 Task: Open a blank sheet, save the file as Oktoberfest.odt and add heading 'Oktoberfest',with the parapraph 'Oktoberfest in Munich, Germany, is the world's largest beer festival. It attracts millions of visitors who gather to celebrate Bavarian culture, enjoy traditional music and food, and, of course, sample a variety of delicious German beers.'Apply Font Style Nunito And font size 14. Apply font style in  Heading 'Georgia' and font size 18 Change heading alignment to  Center and paragraph alignment to  Left
Action: Mouse moved to (304, 173)
Screenshot: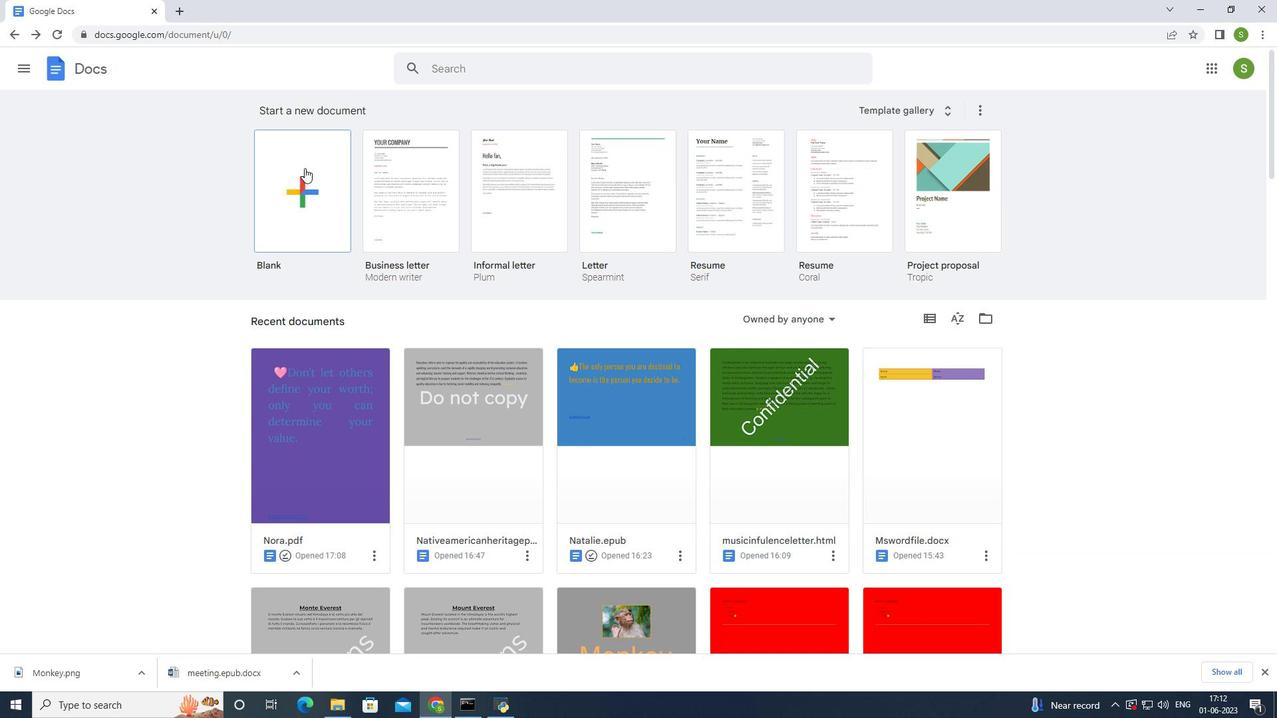 
Action: Mouse pressed left at (304, 173)
Screenshot: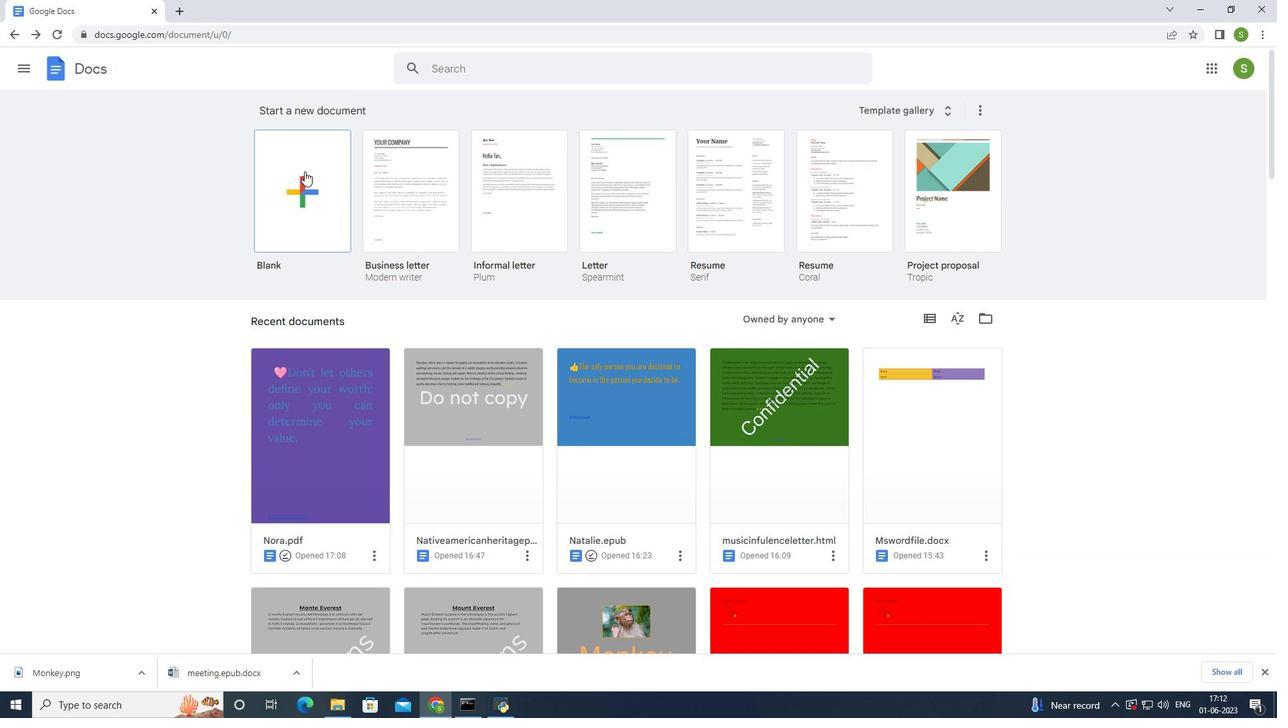 
Action: Mouse moved to (136, 56)
Screenshot: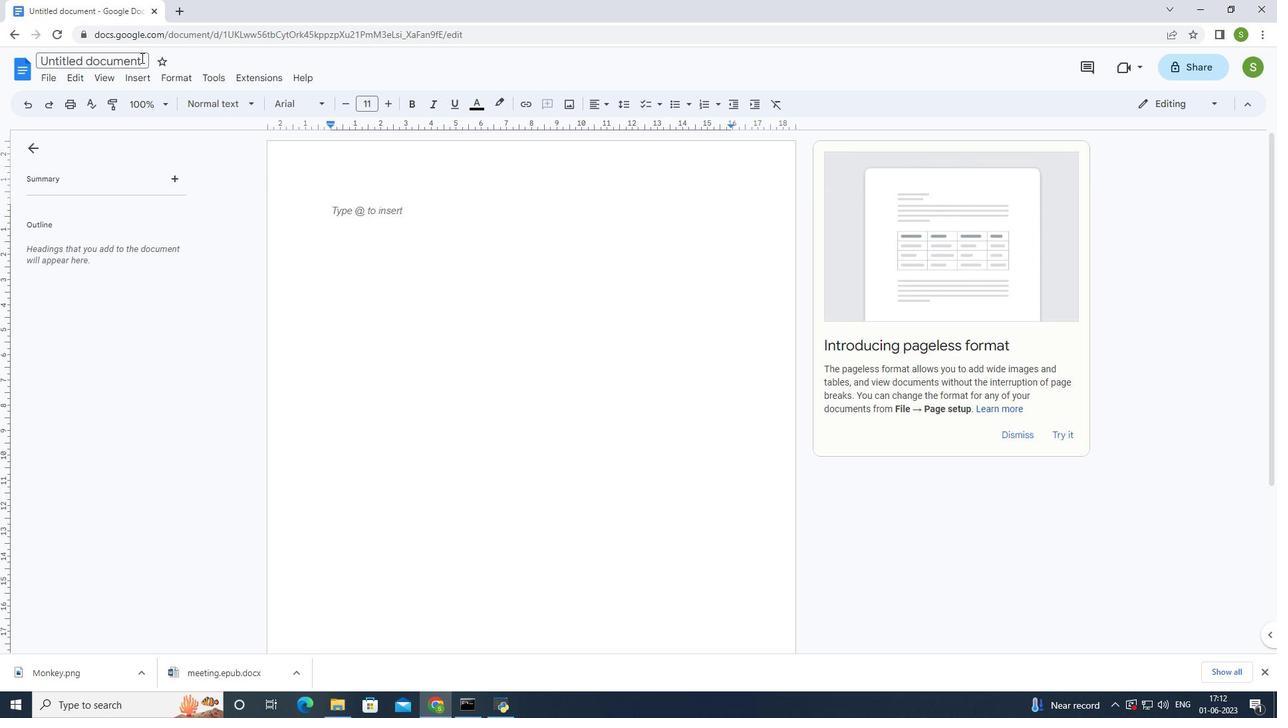 
Action: Mouse pressed left at (136, 56)
Screenshot: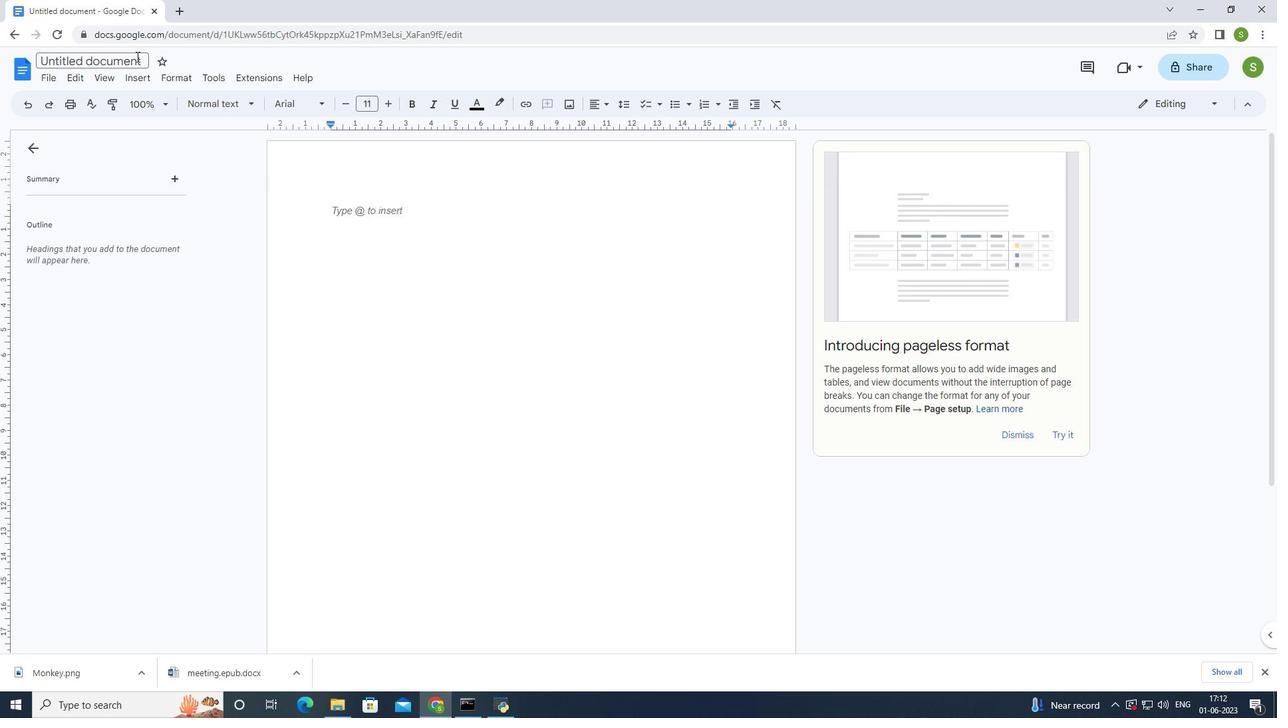 
Action: Mouse moved to (144, 63)
Screenshot: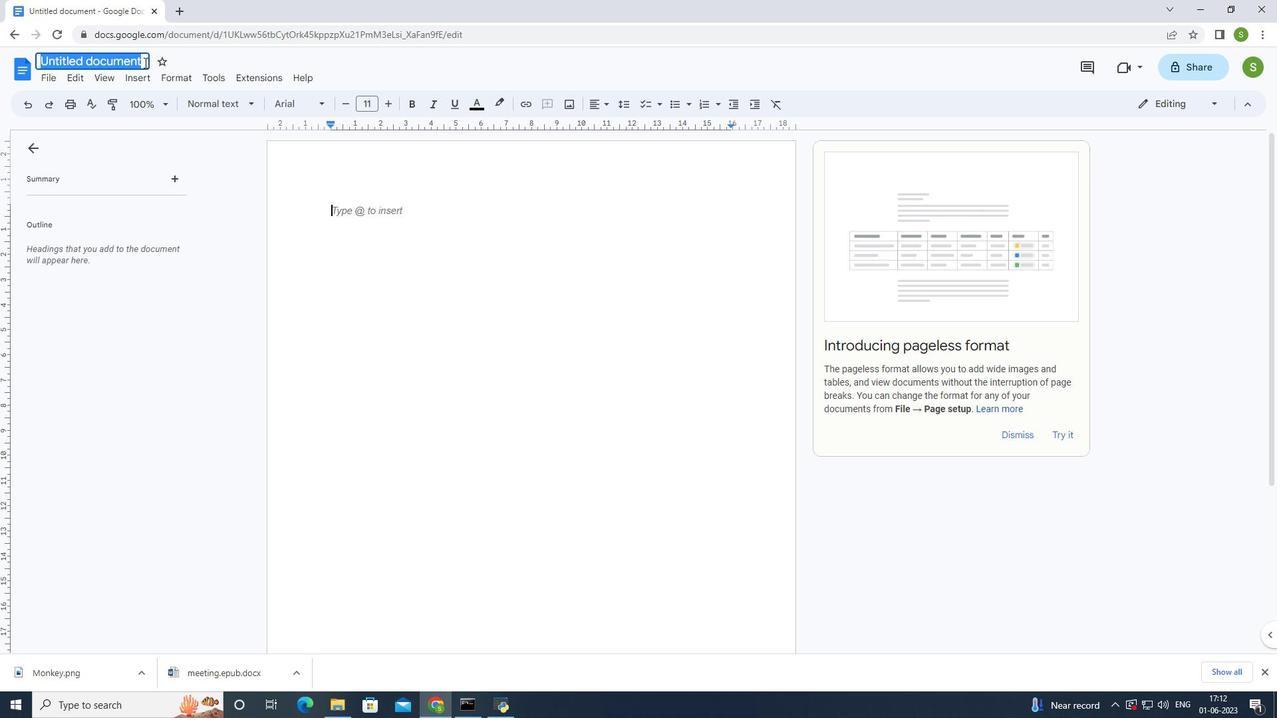 
Action: Key pressed <Key.shift><Key.shift><Key.shift><Key.shift><Key.shift><Key.shift><Key.shift><Key.shift>Oktoberfa<Key.backspace>est.odt<Key.enter>
Screenshot: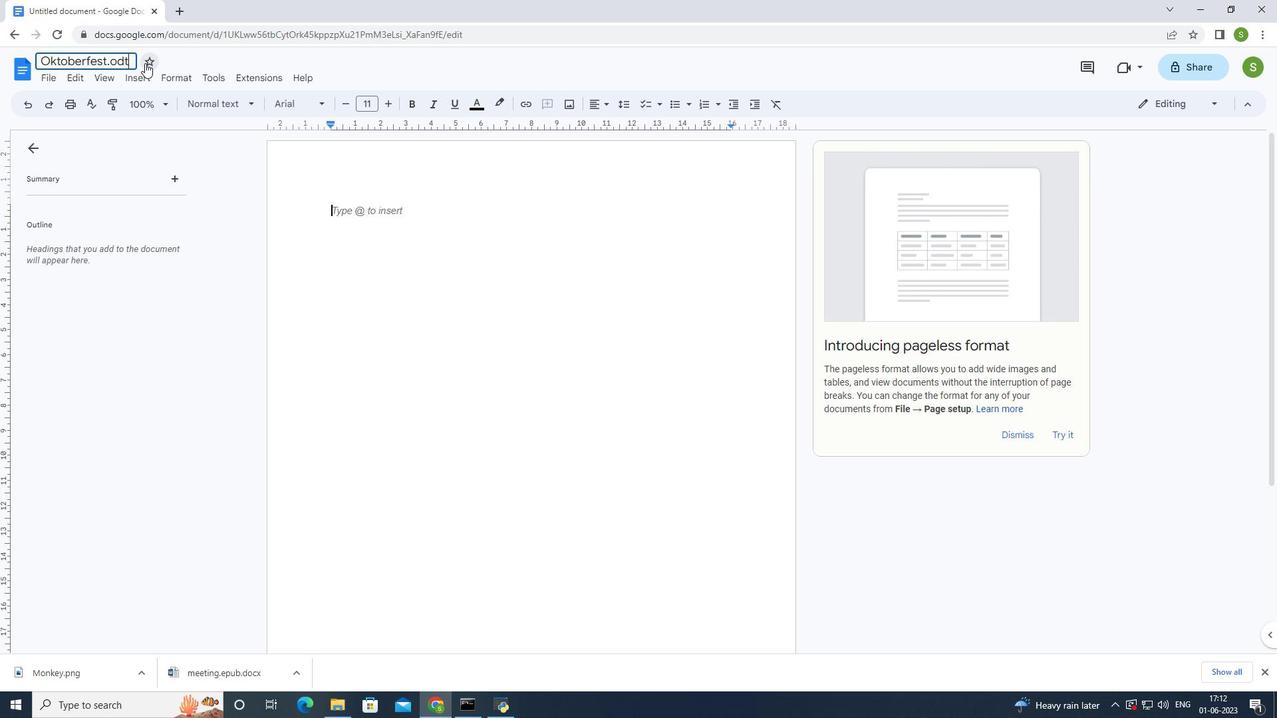 
Action: Mouse moved to (297, 139)
Screenshot: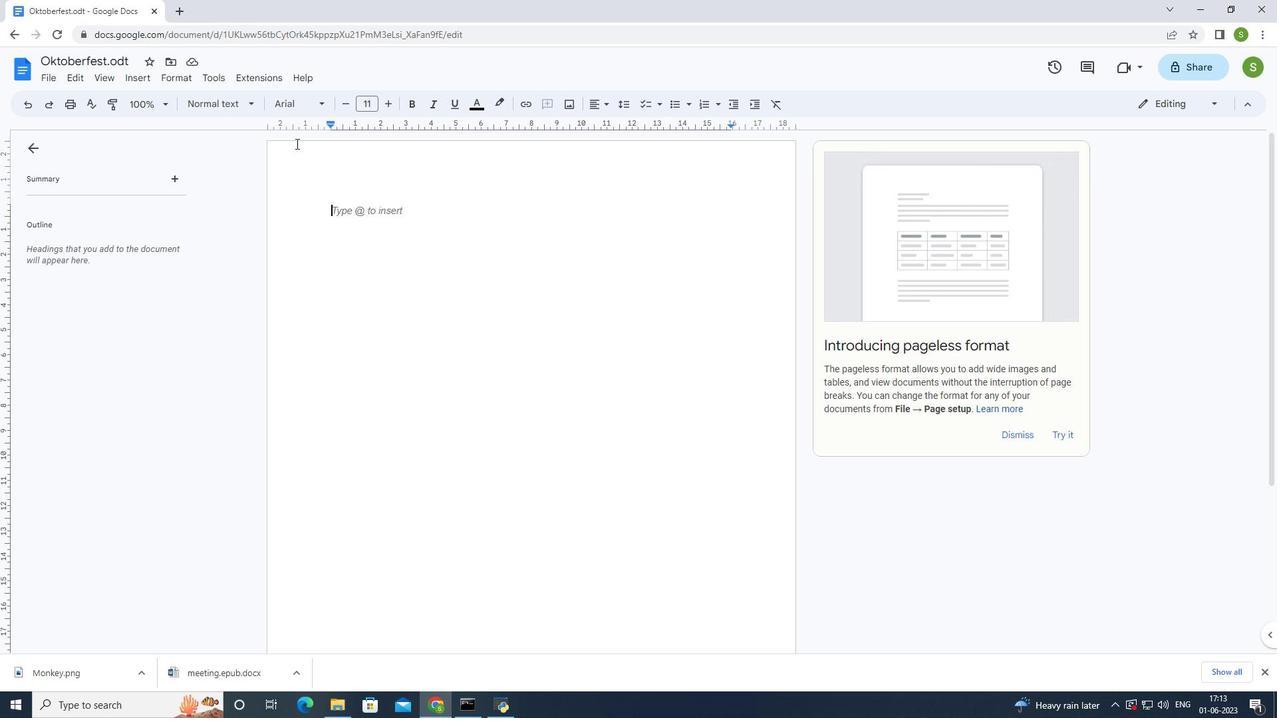 
Action: Key pressed <Key.shift>Oktoberfest<Key.space><Key.space>o<Key.backspace>in<Key.space><Key.shift>M
Screenshot: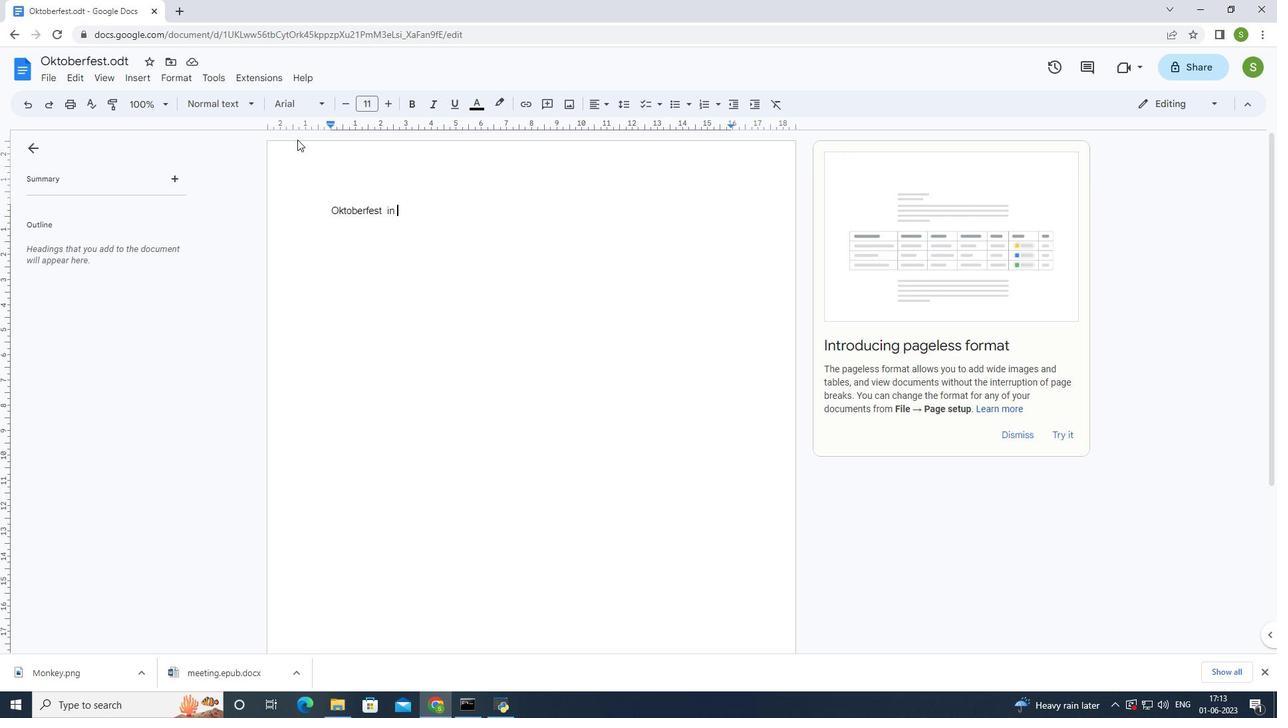 
Action: Mouse moved to (425, 111)
Screenshot: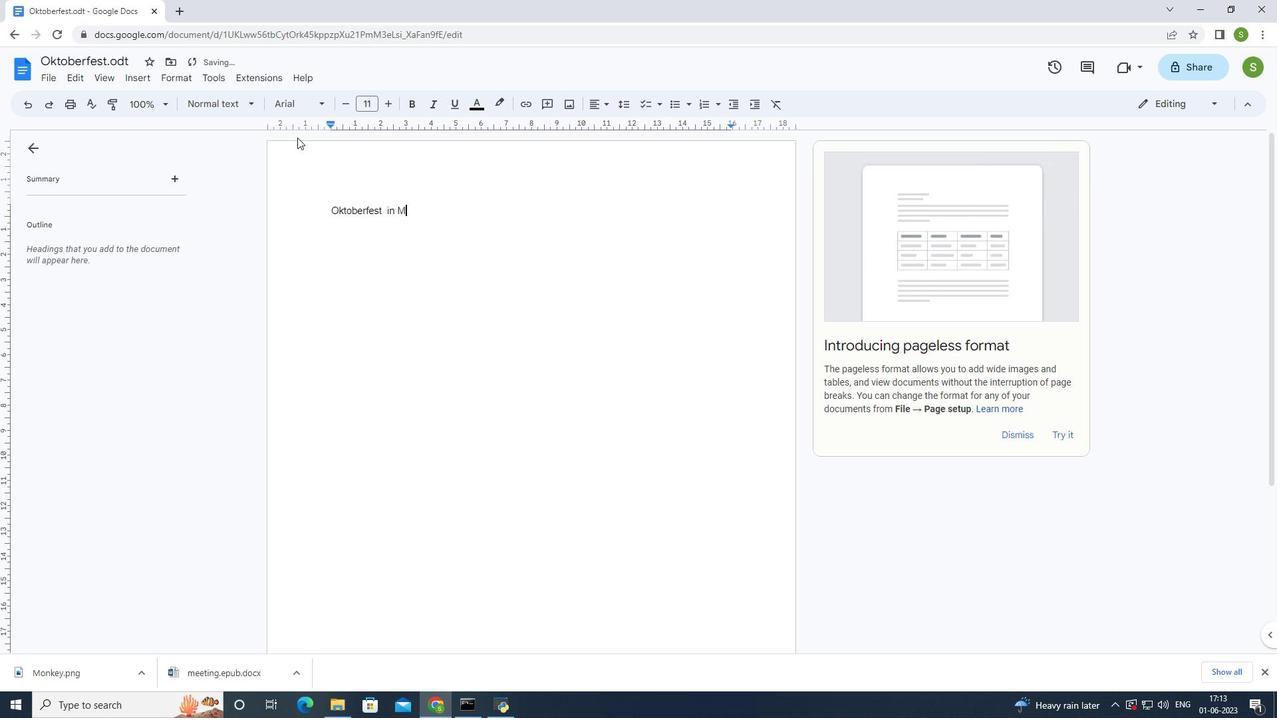 
Action: Key pressed unich,<Key.space><Key.shift>Germany<Key.space><Key.backspace>,<Key.space>is<Key.space>the<Key.space>world's<Key.space>largest<Key.space>beer<Key.space>d<Key.backspace>festival.<Key.space>it<Key.backspace><Key.backspace><Key.shift>It<Key.space>attre<Key.backspace>acts<Key.space>millions<Key.space>of<Key.space>visitors<Key.space>who<Key.space>gather<Key.space>to<Key.space>celebrate<Key.space>
Screenshot: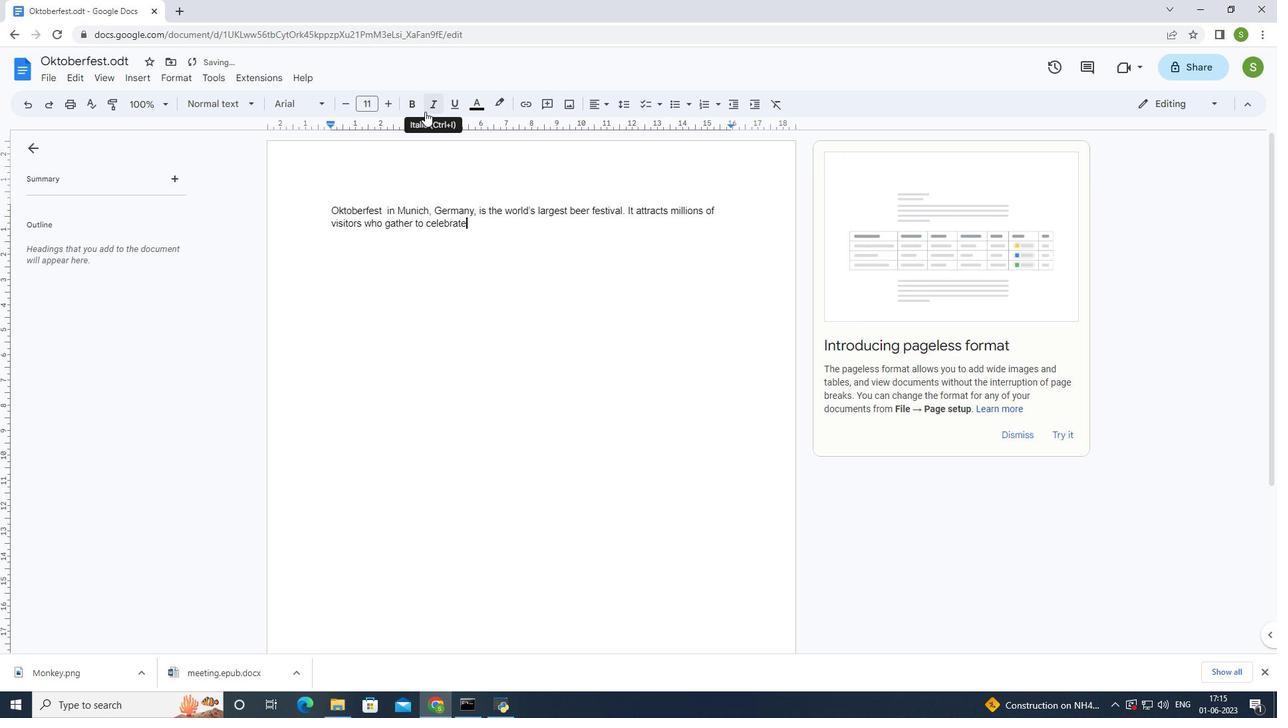 
Action: Mouse moved to (500, 220)
Screenshot: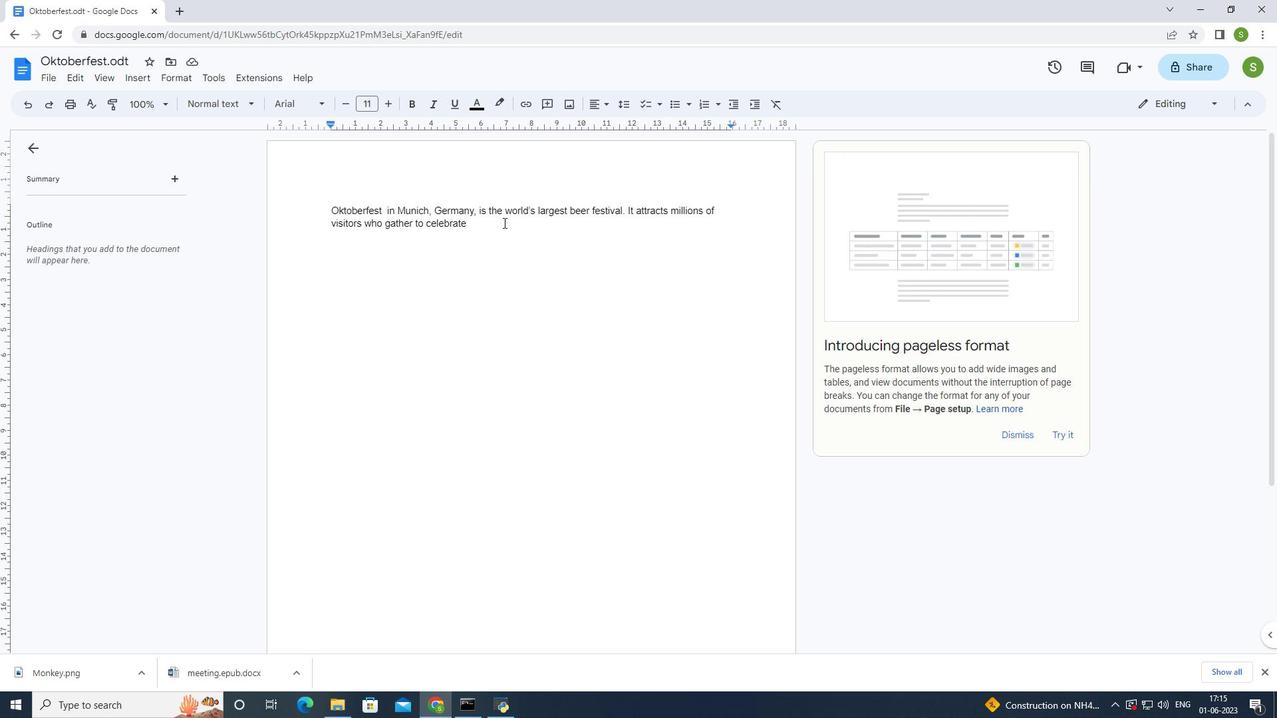 
Action: Key pressed <Key.shift>bavarian<Key.space>culture,<Key.space>enjoy<Key.space>traditional<Key.space>music<Key.space>and<Key.space>food,<Key.space>and,<Key.space>of<Key.space>course,<Key.space>sample<Key.space>a<Key.space>variety<Key.space>od<Key.backspace>f<Key.space>delicious<Key.space><Key.shift><Key.shift><Key.shift><Key.shift>German<Key.space>beers.
Screenshot: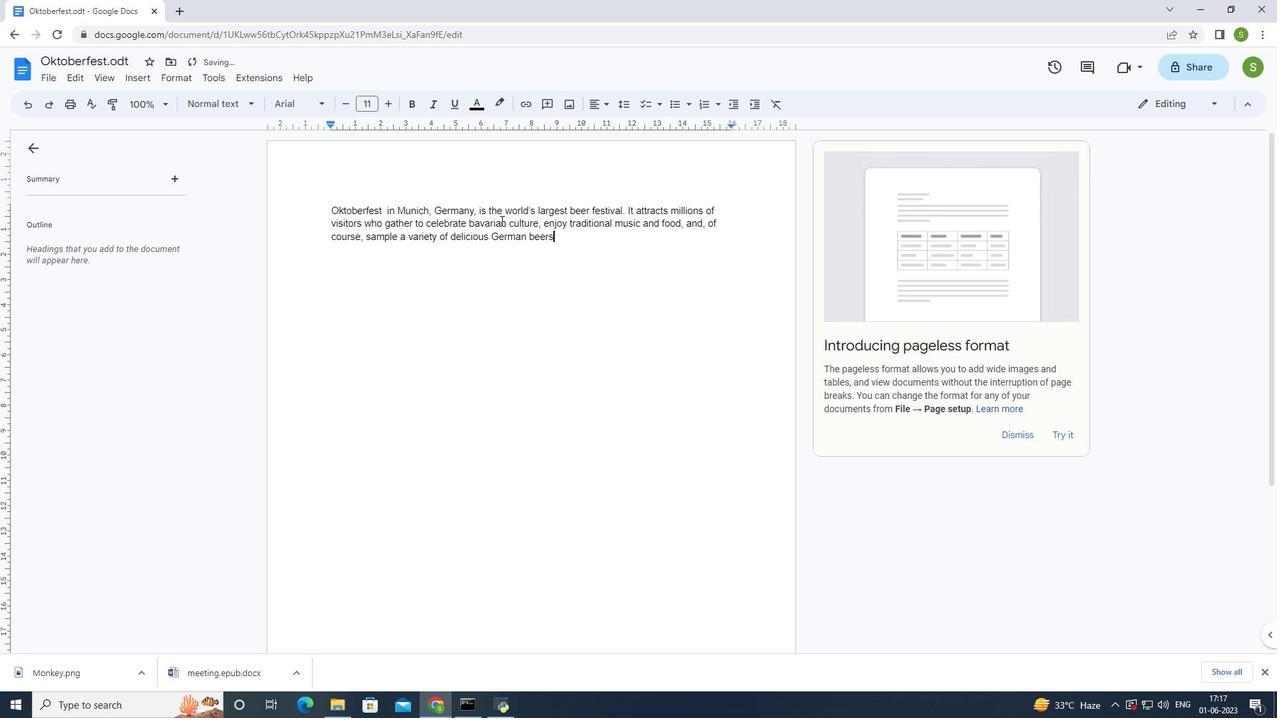 
Action: Mouse moved to (485, 220)
Screenshot: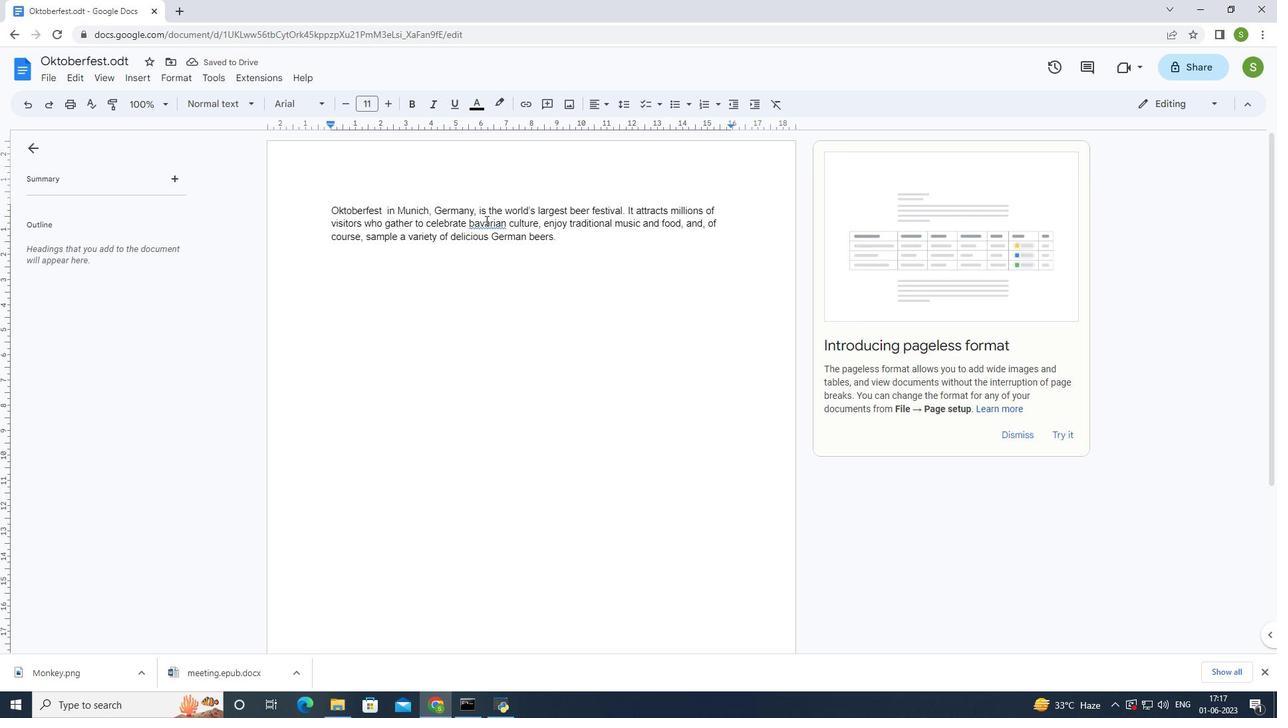 
Action: Mouse pressed left at (485, 220)
Screenshot: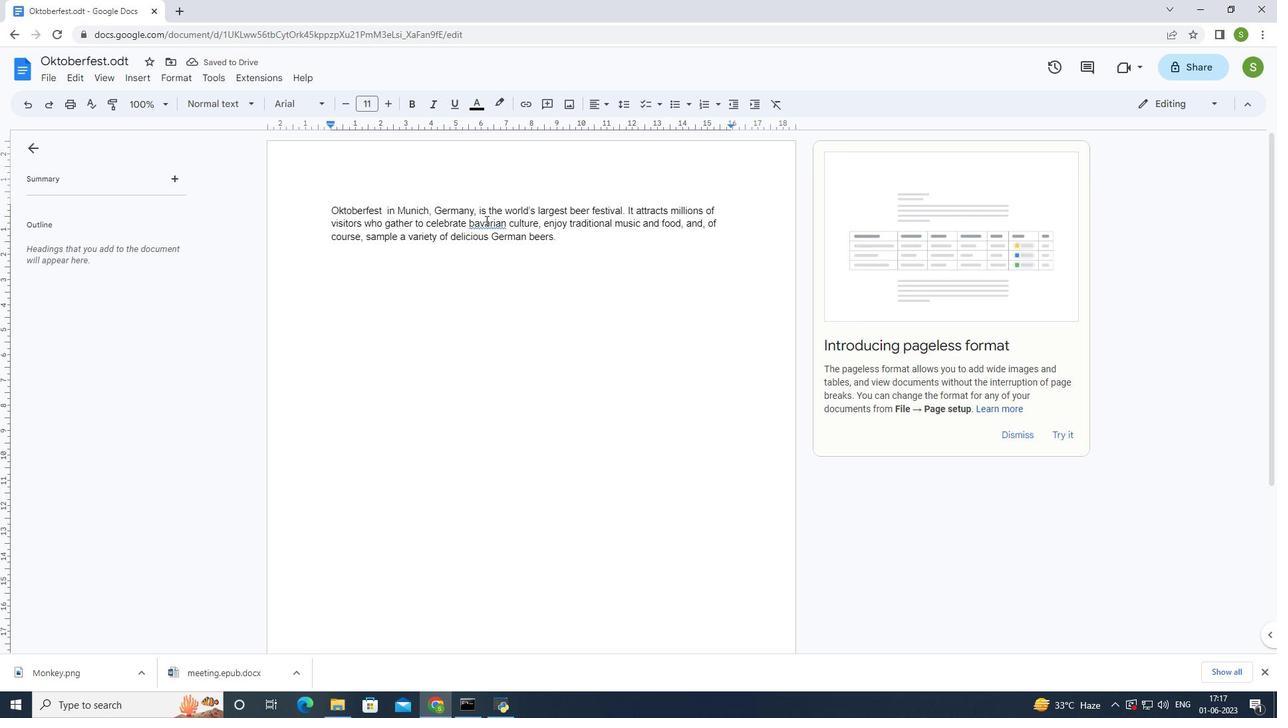 
Action: Mouse moved to (492, 210)
Screenshot: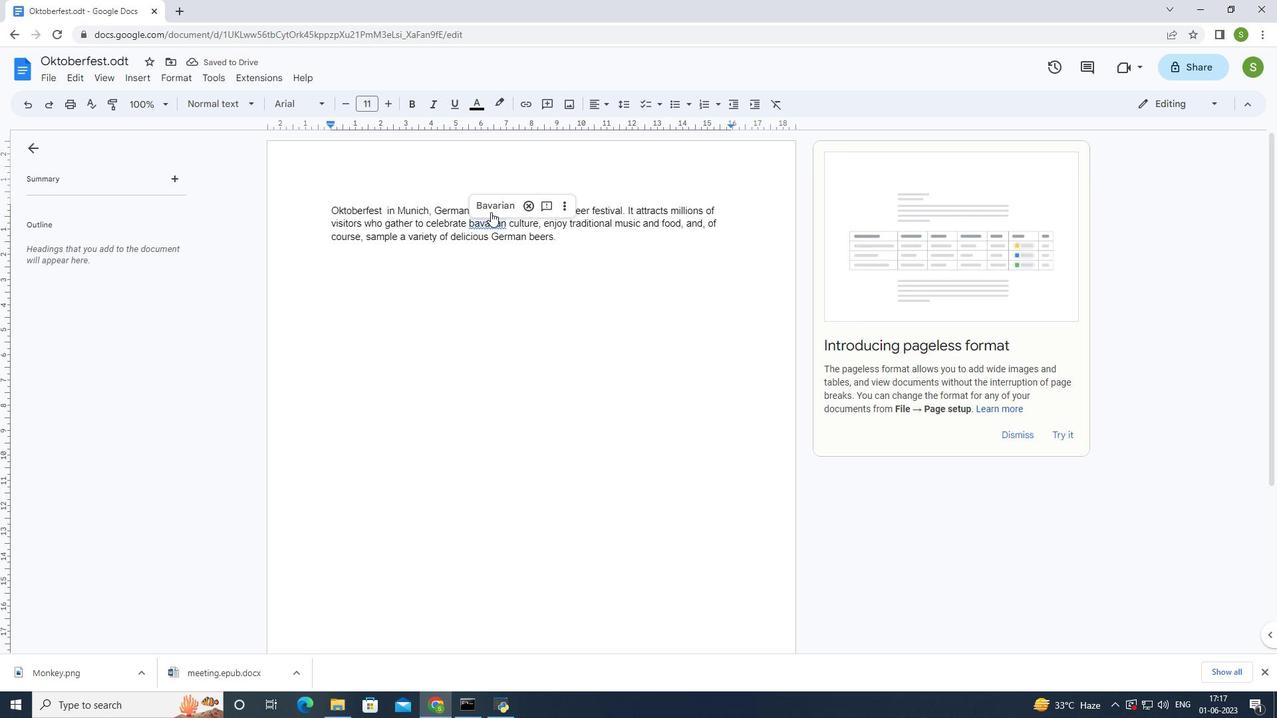 
Action: Mouse pressed left at (492, 210)
Screenshot: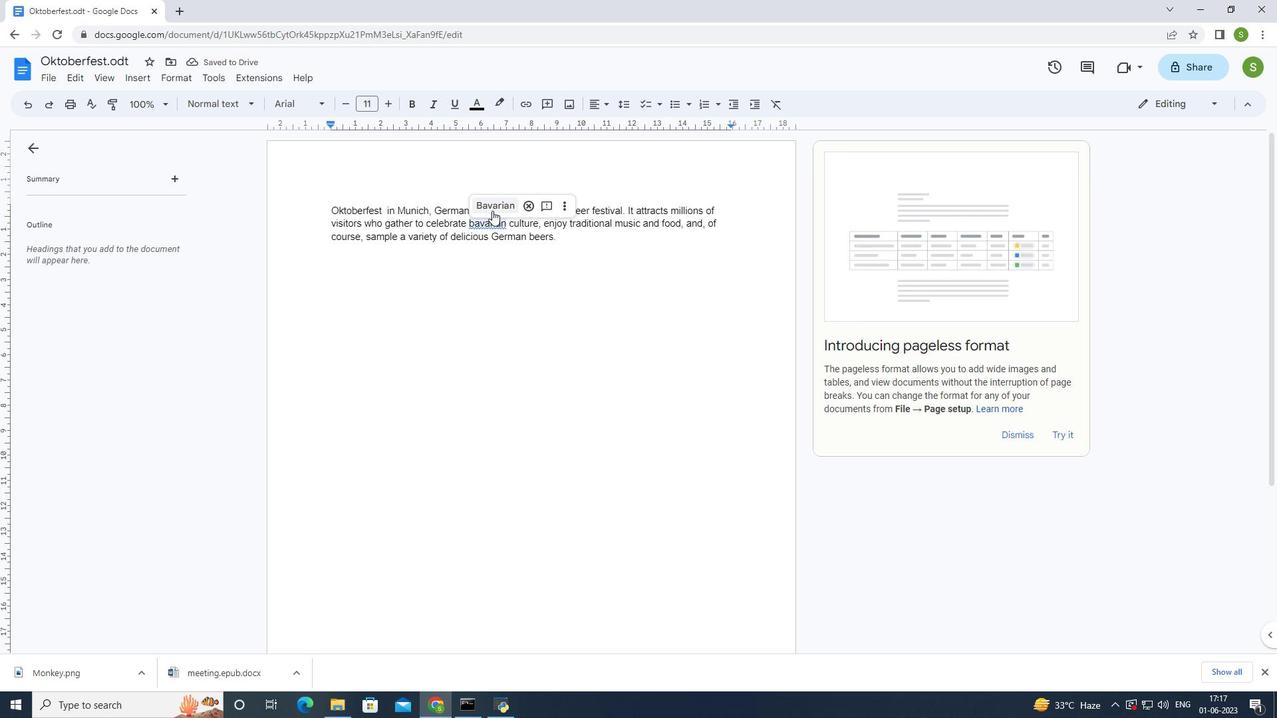 
Action: Mouse moved to (409, 187)
Screenshot: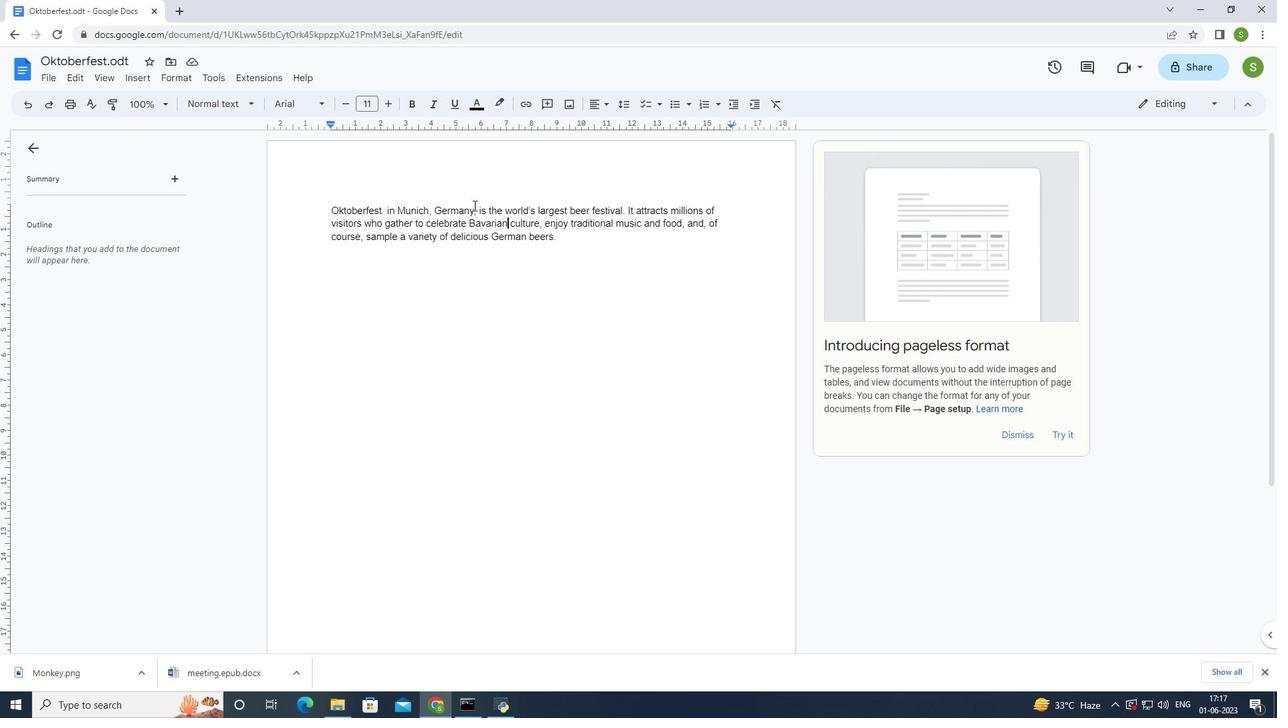 
Action: Mouse pressed left at (409, 187)
Screenshot: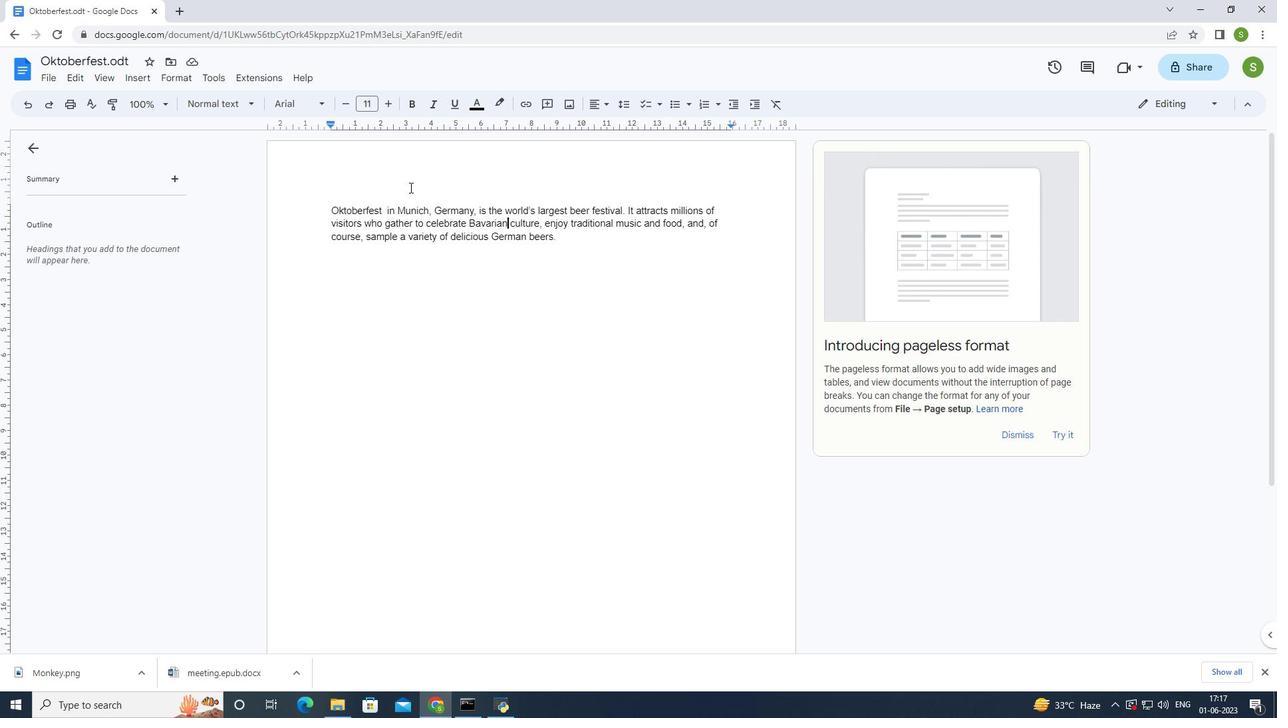 
Action: Mouse moved to (324, 206)
Screenshot: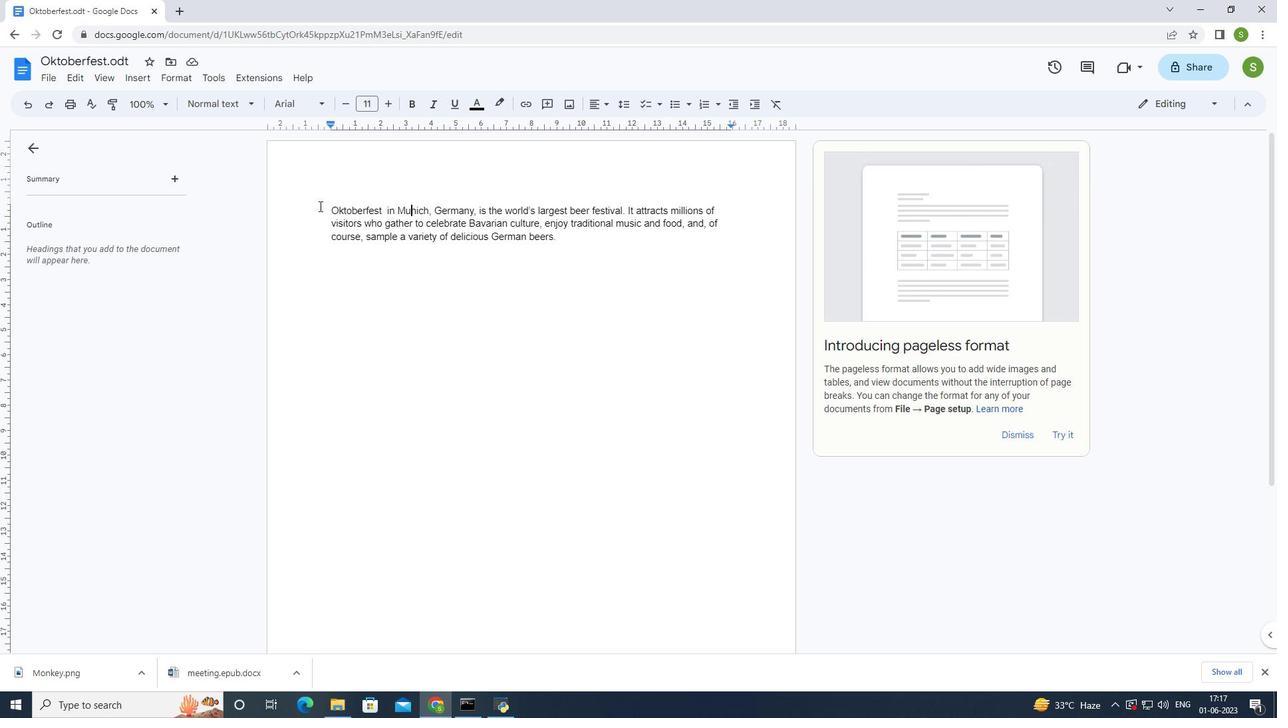 
Action: Mouse pressed left at (324, 206)
Screenshot: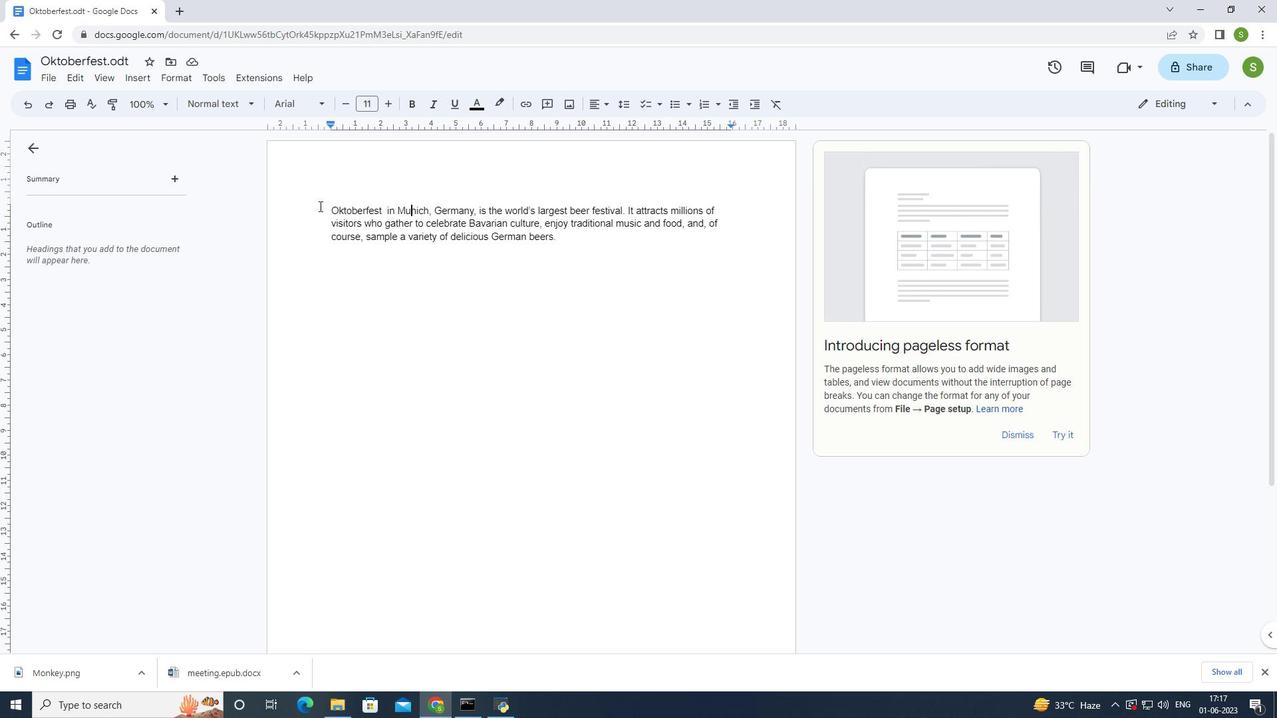 
Action: Mouse moved to (375, 196)
Screenshot: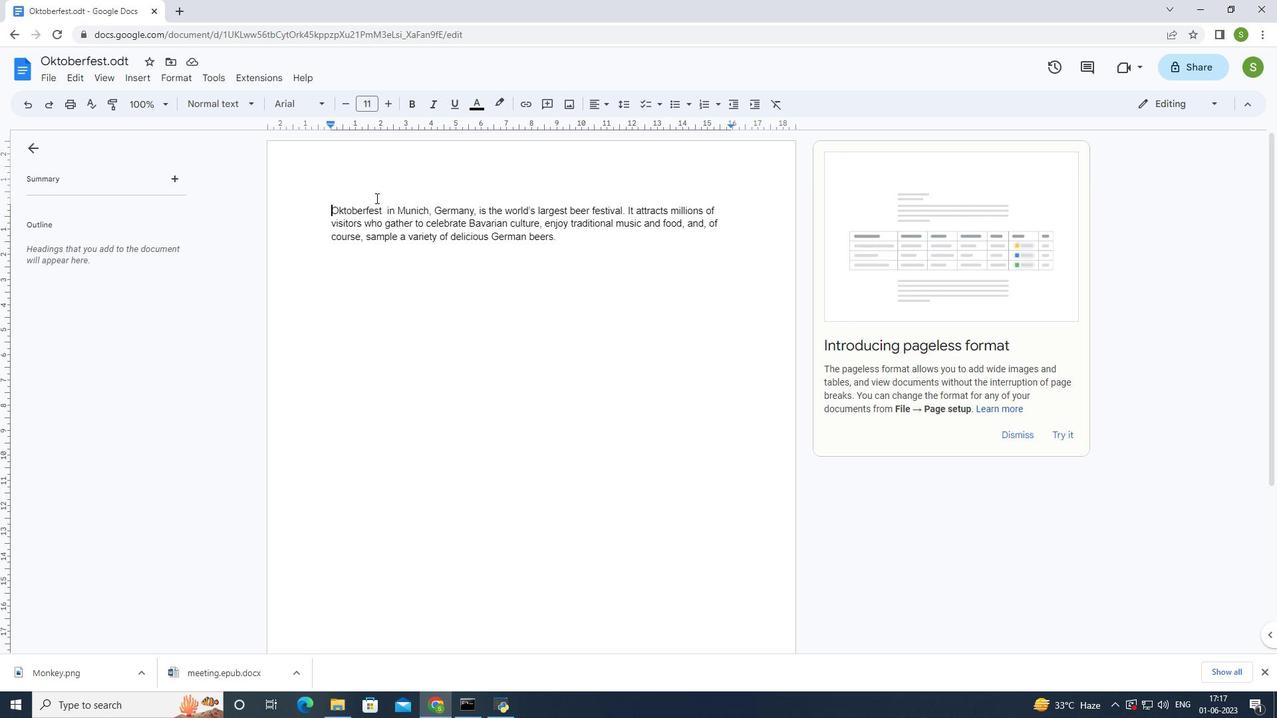 
Action: Key pressed <Key.enter><Key.enter>
Screenshot: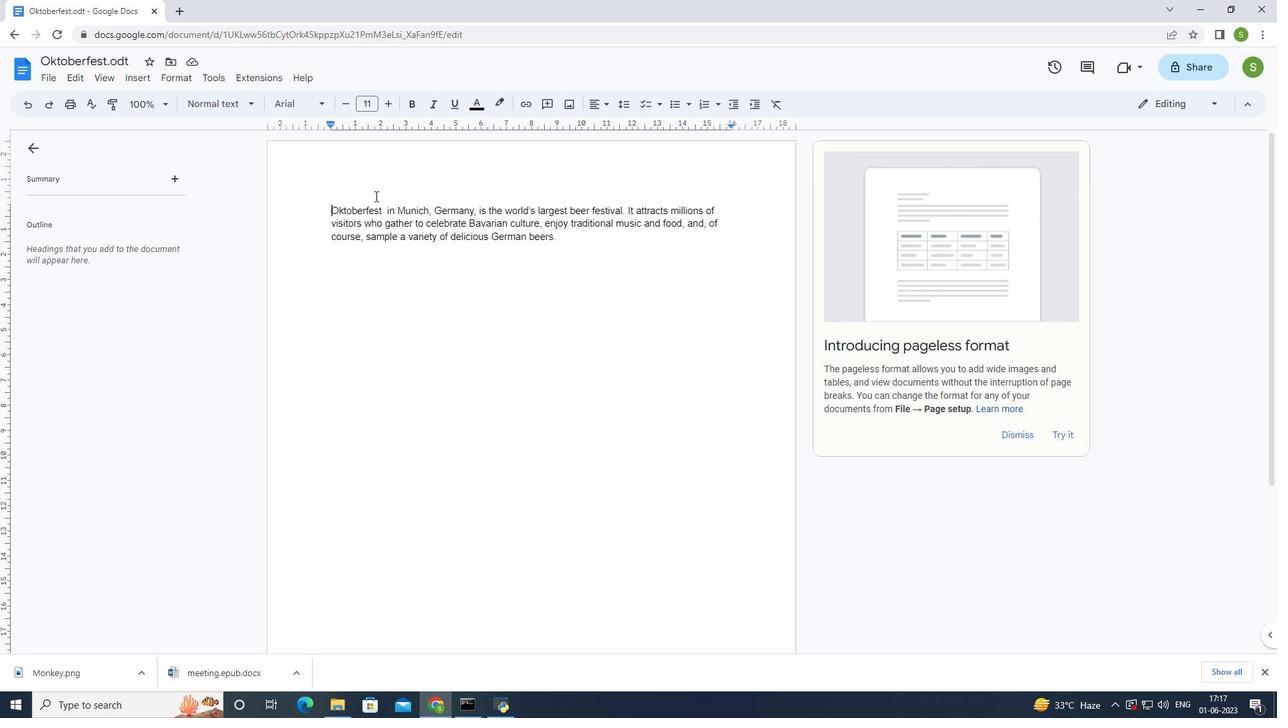 
Action: Mouse moved to (406, 199)
Screenshot: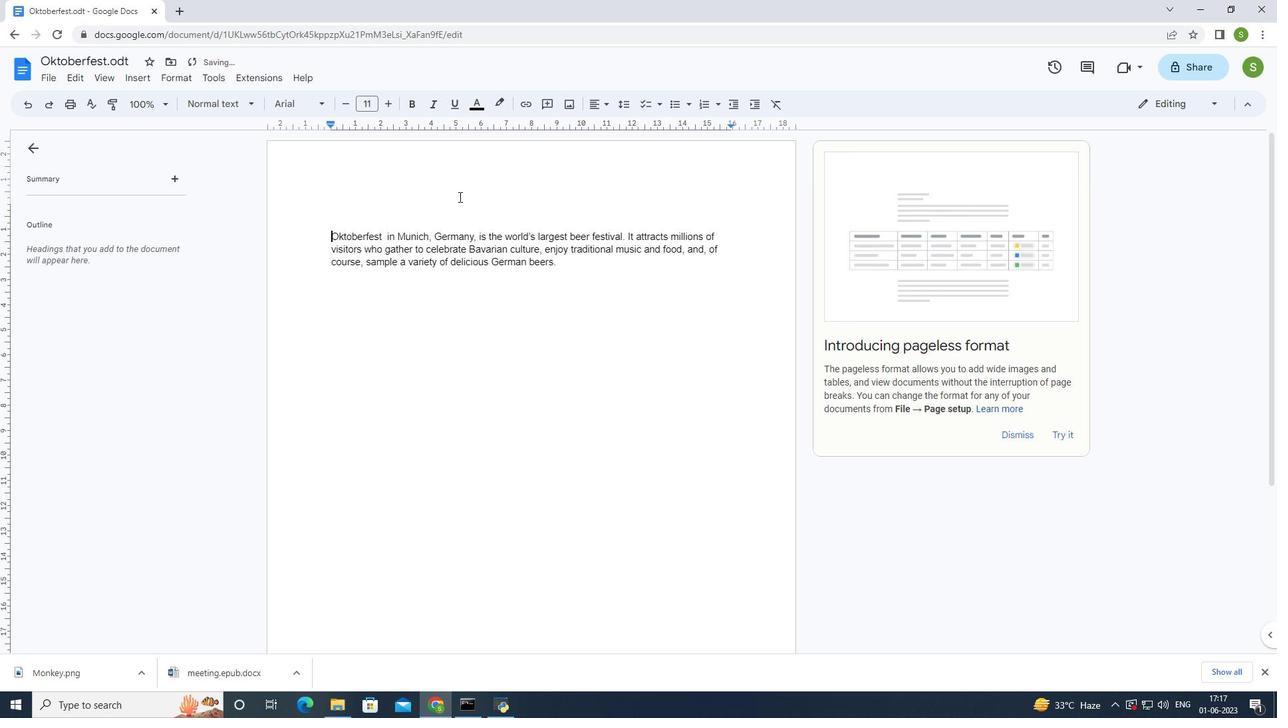 
Action: Mouse pressed left at (406, 199)
Screenshot: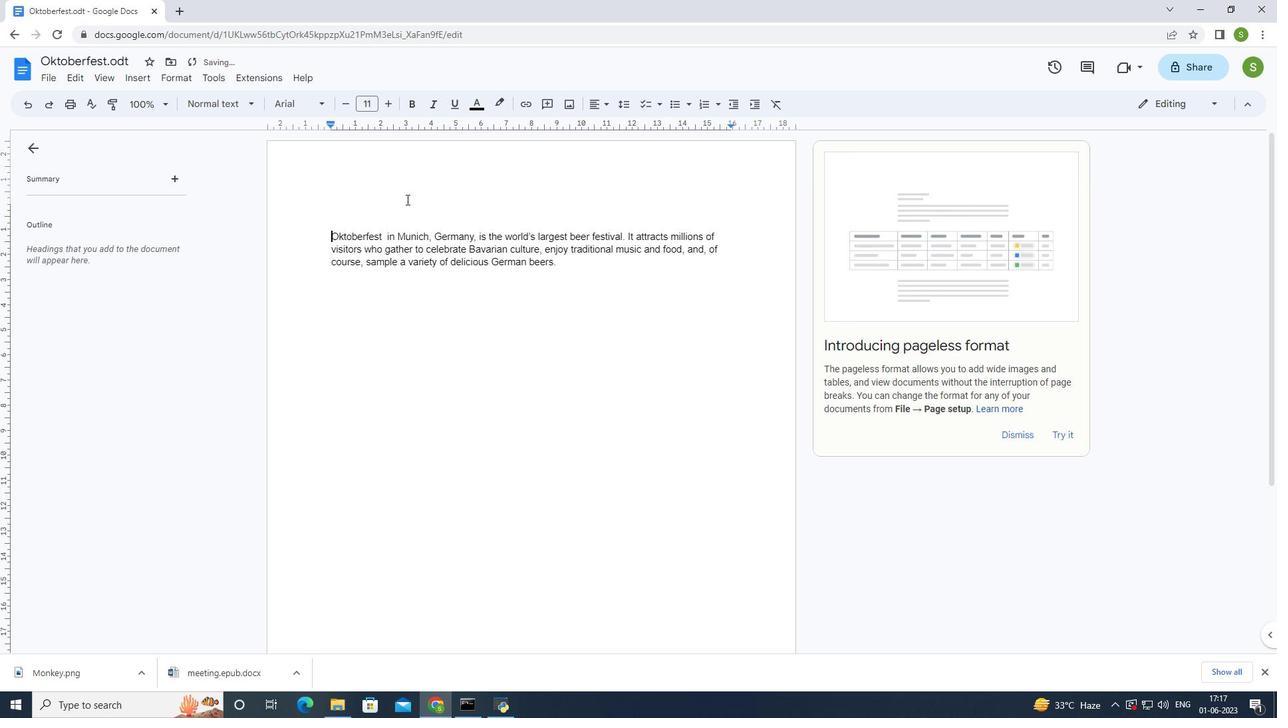
Action: Mouse moved to (423, 211)
Screenshot: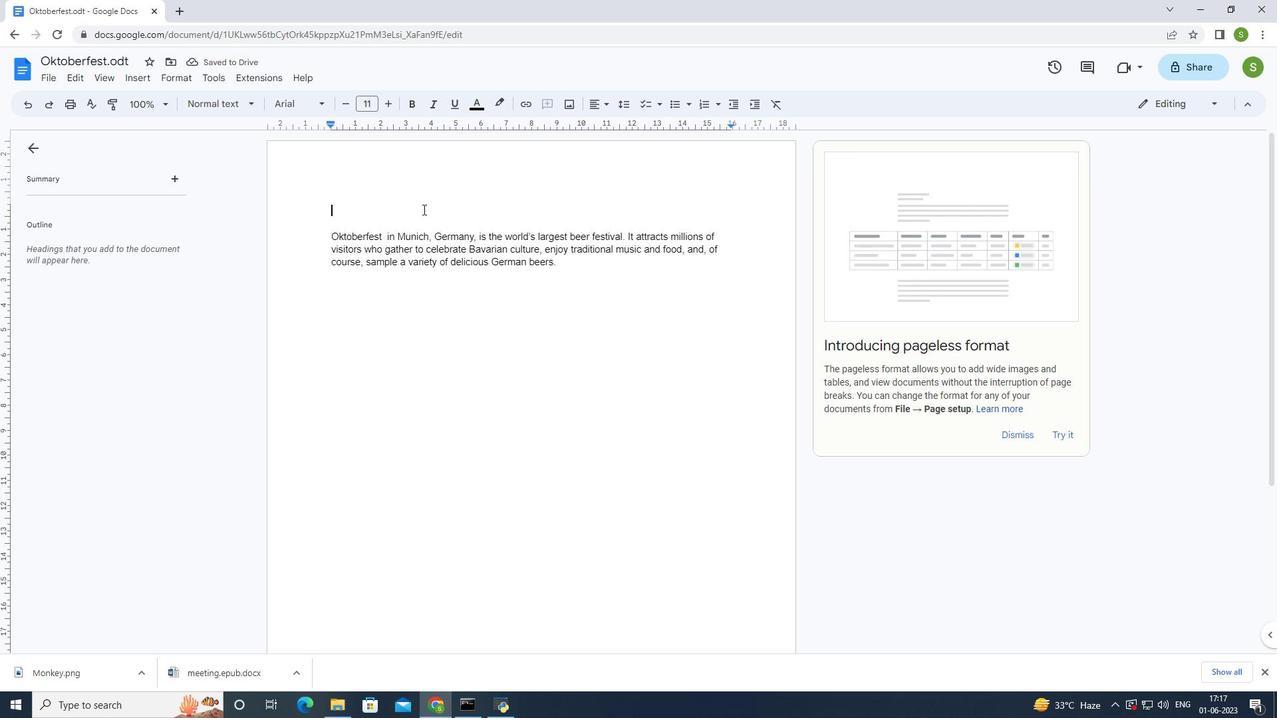 
Action: Key pressed <Key.space>
Screenshot: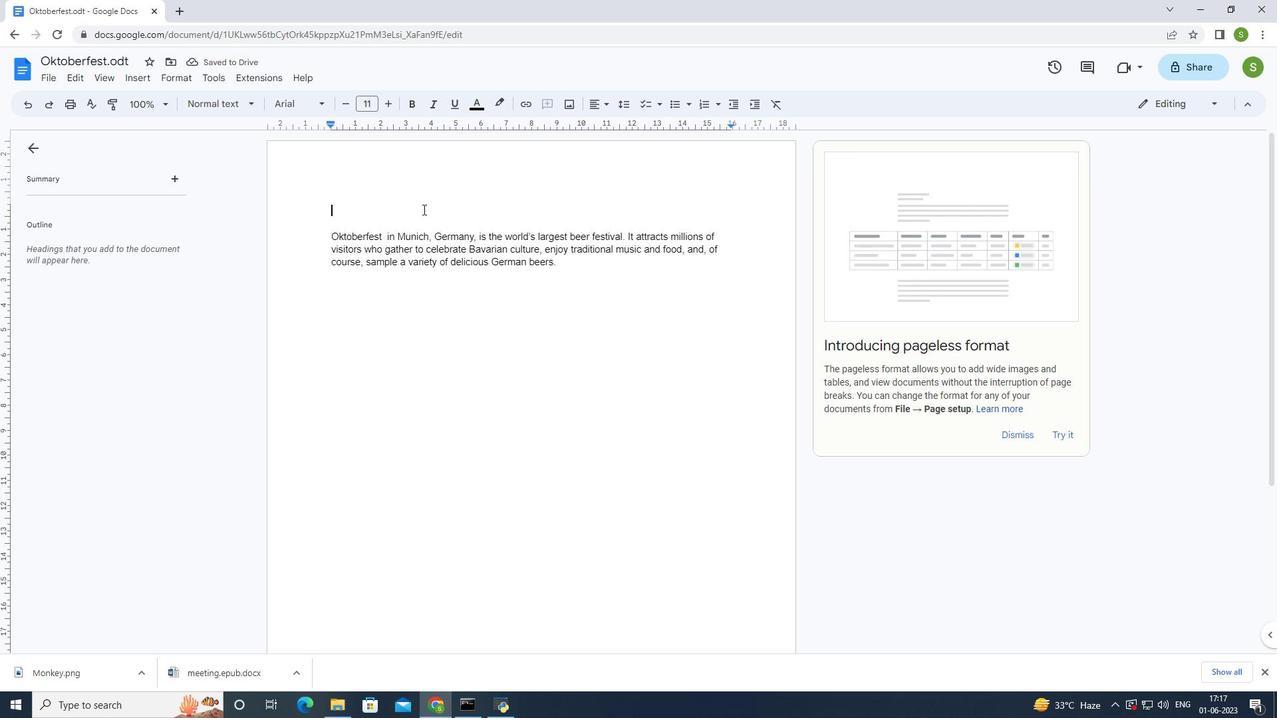 
Action: Mouse moved to (422, 212)
Screenshot: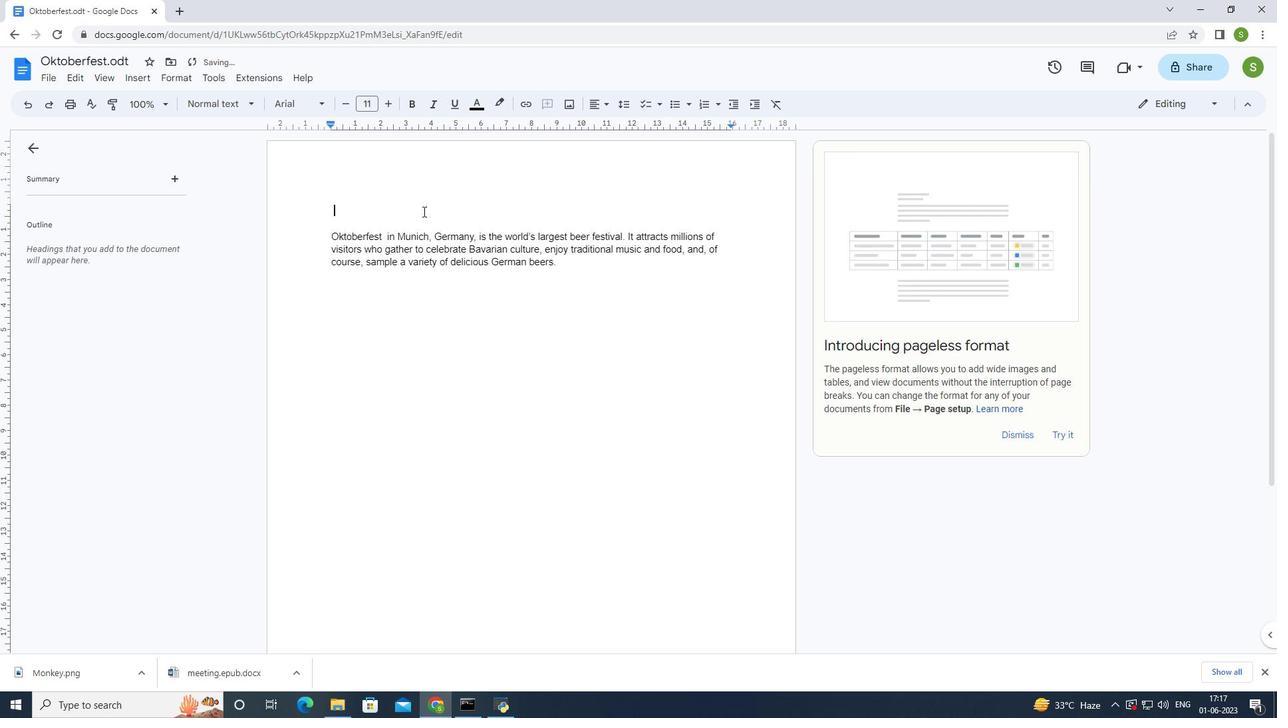 
Action: Key pressed <Key.space><Key.space>
Screenshot: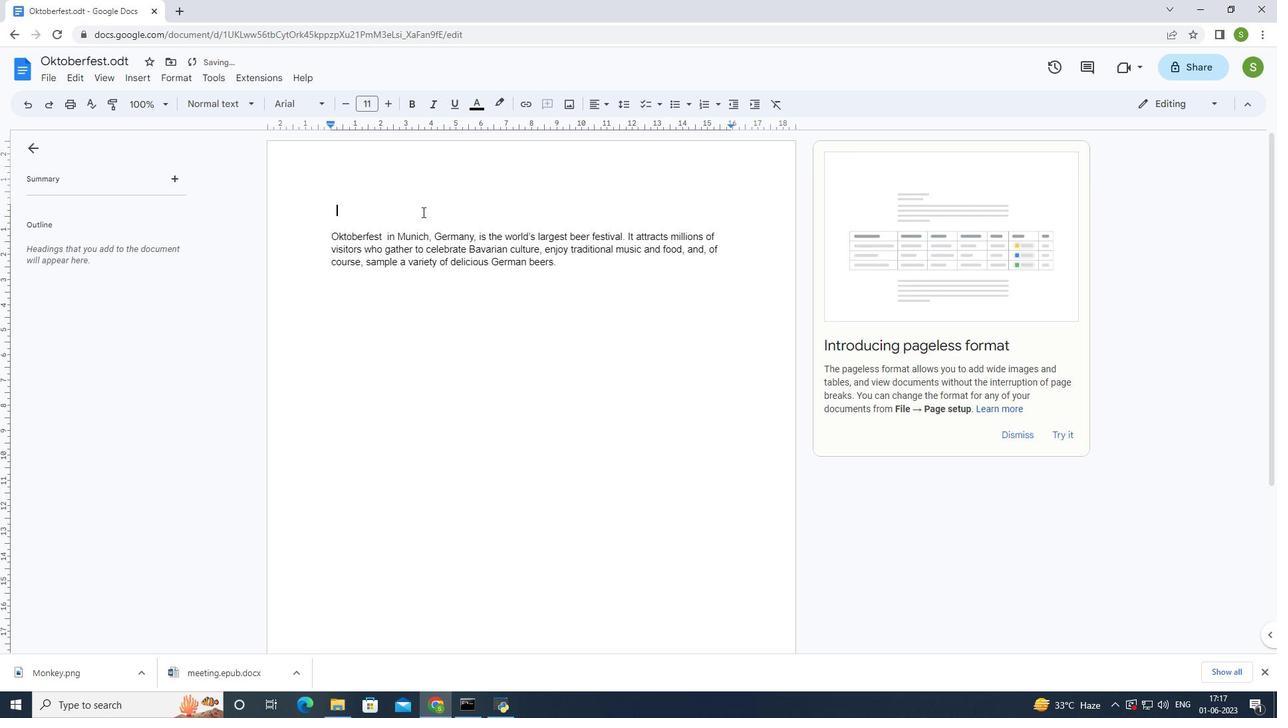 
Action: Mouse moved to (420, 212)
Screenshot: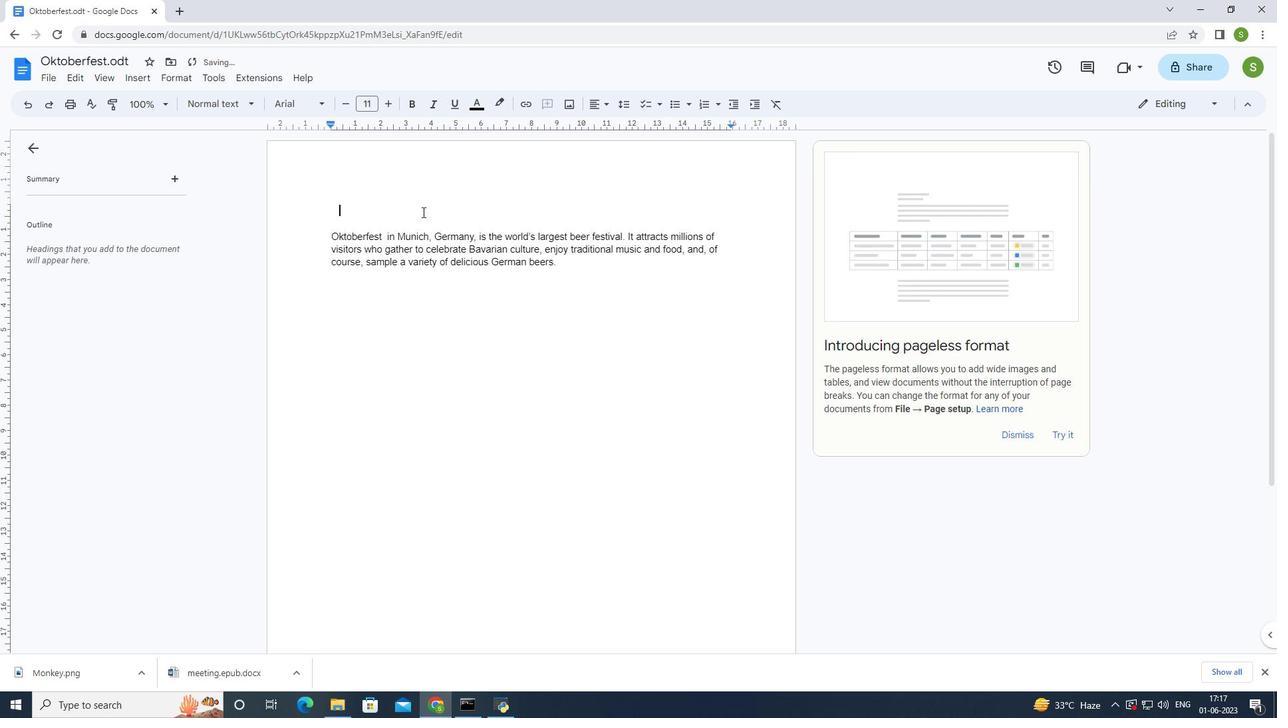 
Action: Key pressed <Key.space>
Screenshot: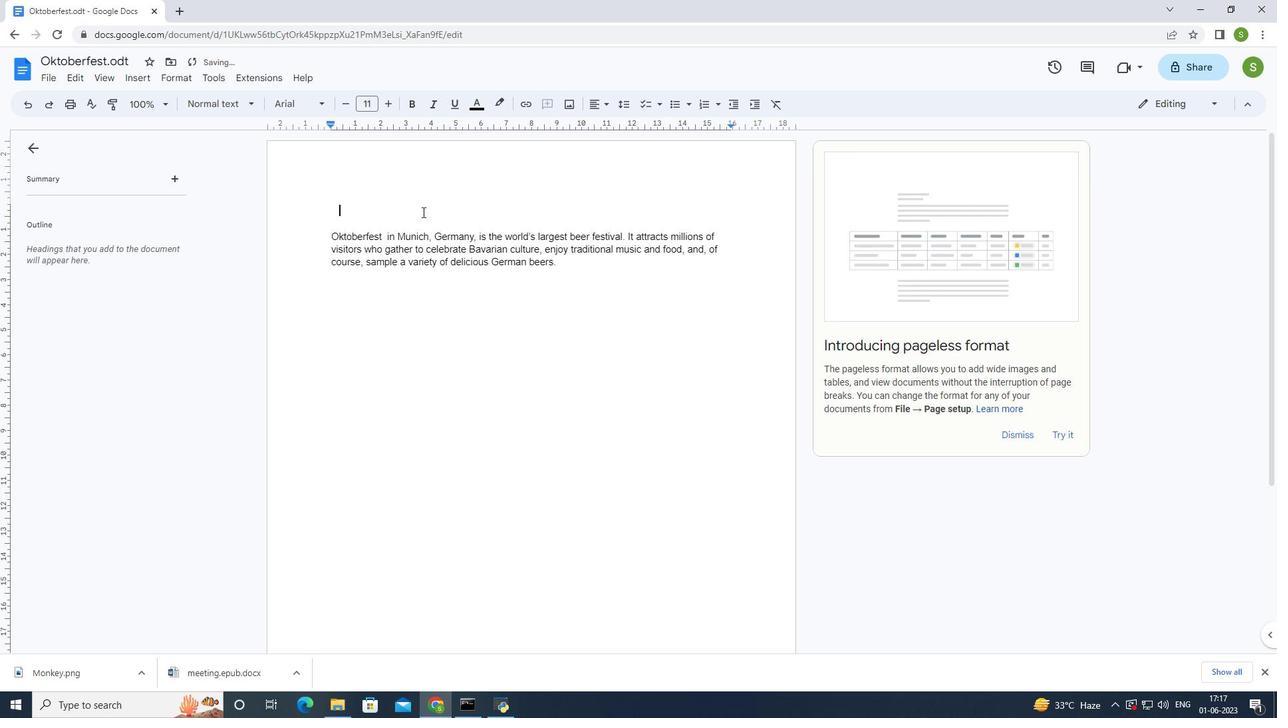 
Action: Mouse moved to (416, 205)
Screenshot: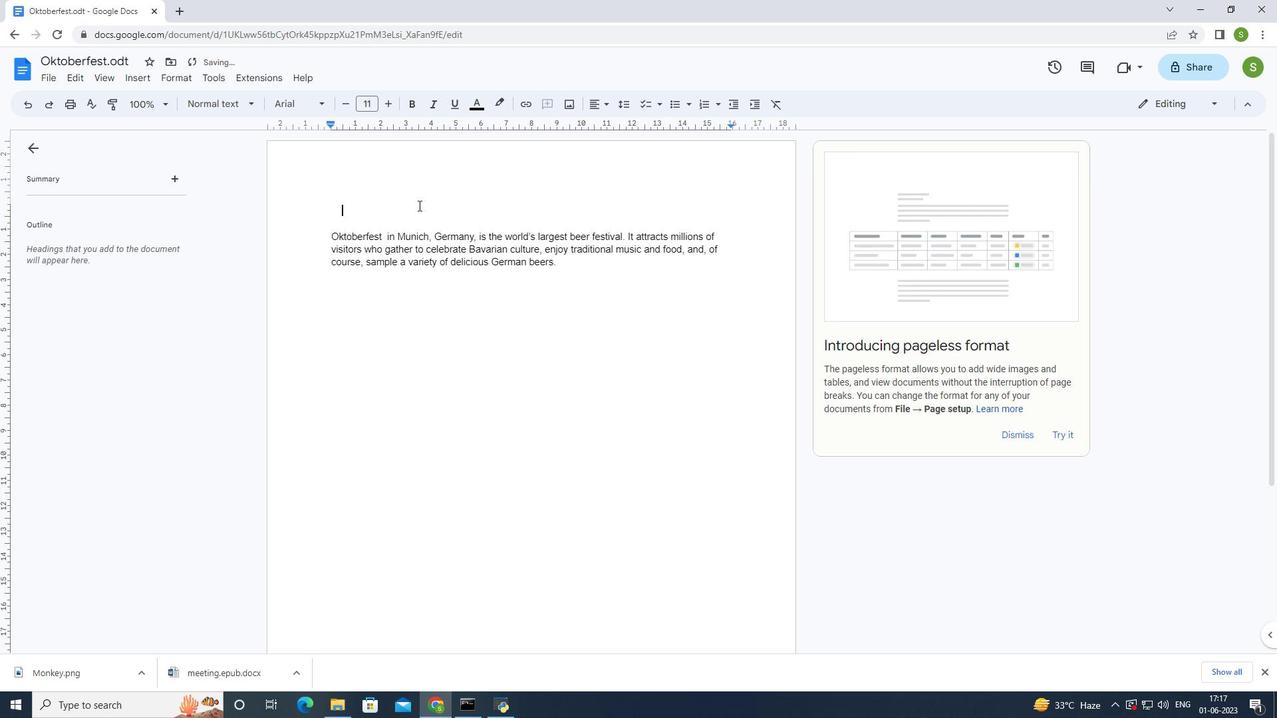 
Action: Key pressed <Key.space>
Screenshot: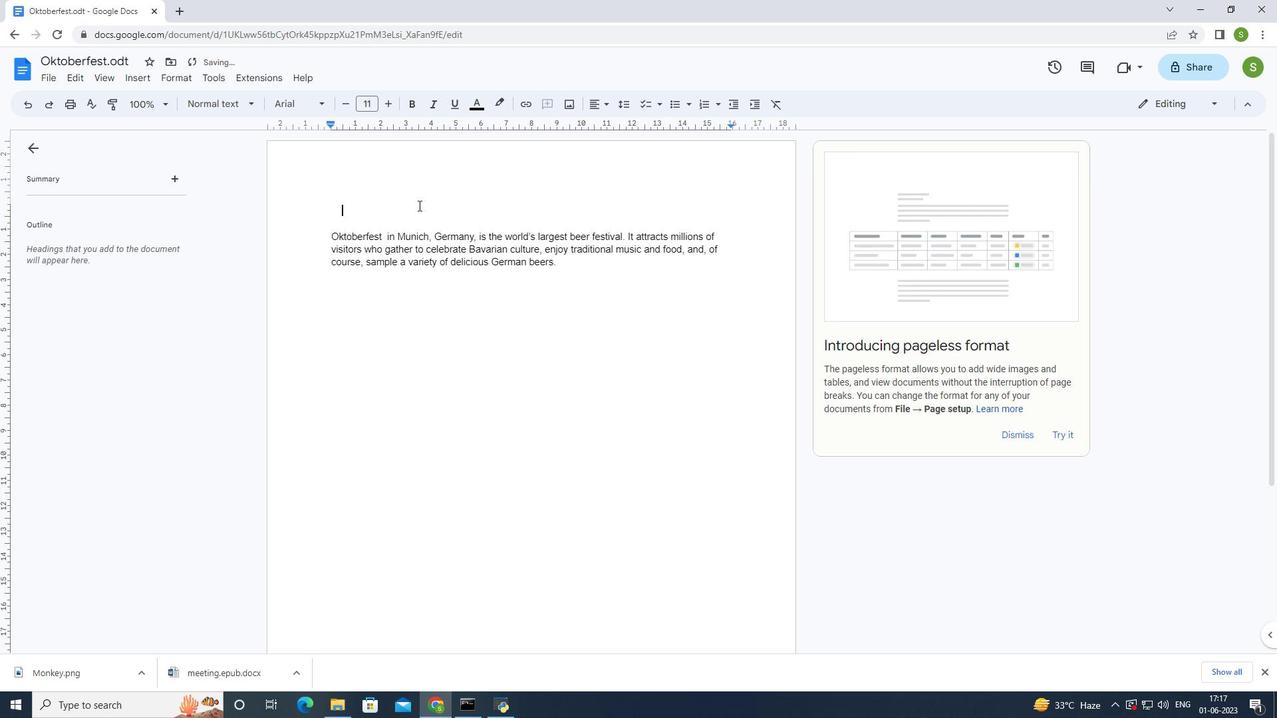 
Action: Mouse moved to (415, 208)
Screenshot: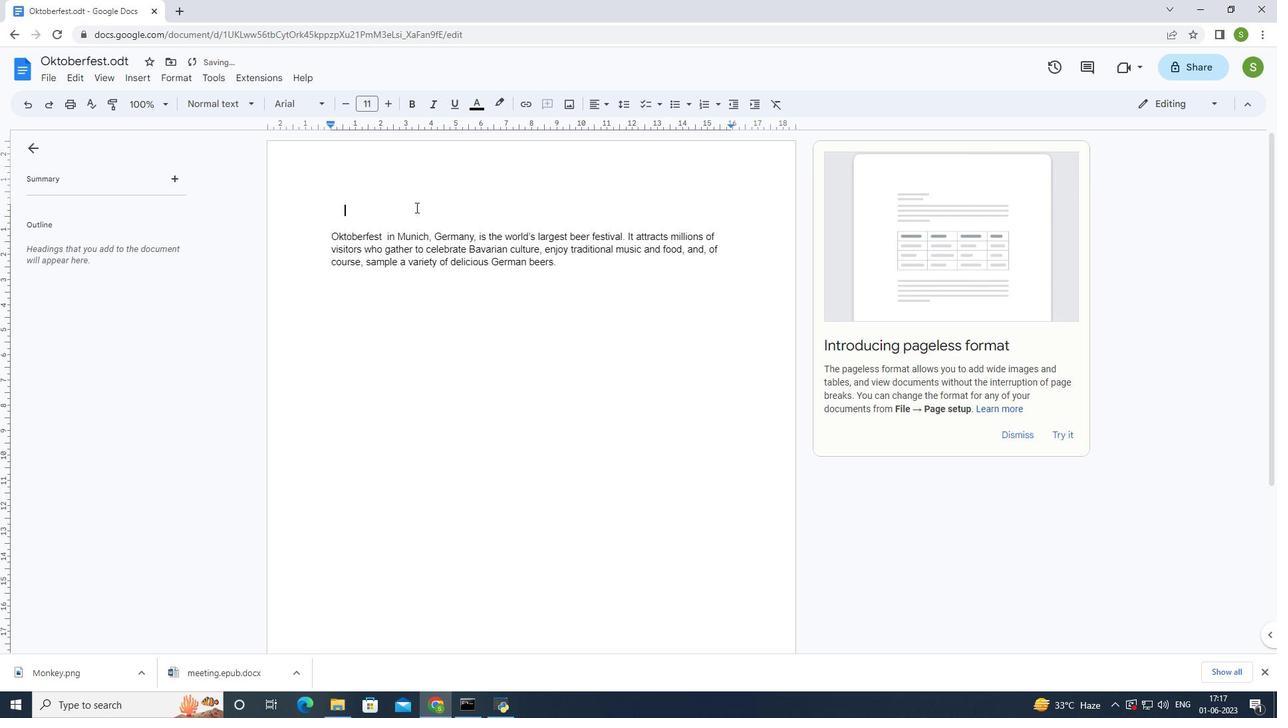 
Action: Key pressed <Key.space>
Screenshot: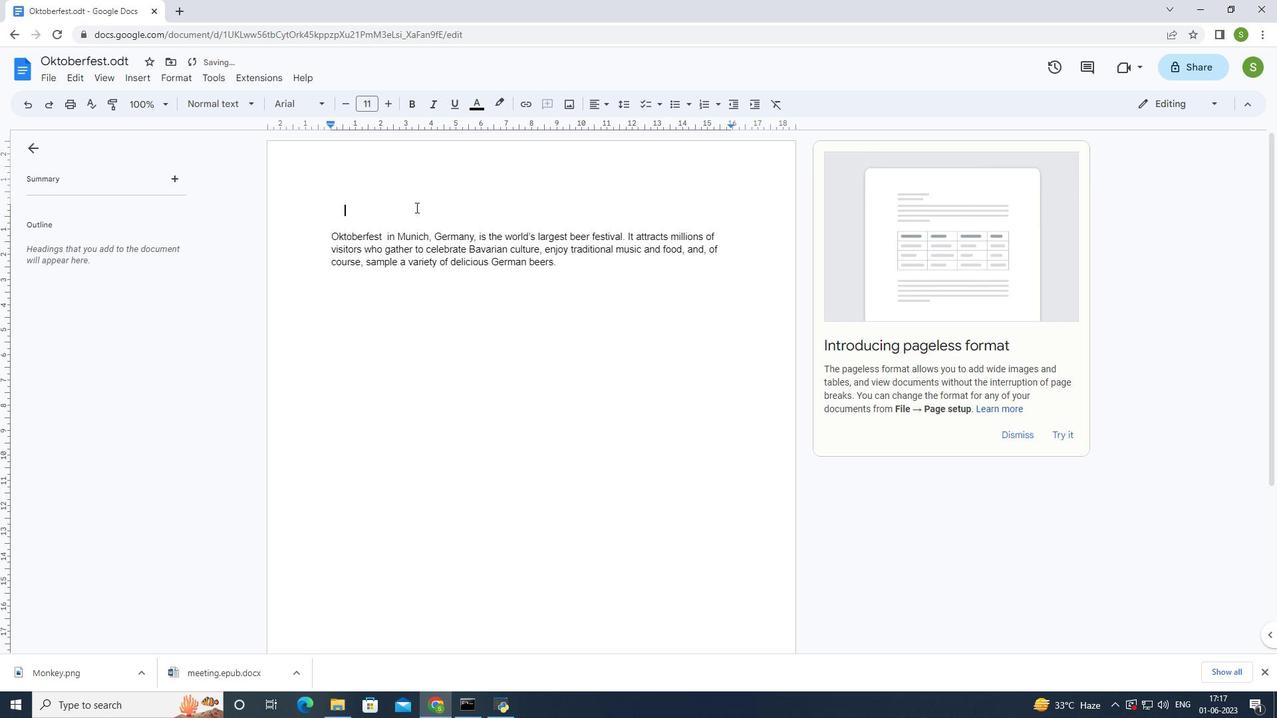 
Action: Mouse moved to (413, 194)
Screenshot: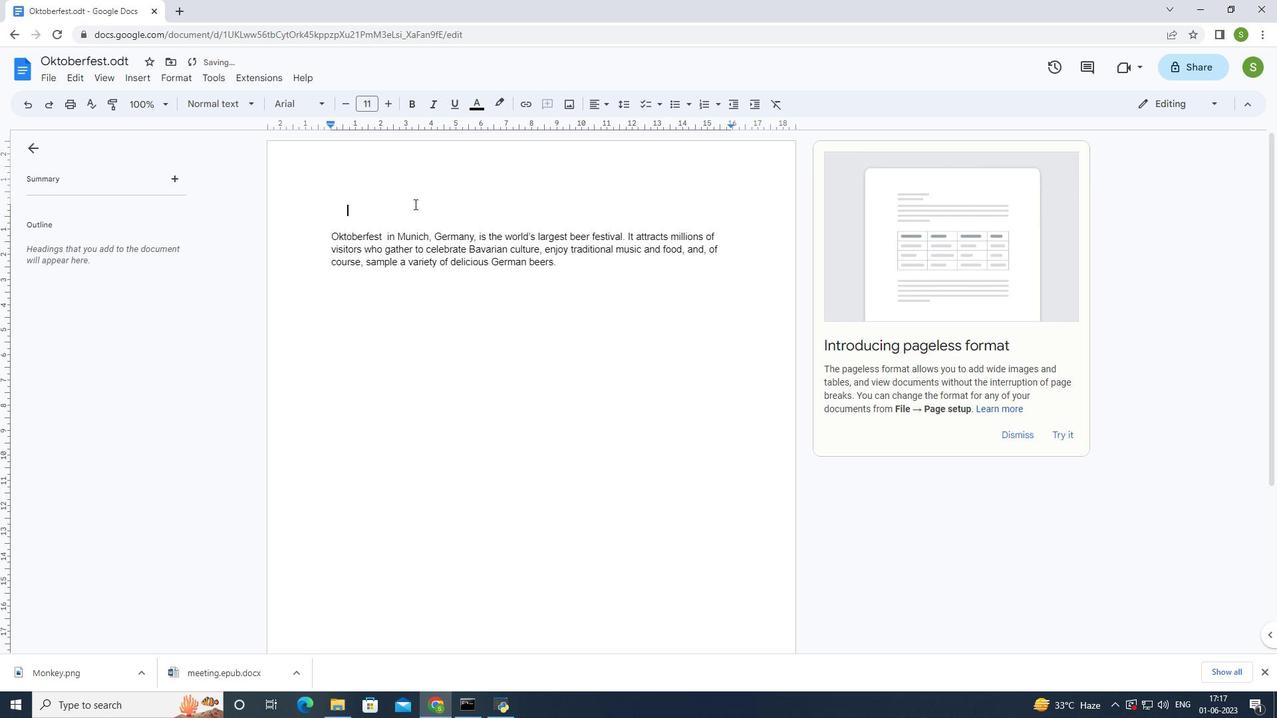 
Action: Key pressed <Key.space>
Screenshot: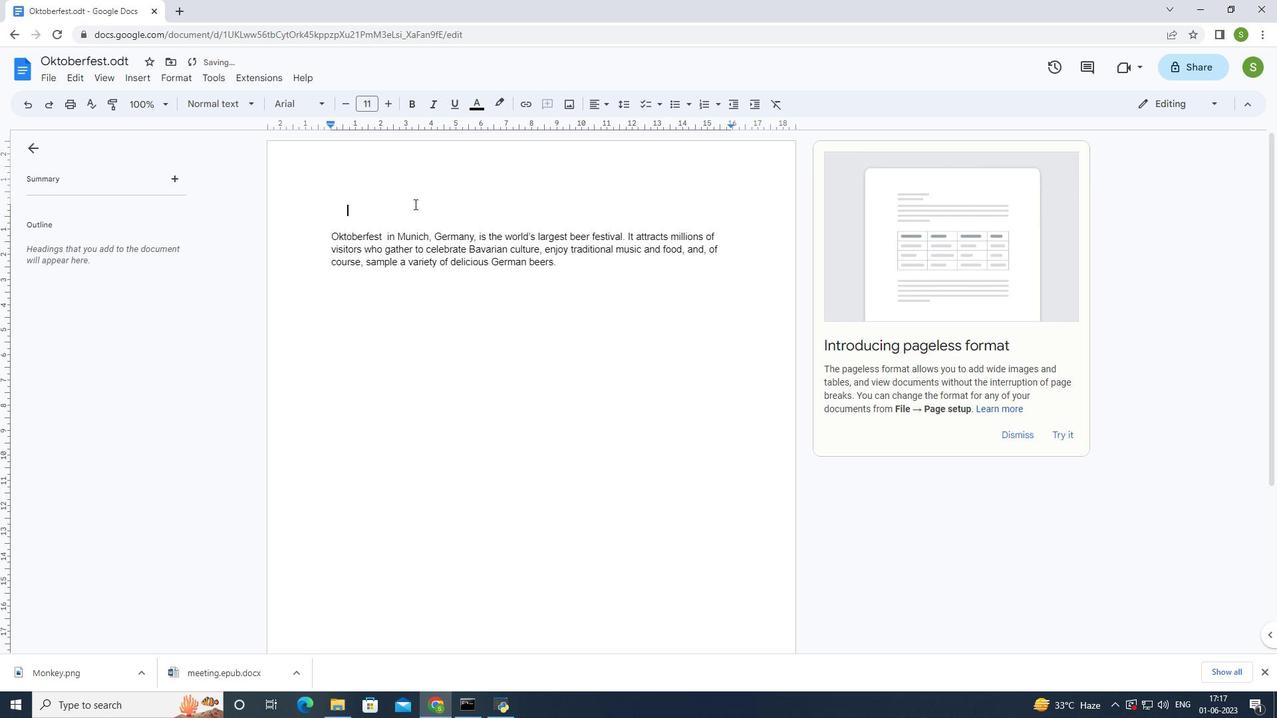 
Action: Mouse moved to (414, 209)
Screenshot: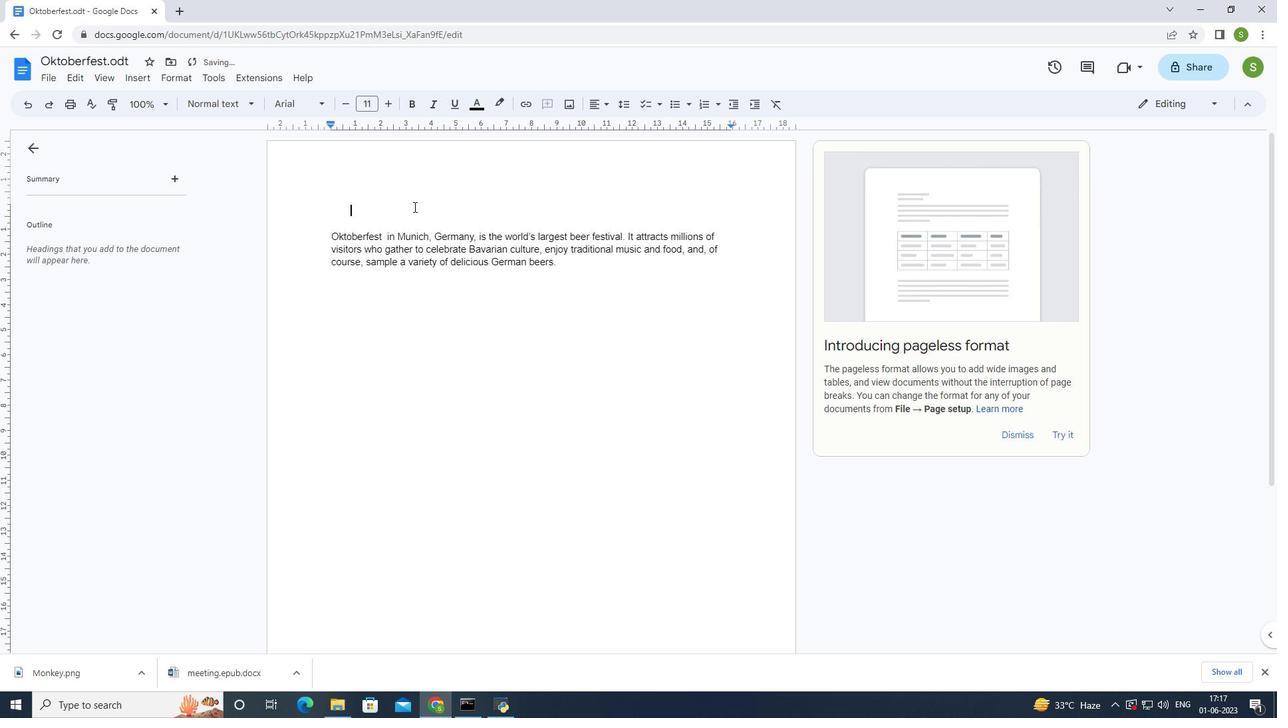 
Action: Key pressed <Key.space>
Screenshot: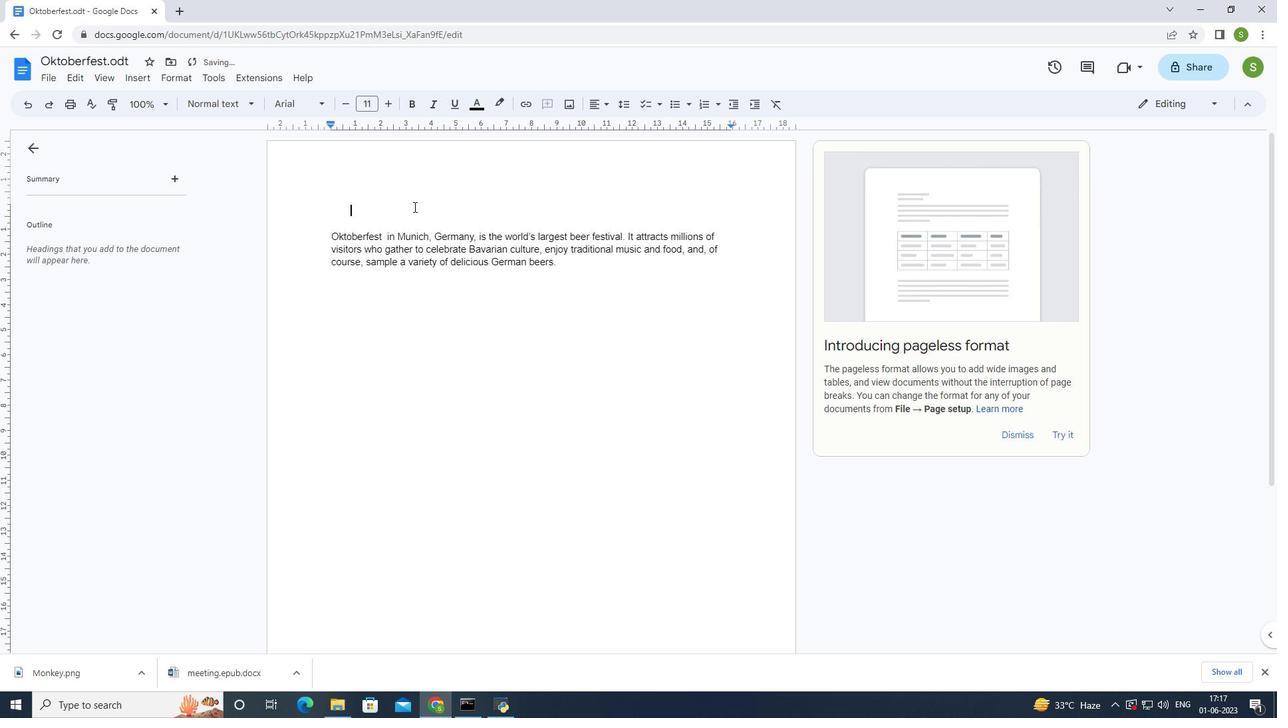 
Action: Mouse moved to (414, 210)
Screenshot: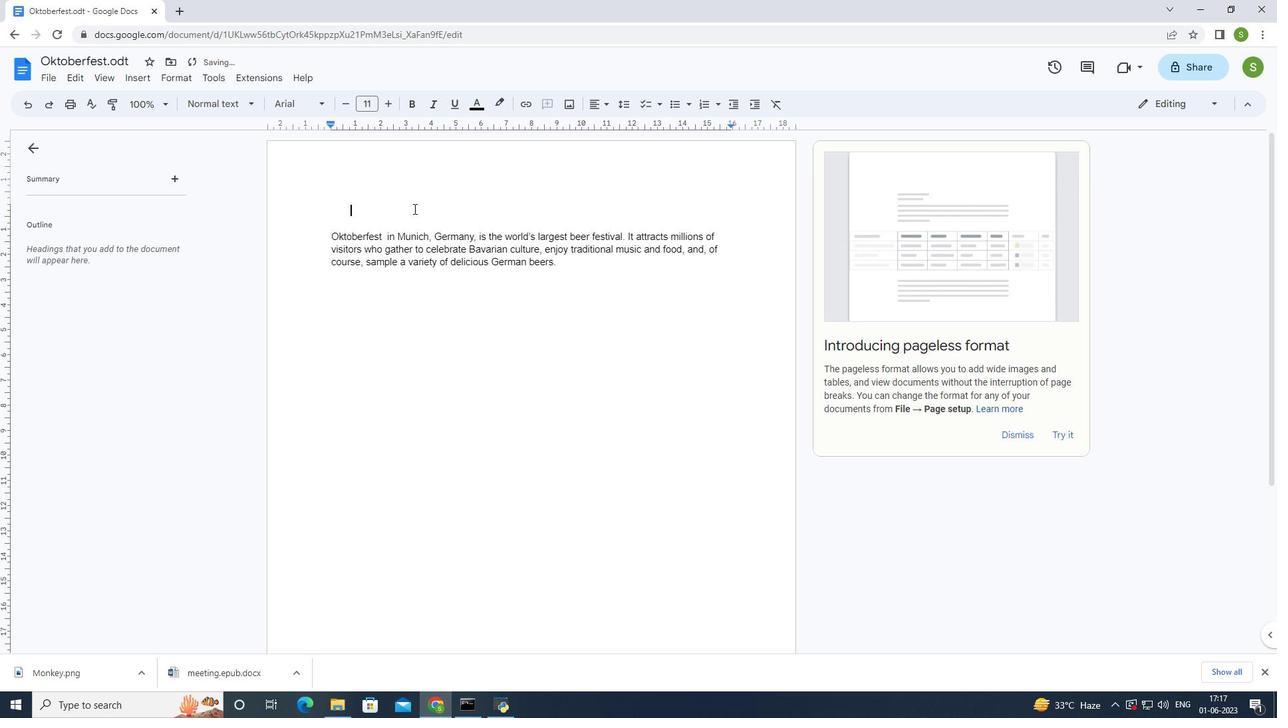 
Action: Key pressed <Key.space><Key.space><Key.space><Key.space>
Screenshot: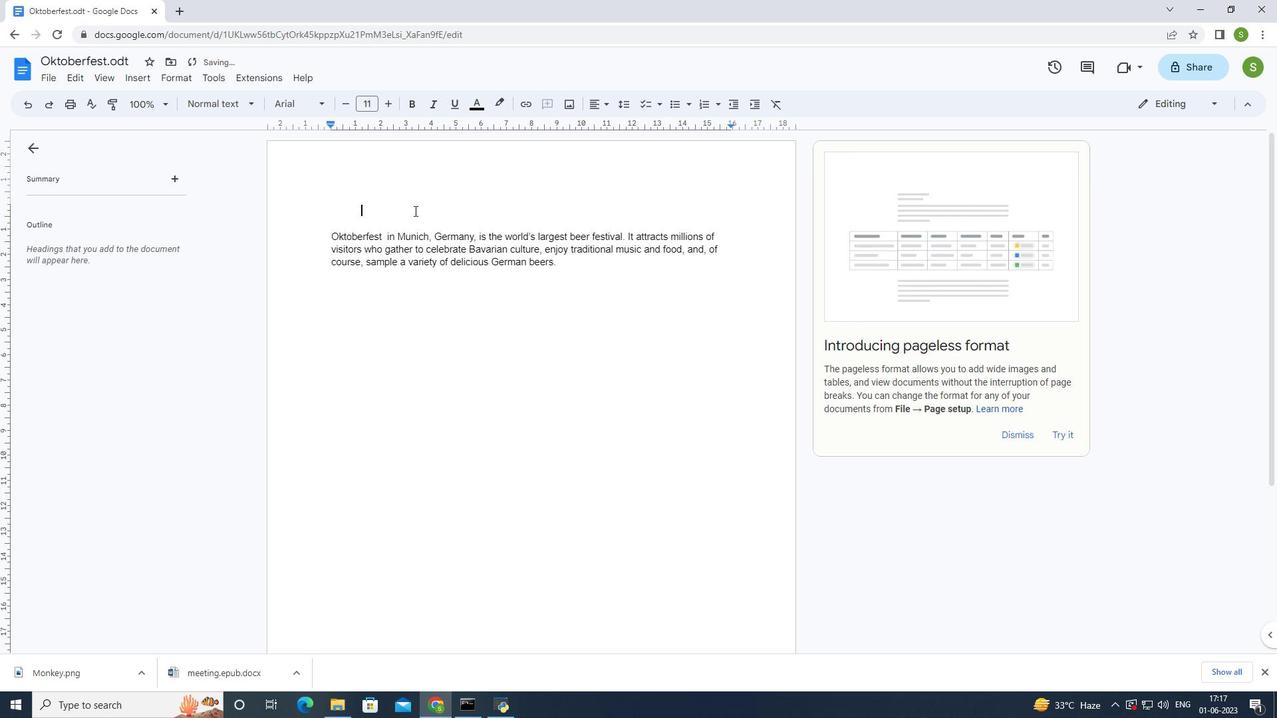 
Action: Mouse moved to (415, 206)
Screenshot: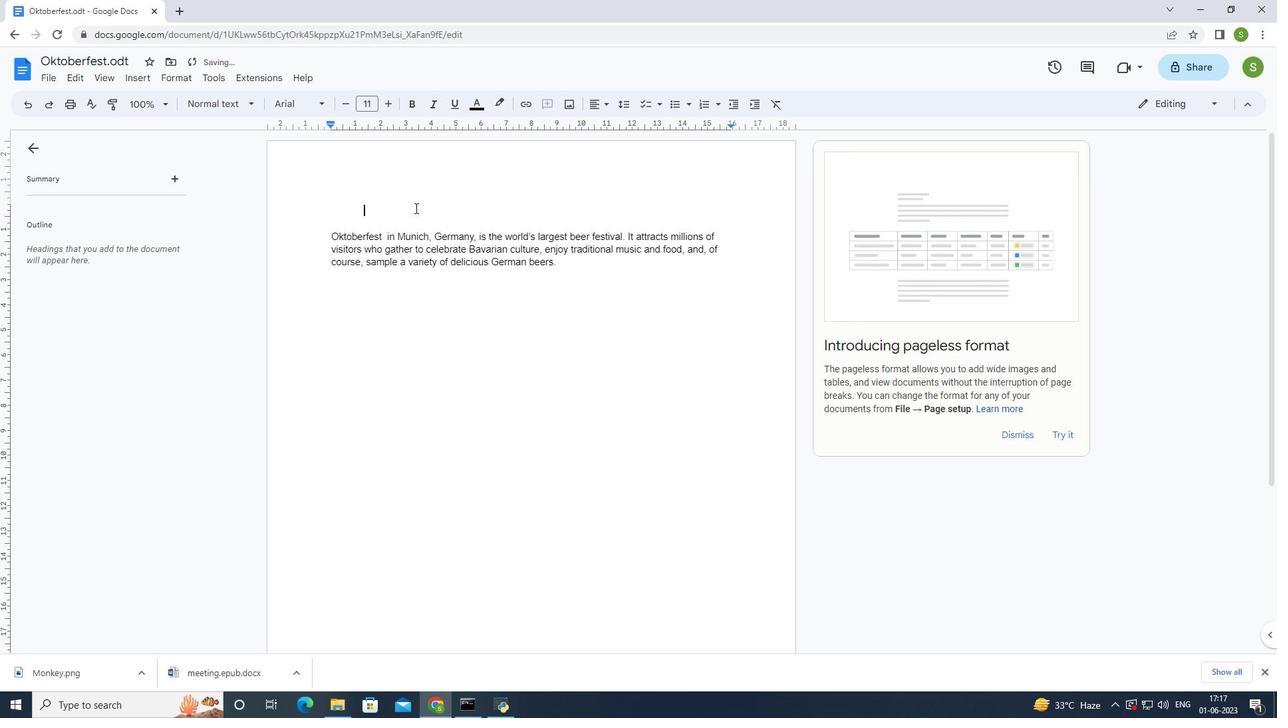 
Action: Key pressed <Key.space>
Screenshot: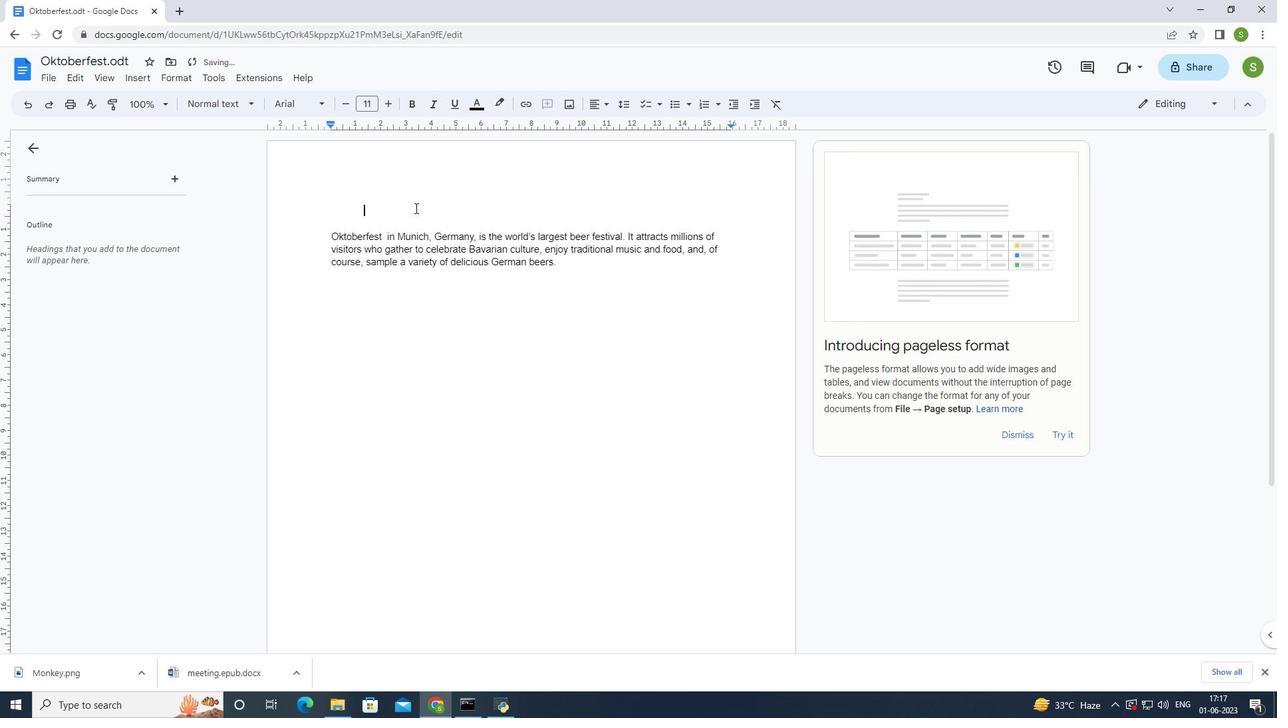 
Action: Mouse moved to (415, 214)
Screenshot: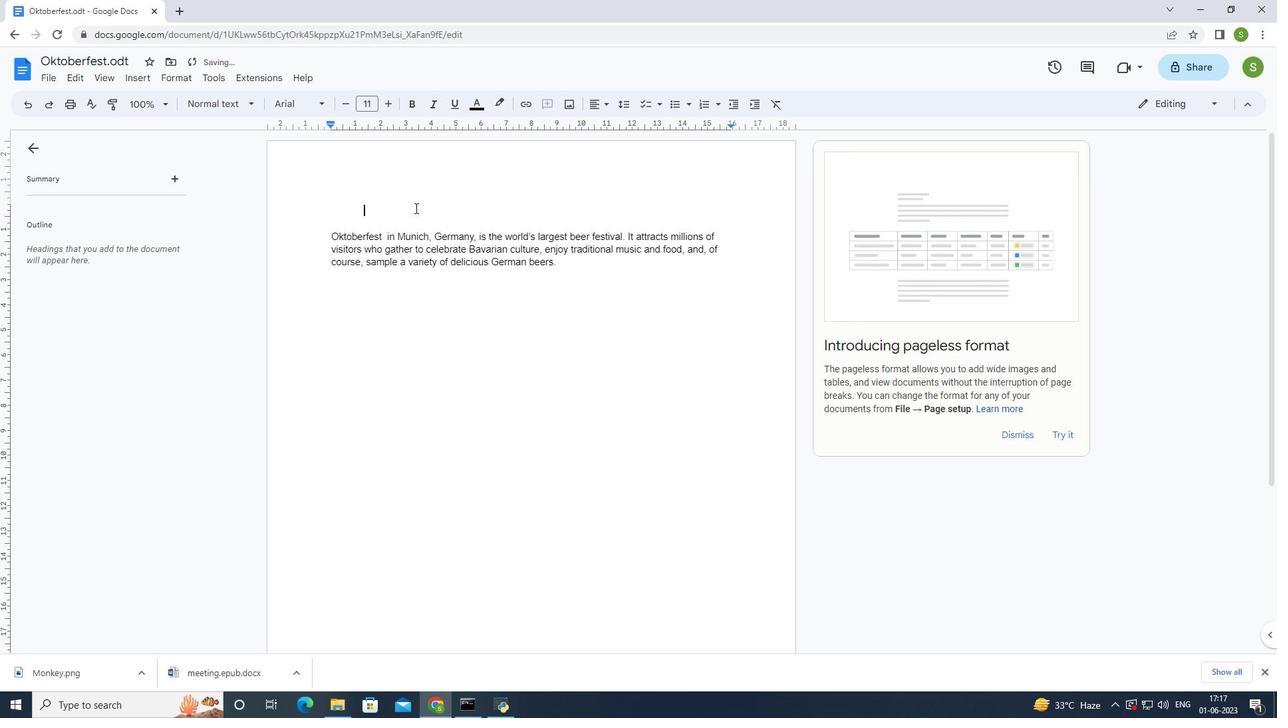 
Action: Key pressed <Key.space>
Screenshot: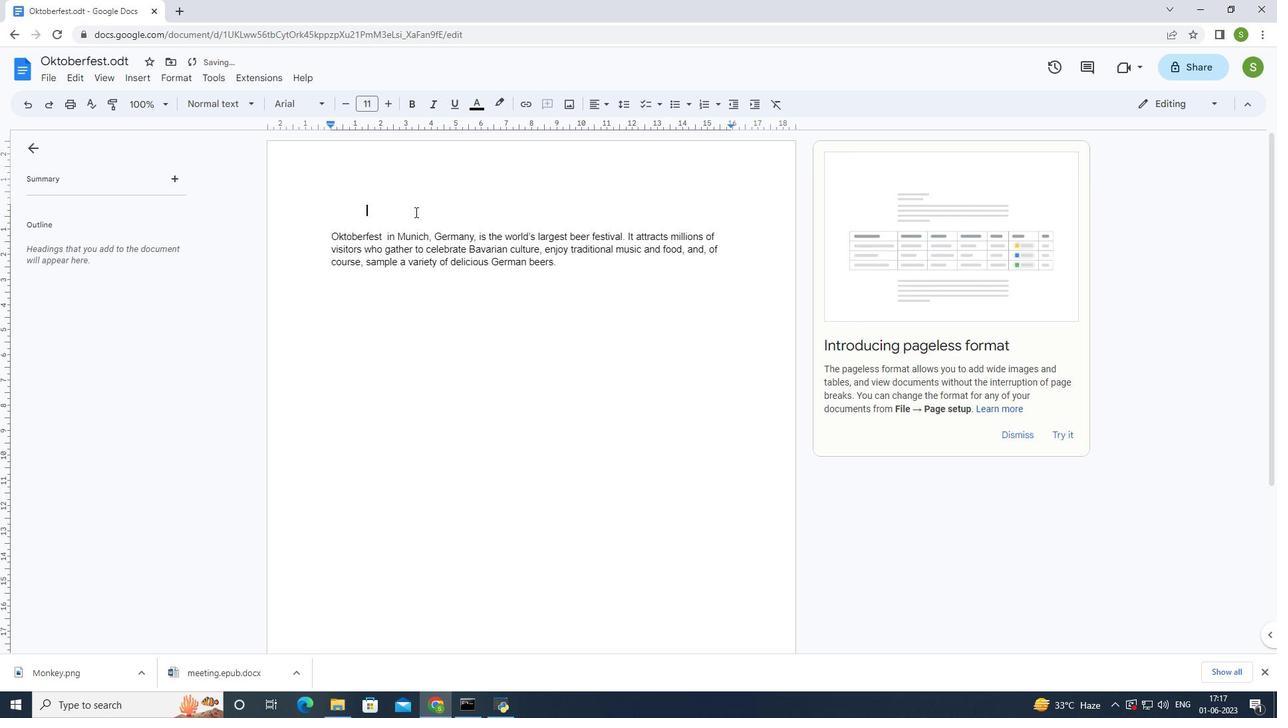 
Action: Mouse moved to (415, 218)
Screenshot: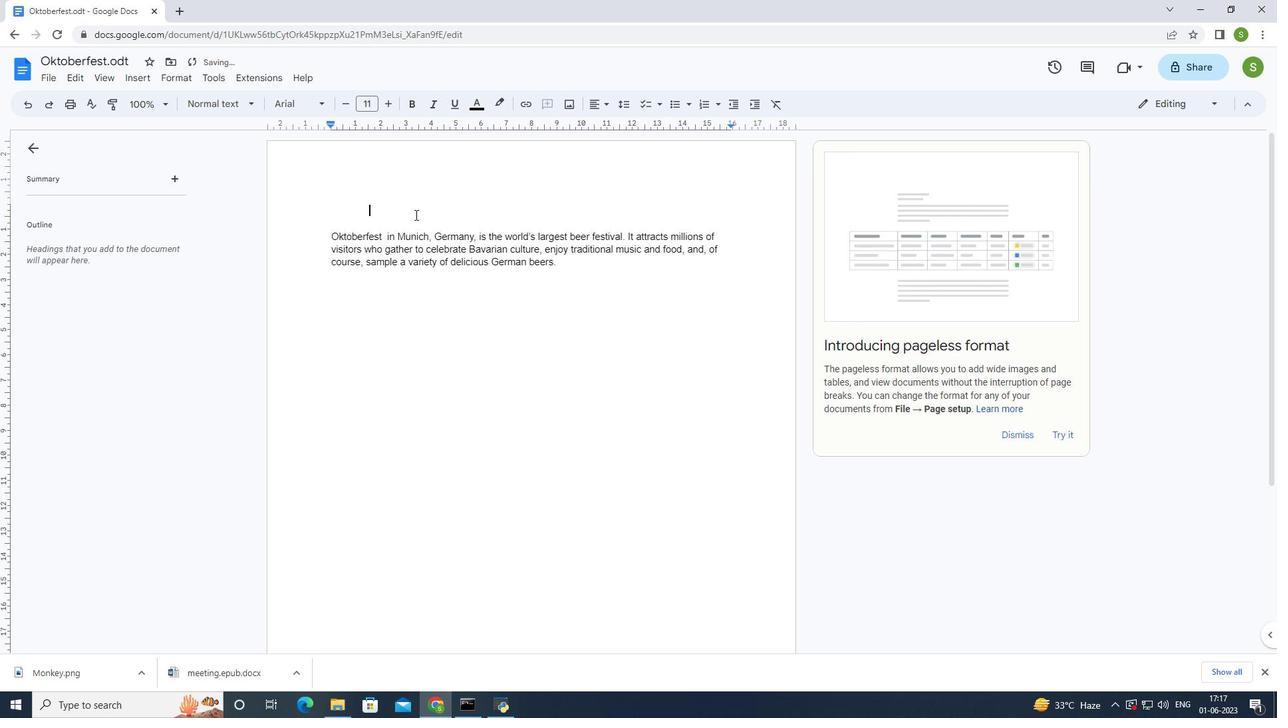 
Action: Key pressed <Key.space><Key.space><Key.space>
Screenshot: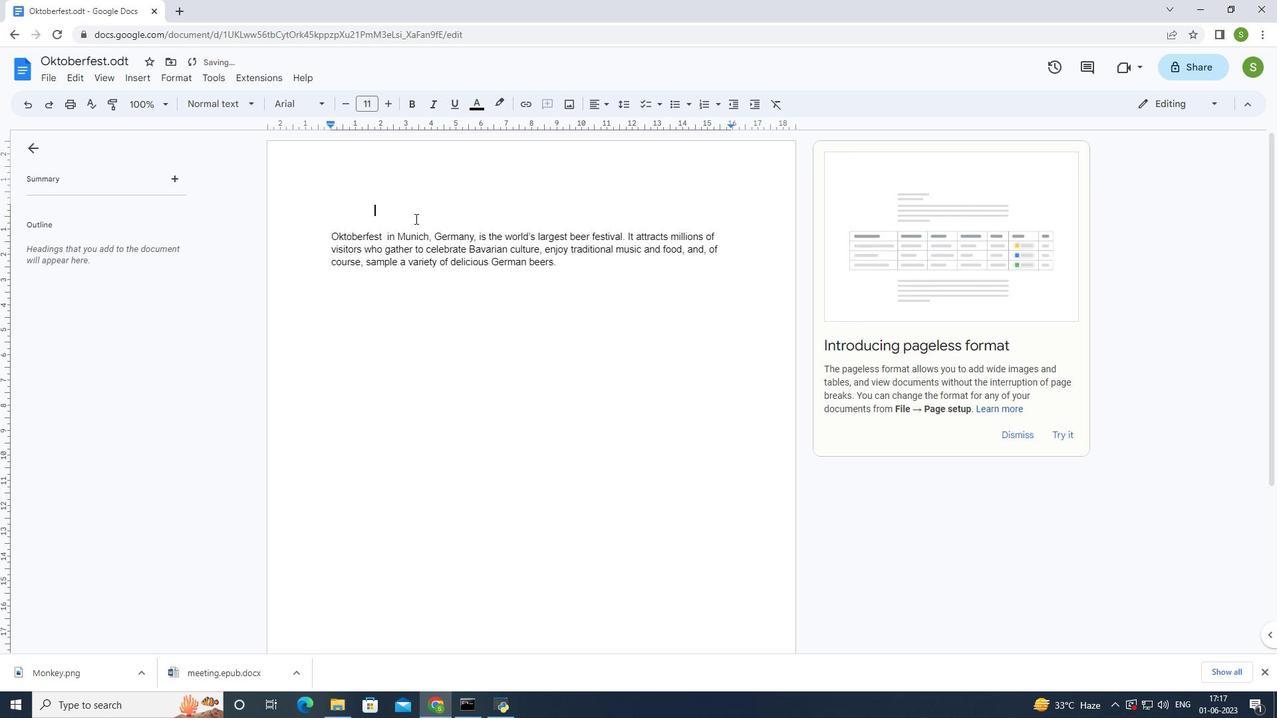 
Action: Mouse moved to (414, 218)
Screenshot: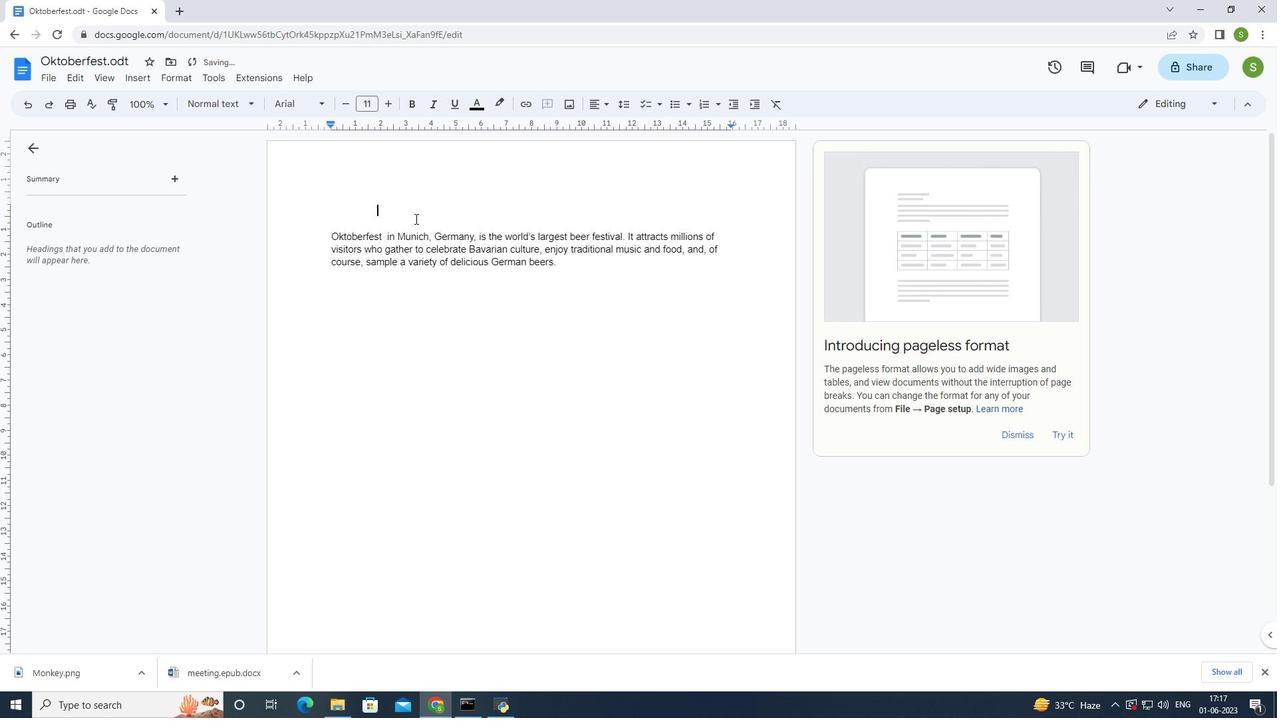 
Action: Key pressed <Key.space><Key.space>
Screenshot: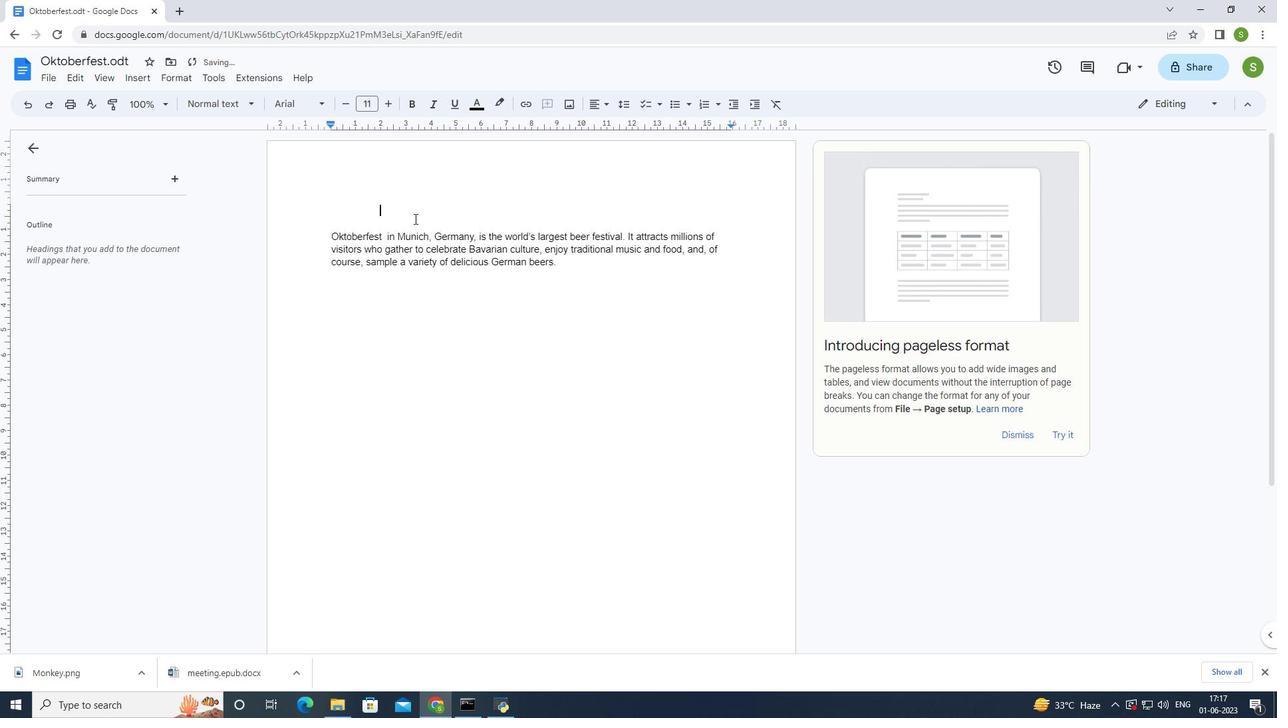 
Action: Mouse moved to (413, 220)
Screenshot: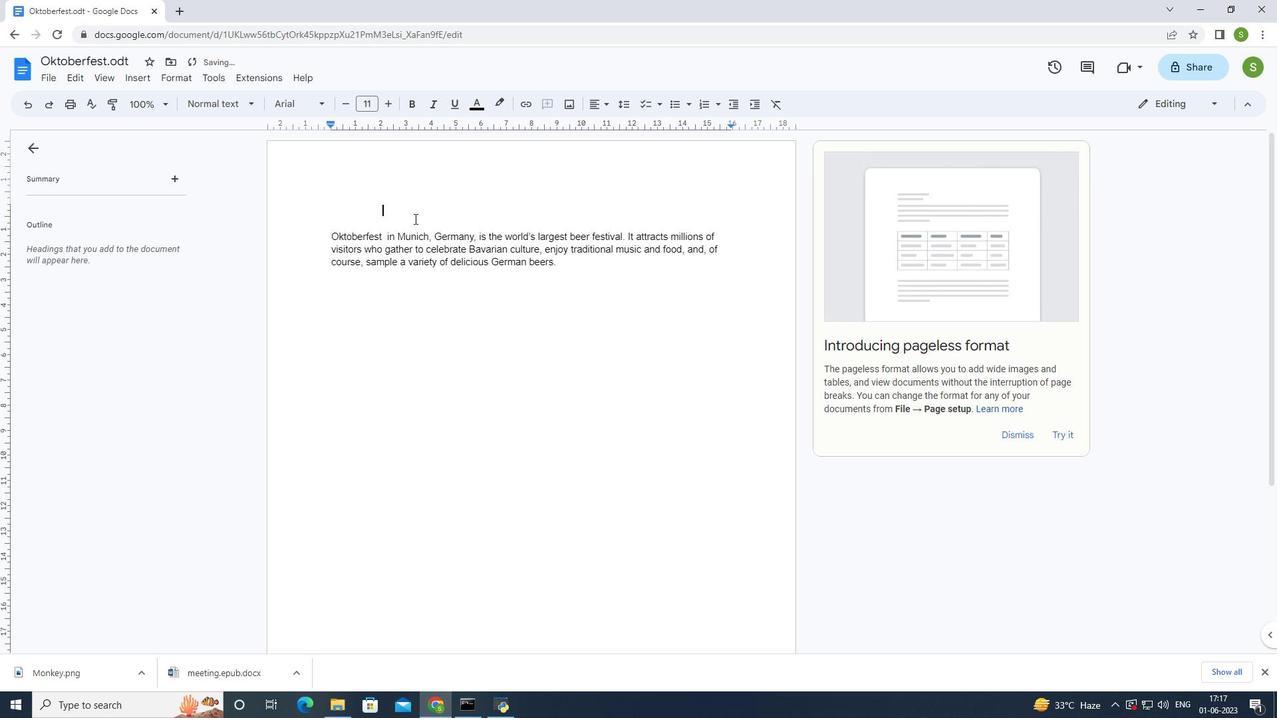 
Action: Key pressed <Key.space><Key.space>
Screenshot: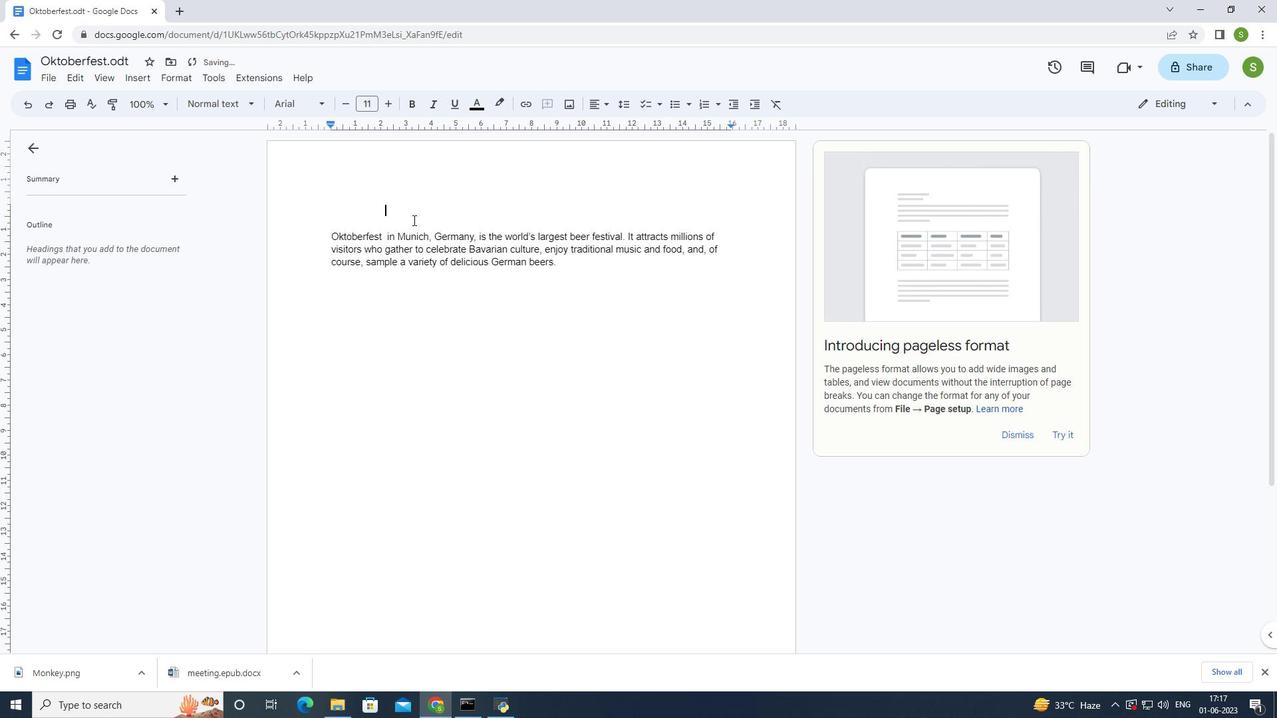
Action: Mouse moved to (411, 220)
Screenshot: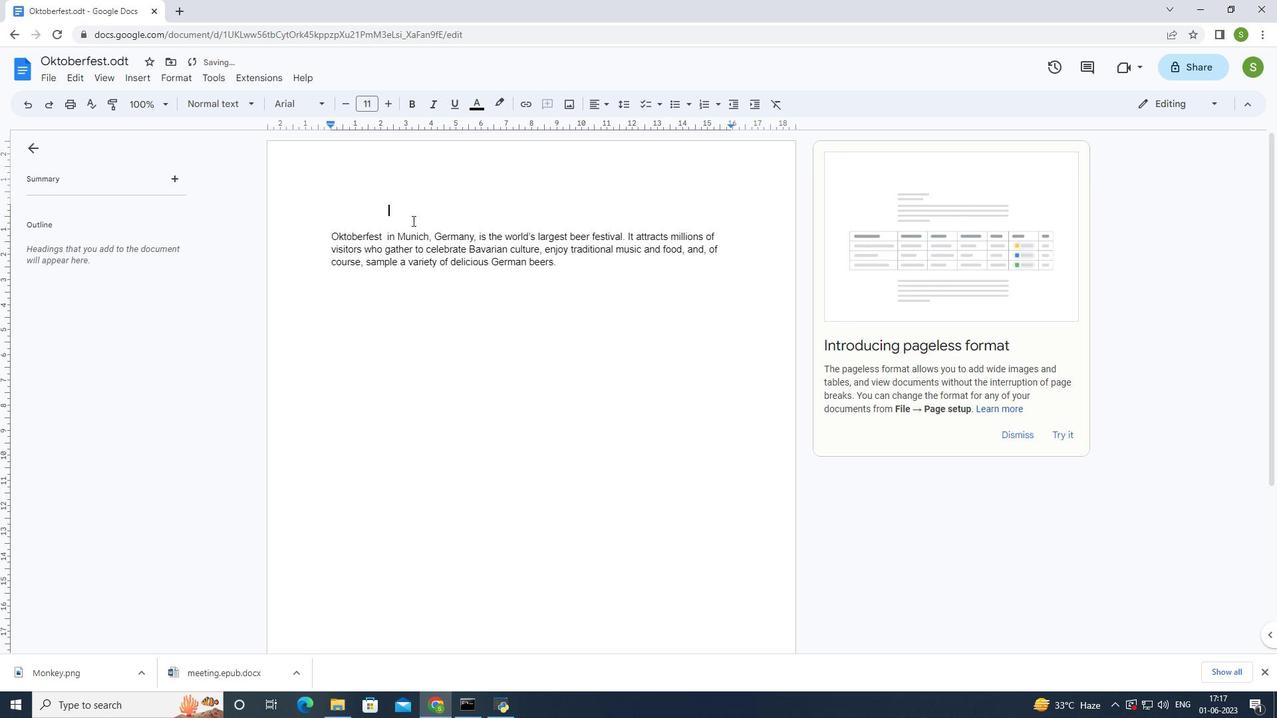 
Action: Key pressed <Key.space>
Screenshot: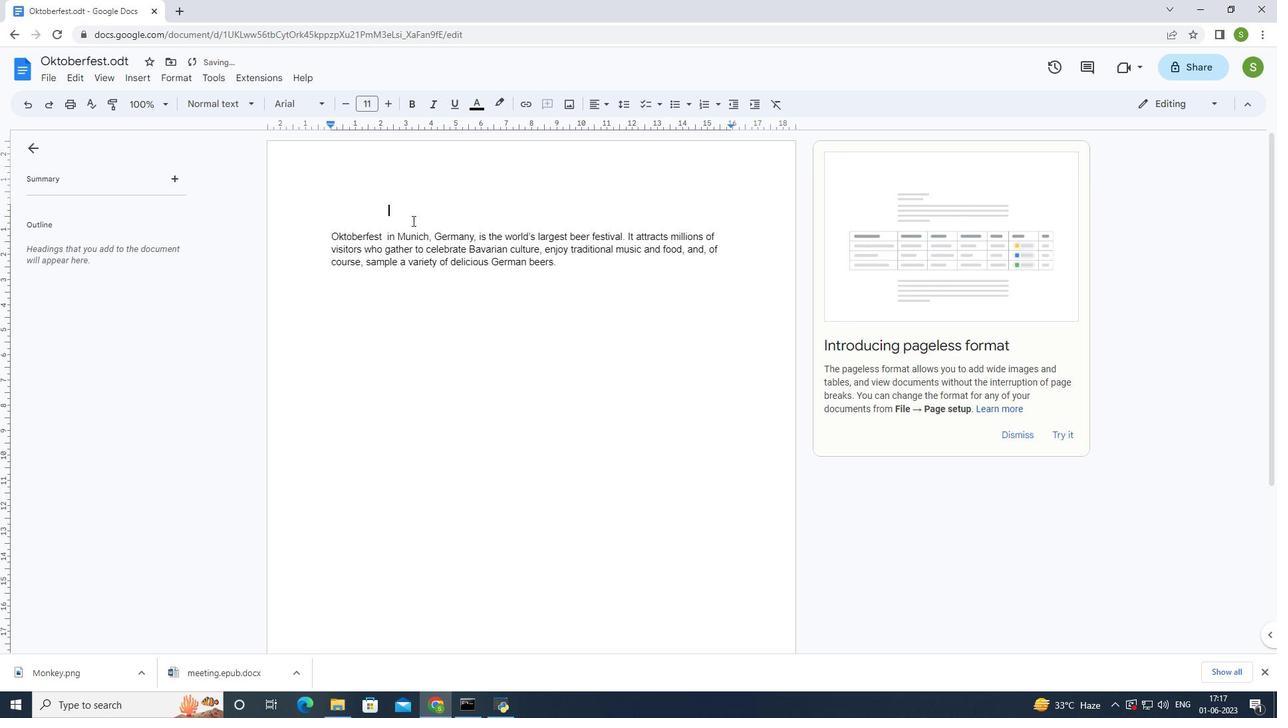 
Action: Mouse moved to (433, 218)
Screenshot: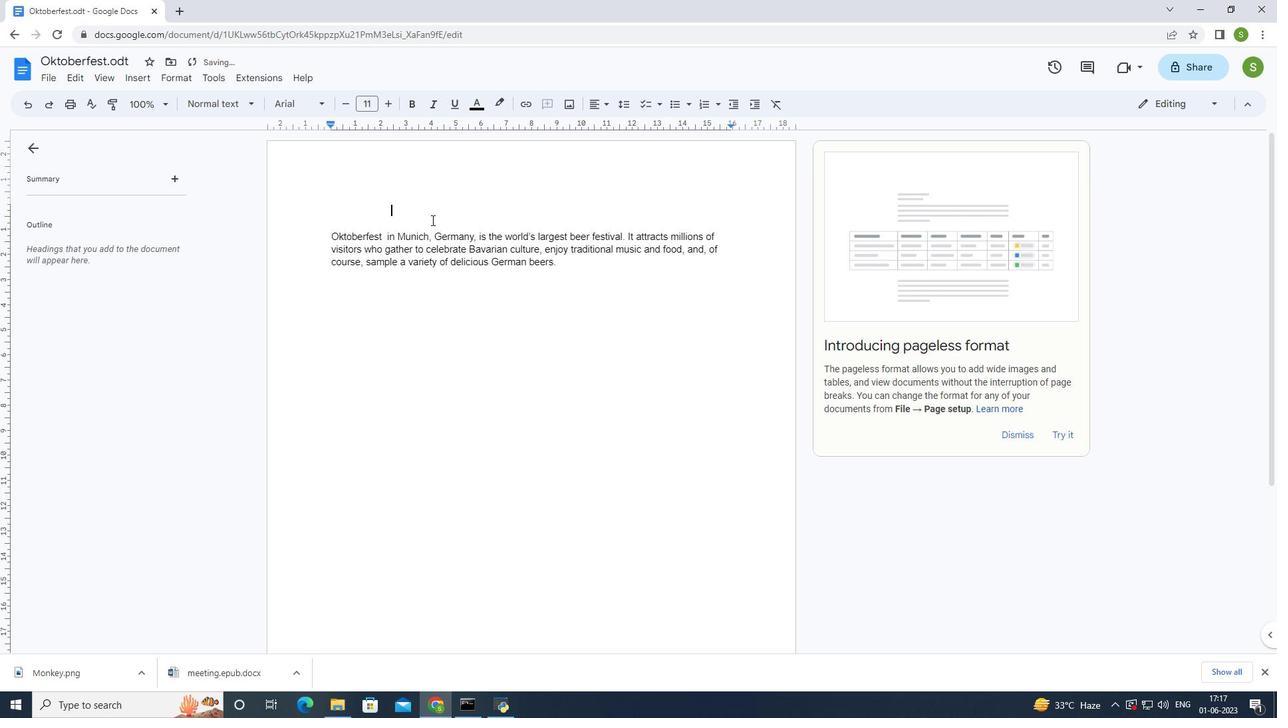 
Action: Key pressed <Key.space>
Screenshot: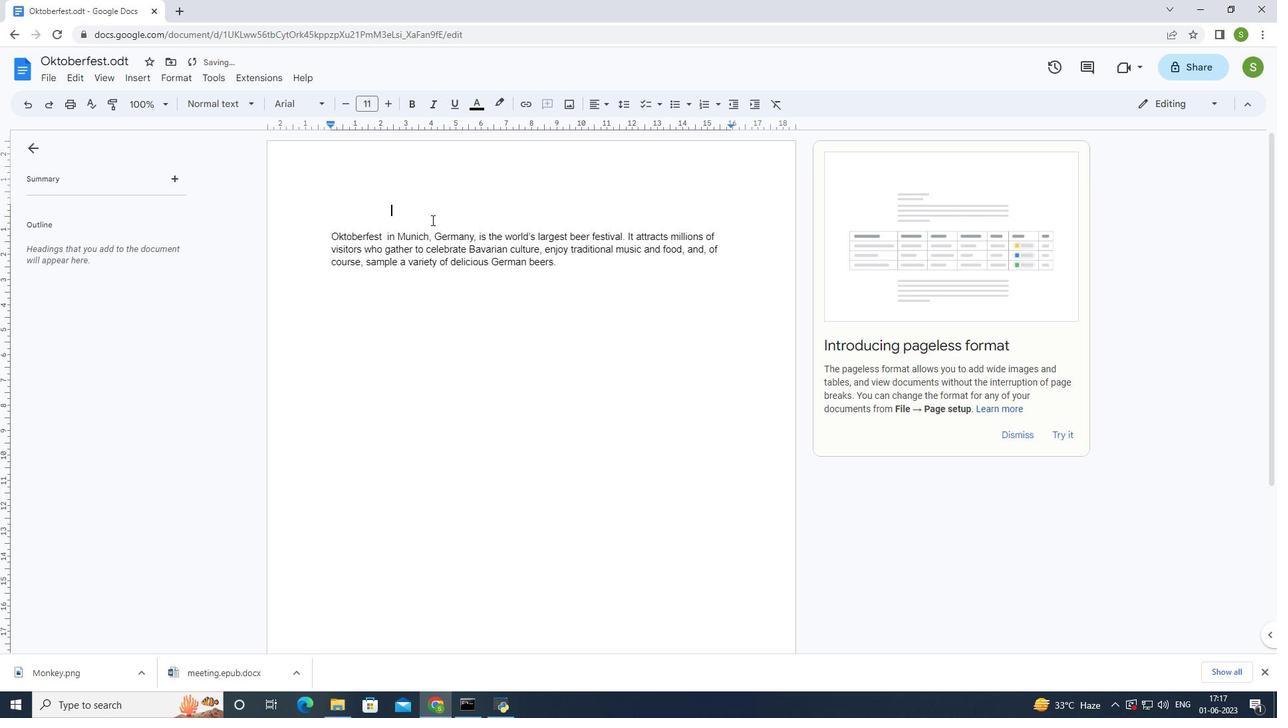 
Action: Mouse moved to (433, 220)
Screenshot: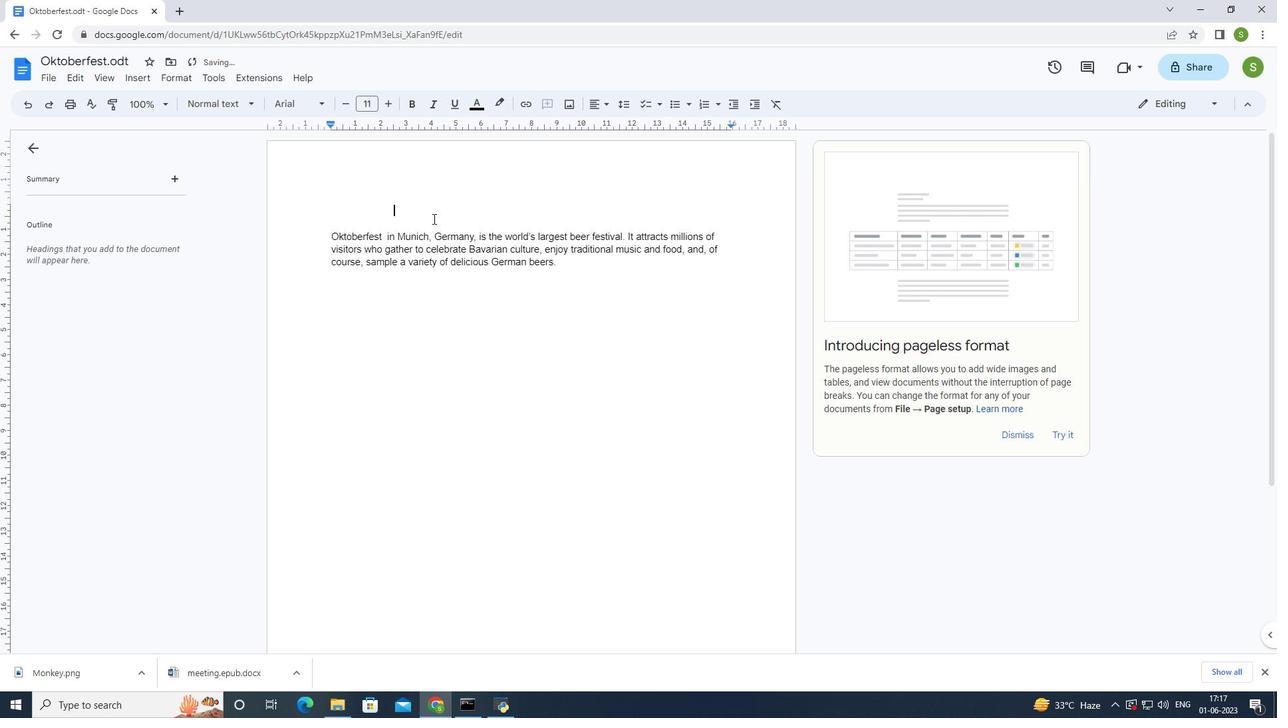 
Action: Key pressed <Key.space>
Screenshot: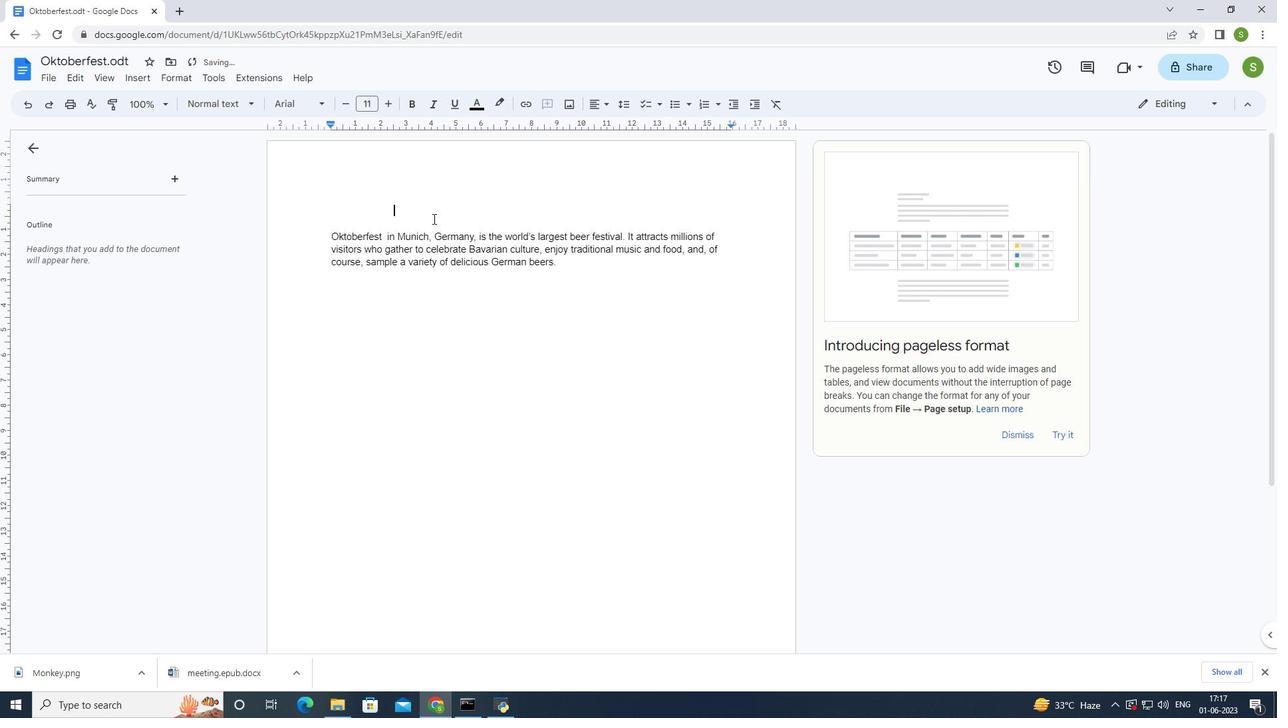 
Action: Mouse moved to (431, 223)
Screenshot: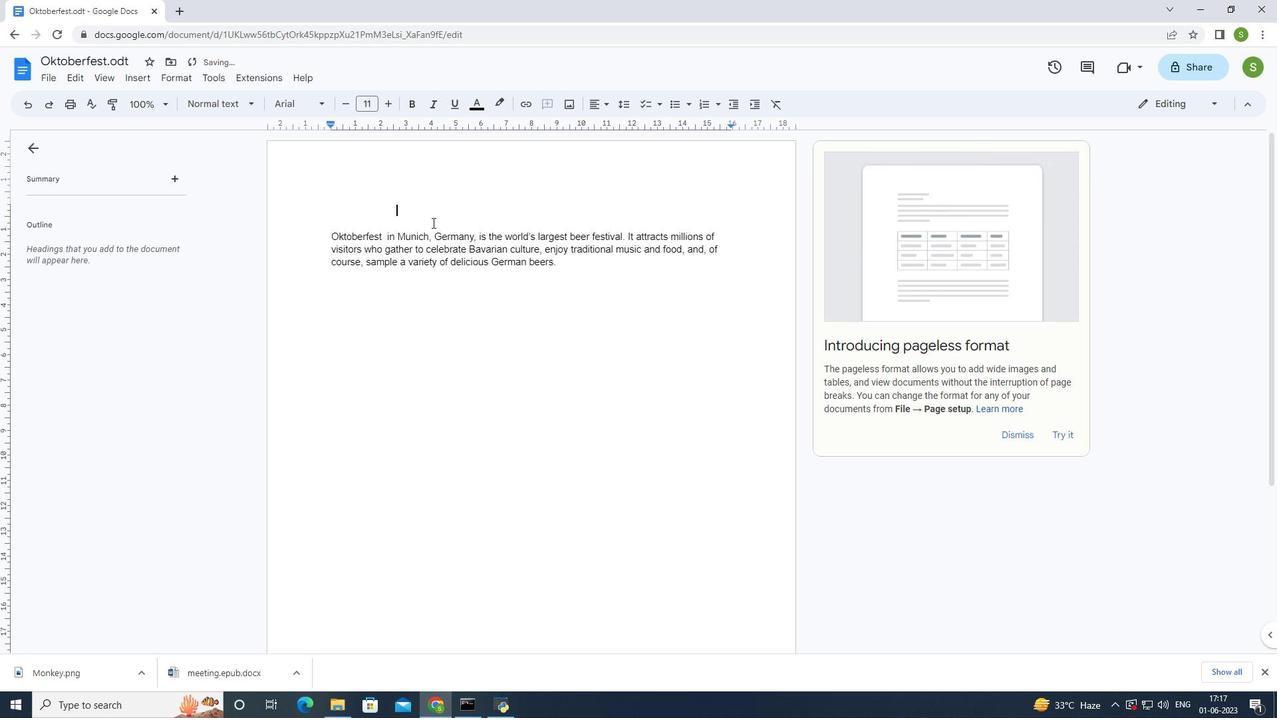 
Action: Key pressed <Key.space>
Screenshot: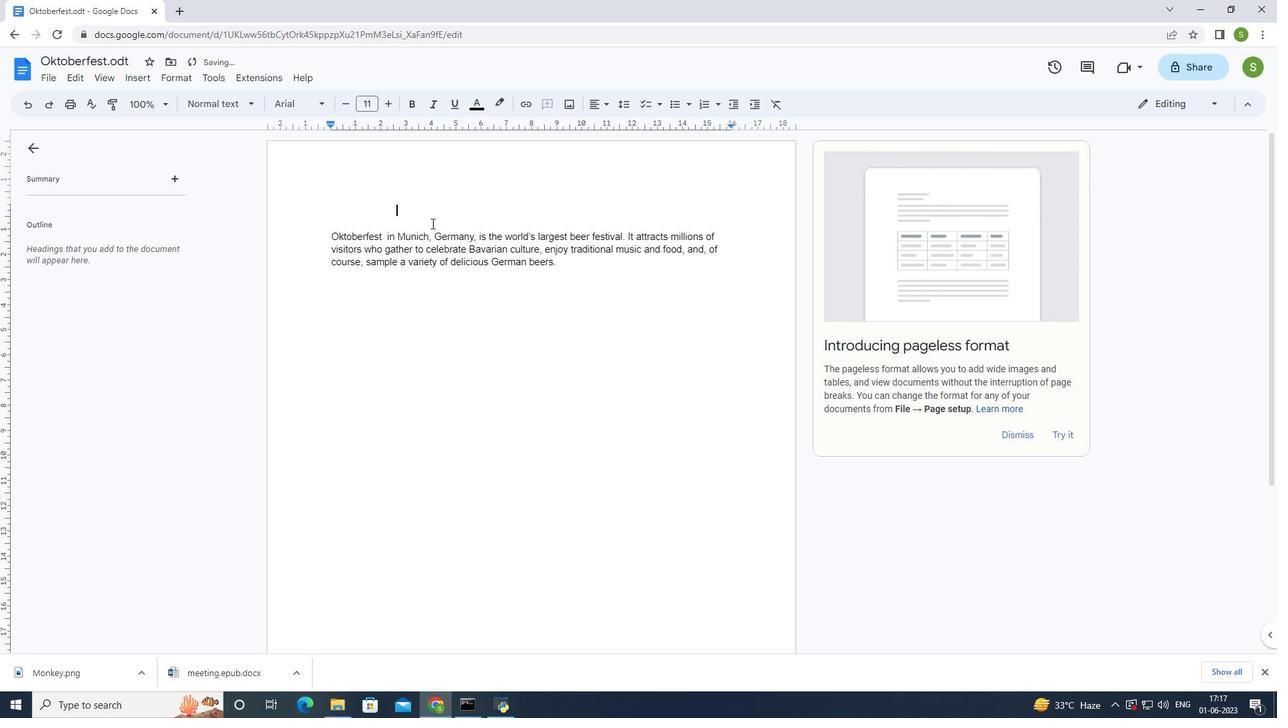 
Action: Mouse moved to (430, 225)
Screenshot: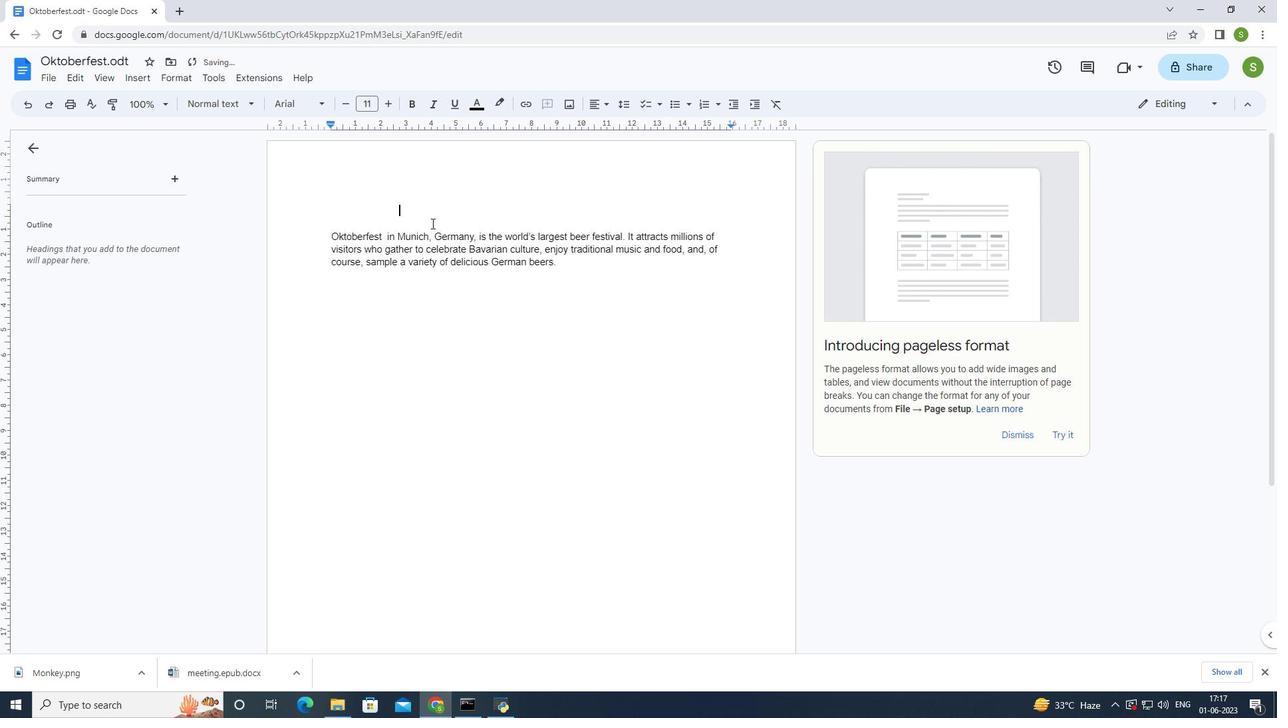 
Action: Key pressed <Key.space>
Screenshot: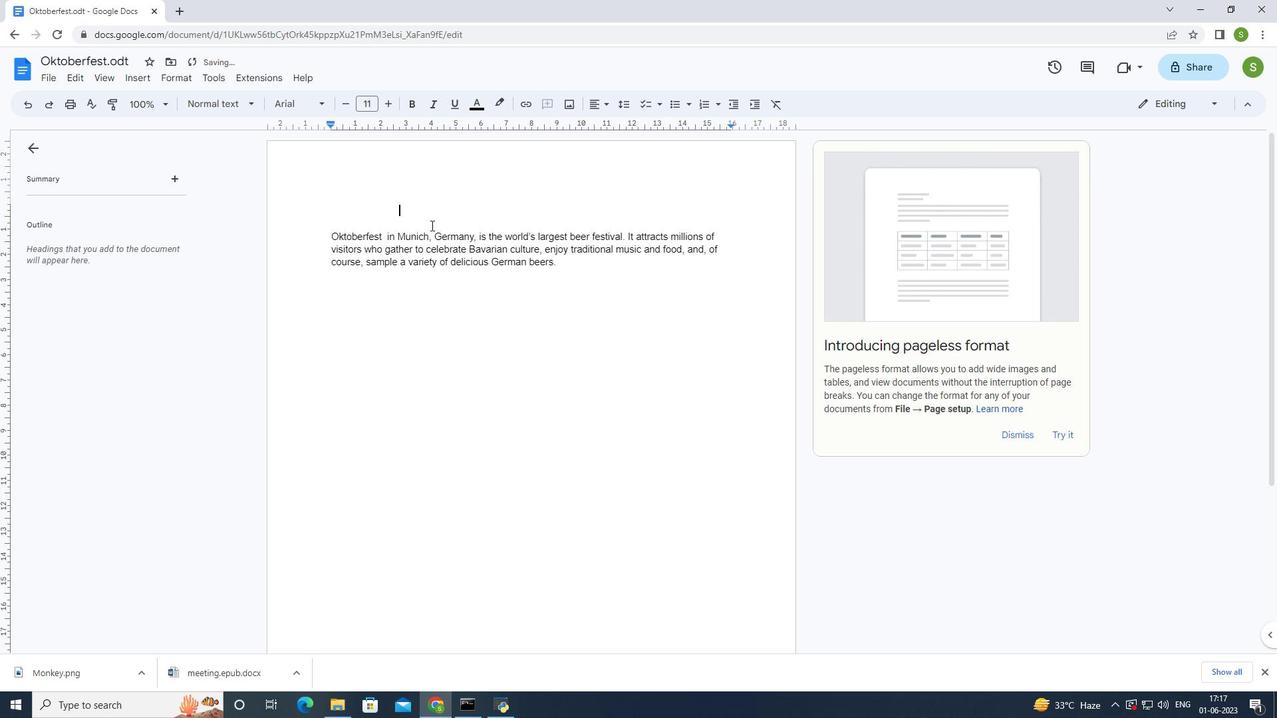 
Action: Mouse moved to (500, 224)
Screenshot: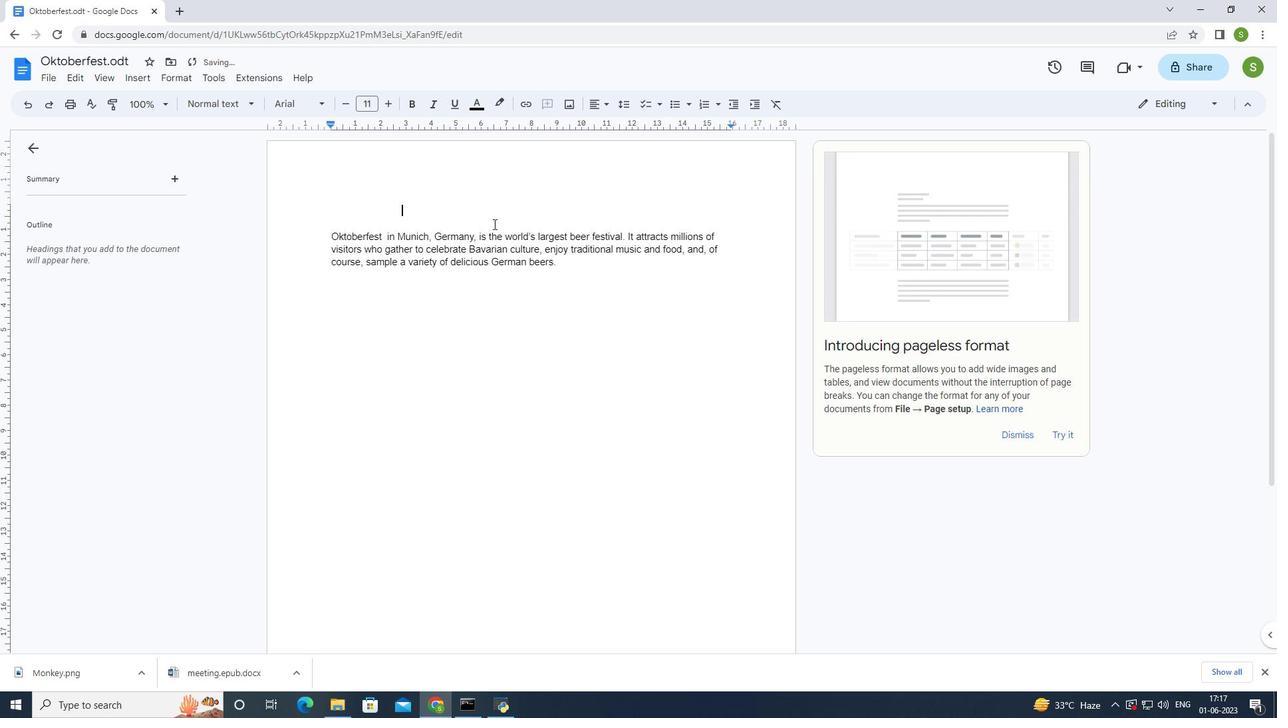 
Action: Key pressed <Key.shift>Oktoberfest
Screenshot: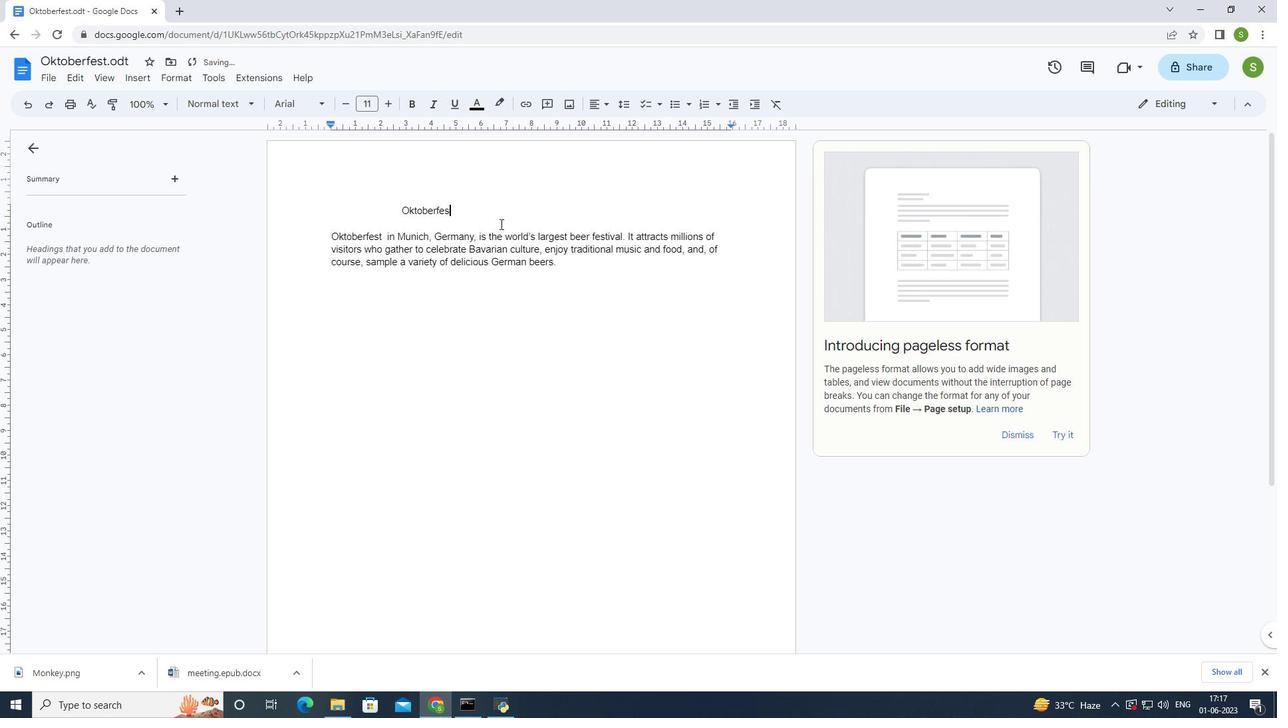 
Action: Mouse moved to (328, 236)
Screenshot: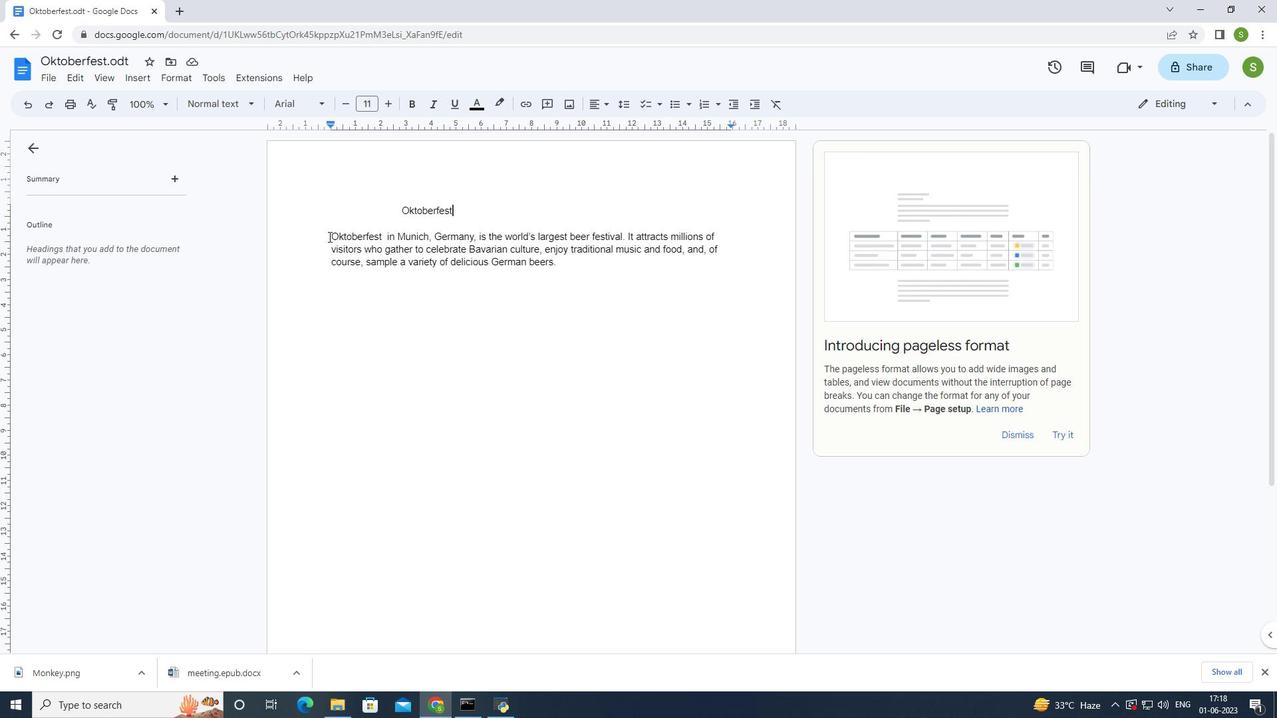 
Action: Mouse pressed left at (328, 236)
Screenshot: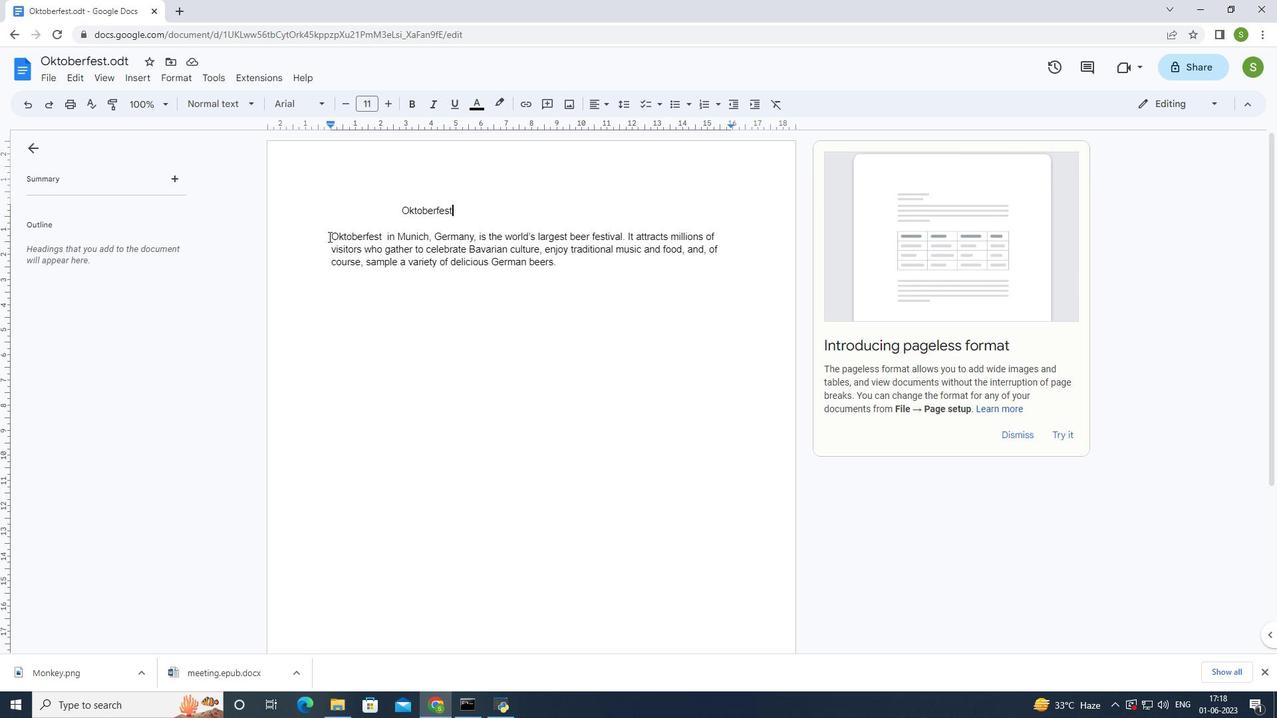 
Action: Mouse moved to (393, 103)
Screenshot: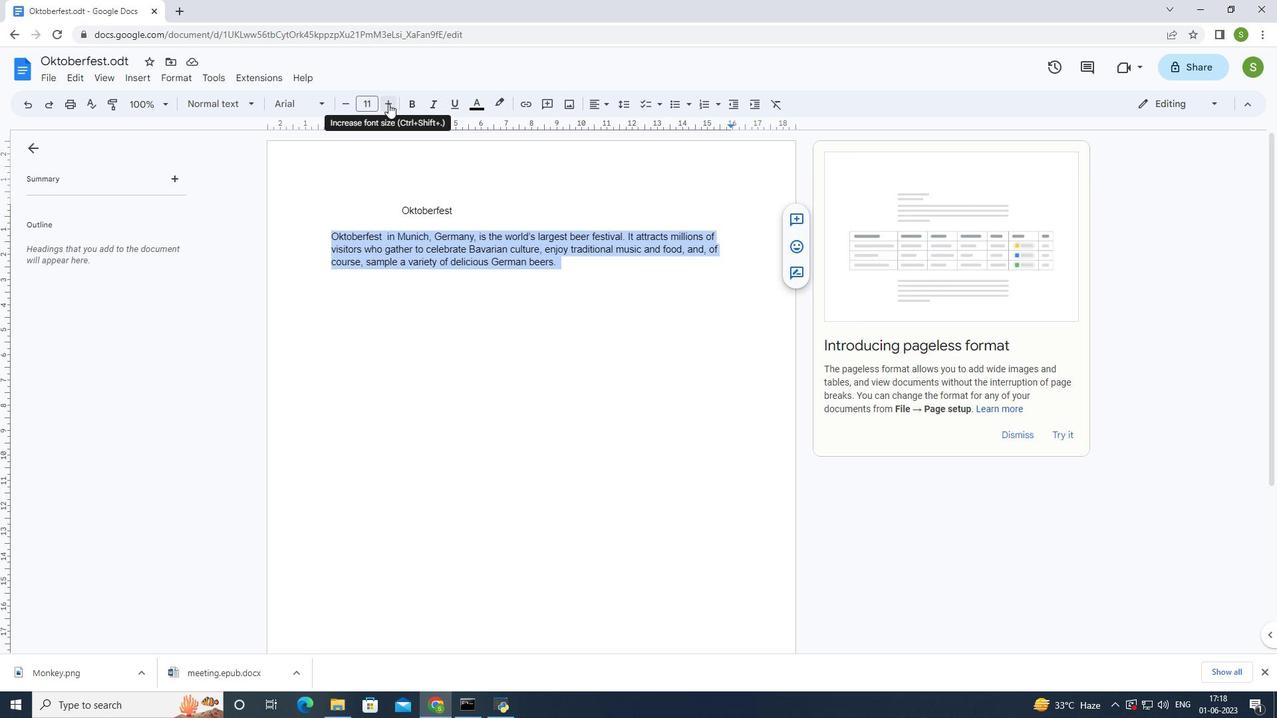 
Action: Mouse pressed left at (393, 103)
Screenshot: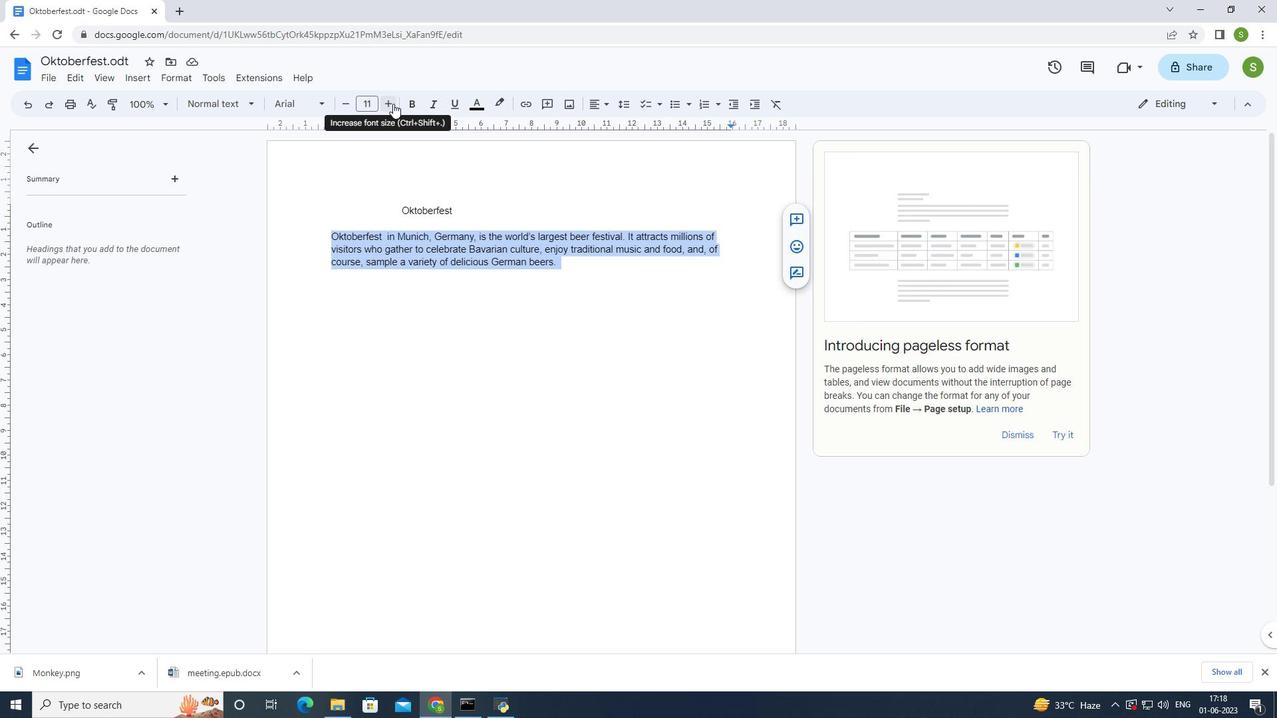 
Action: Mouse moved to (393, 103)
Screenshot: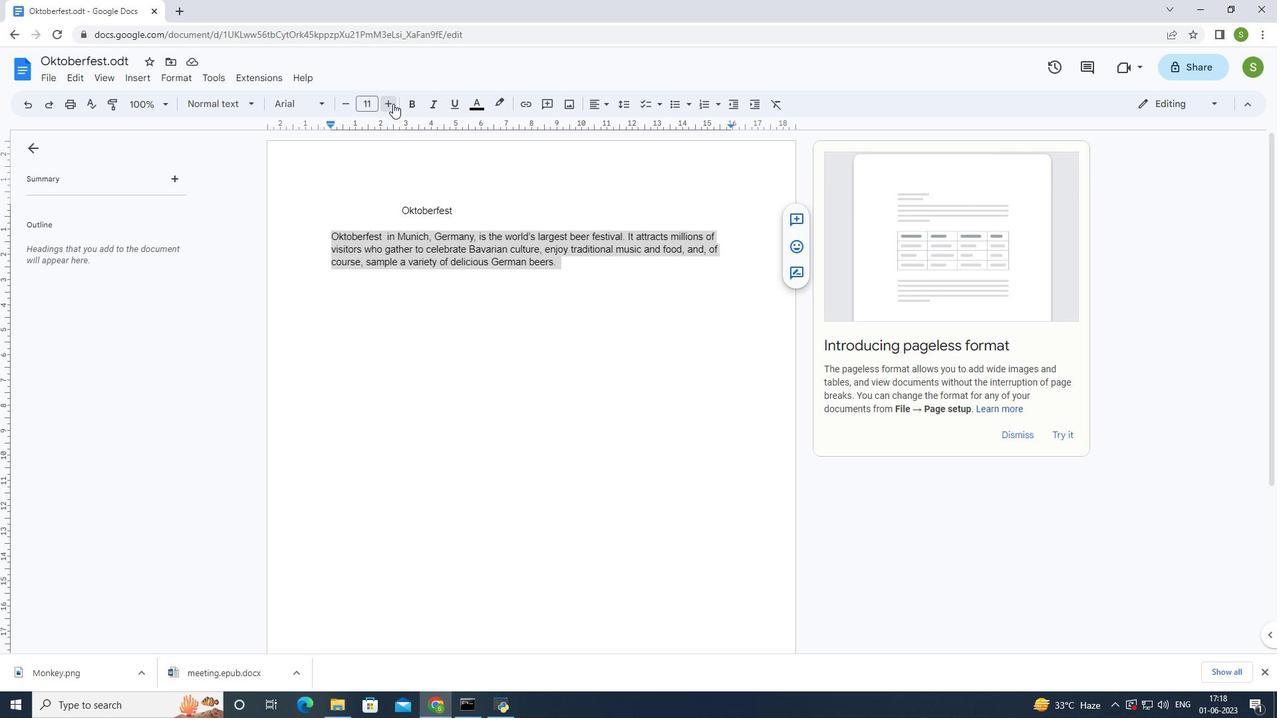 
Action: Mouse pressed left at (393, 103)
Screenshot: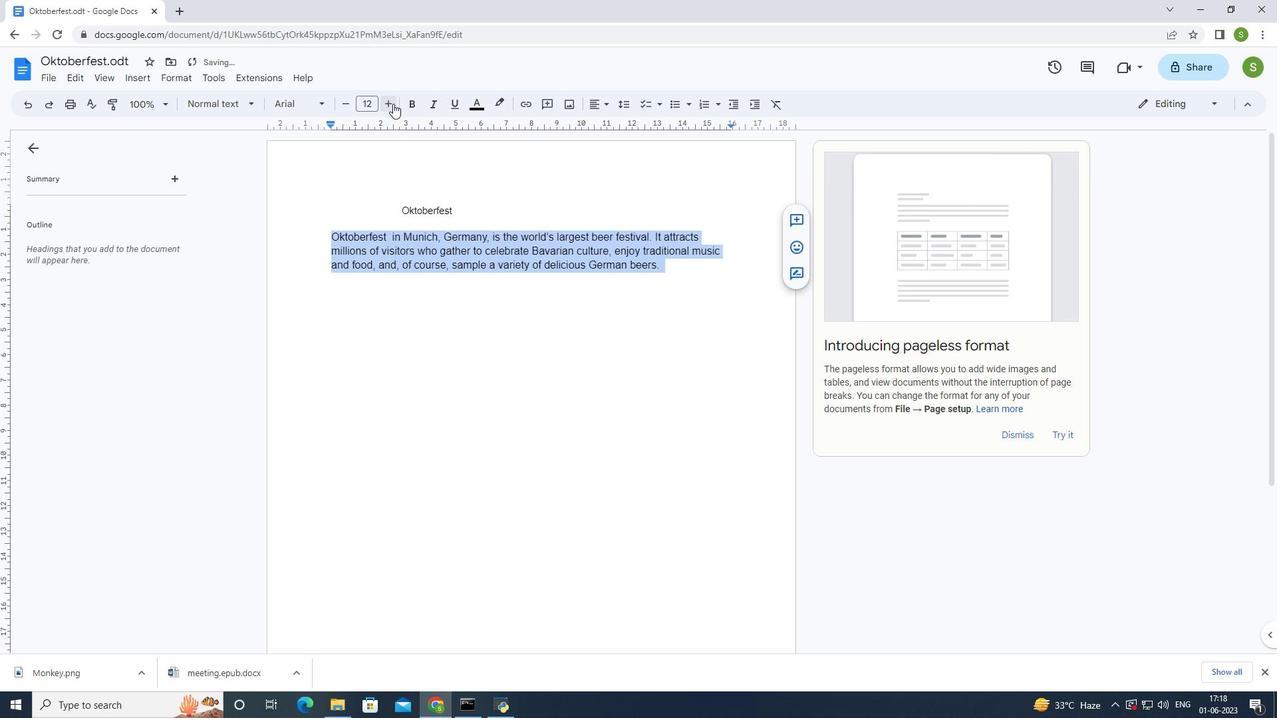 
Action: Mouse pressed left at (393, 103)
Screenshot: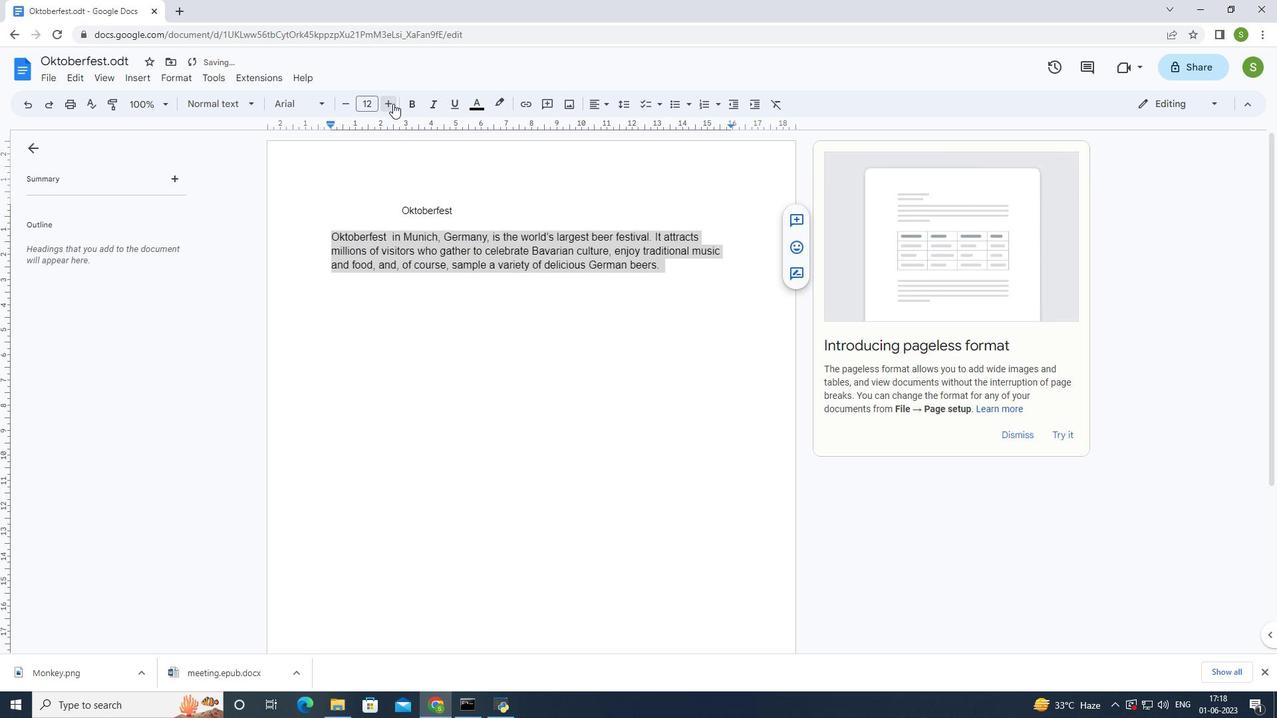 
Action: Mouse moved to (393, 104)
Screenshot: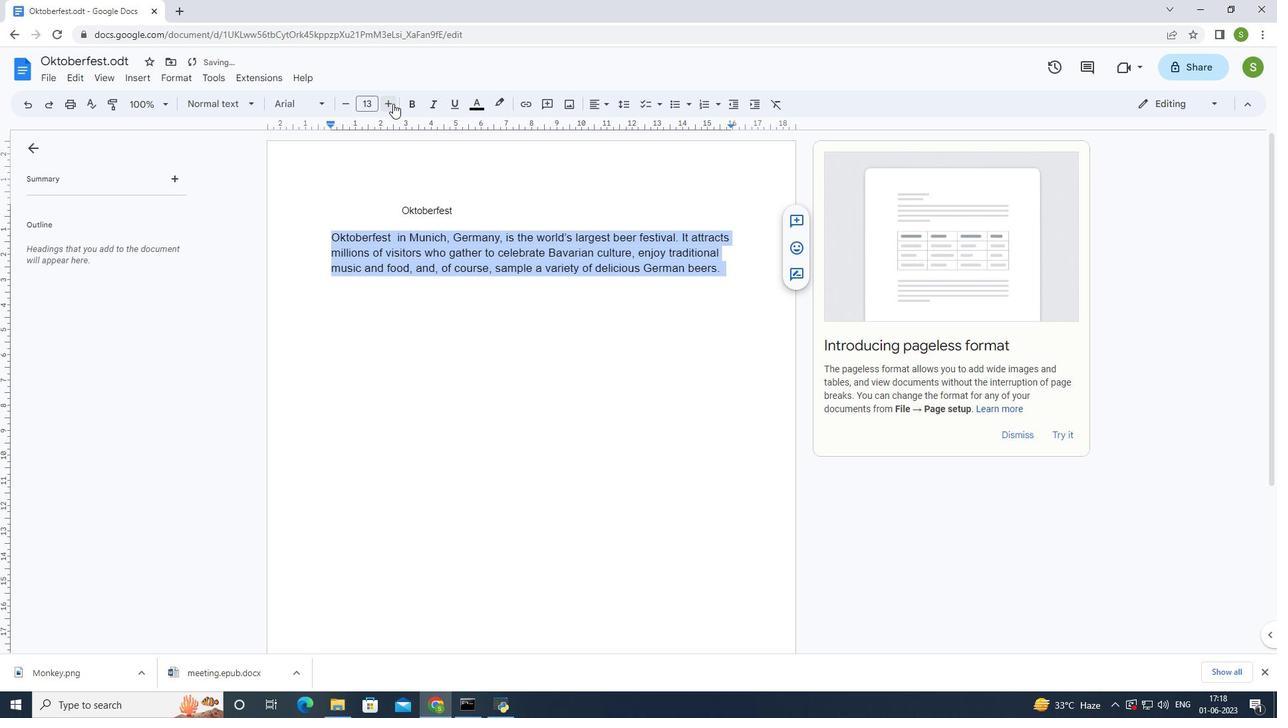 
Action: Mouse pressed left at (393, 104)
Screenshot: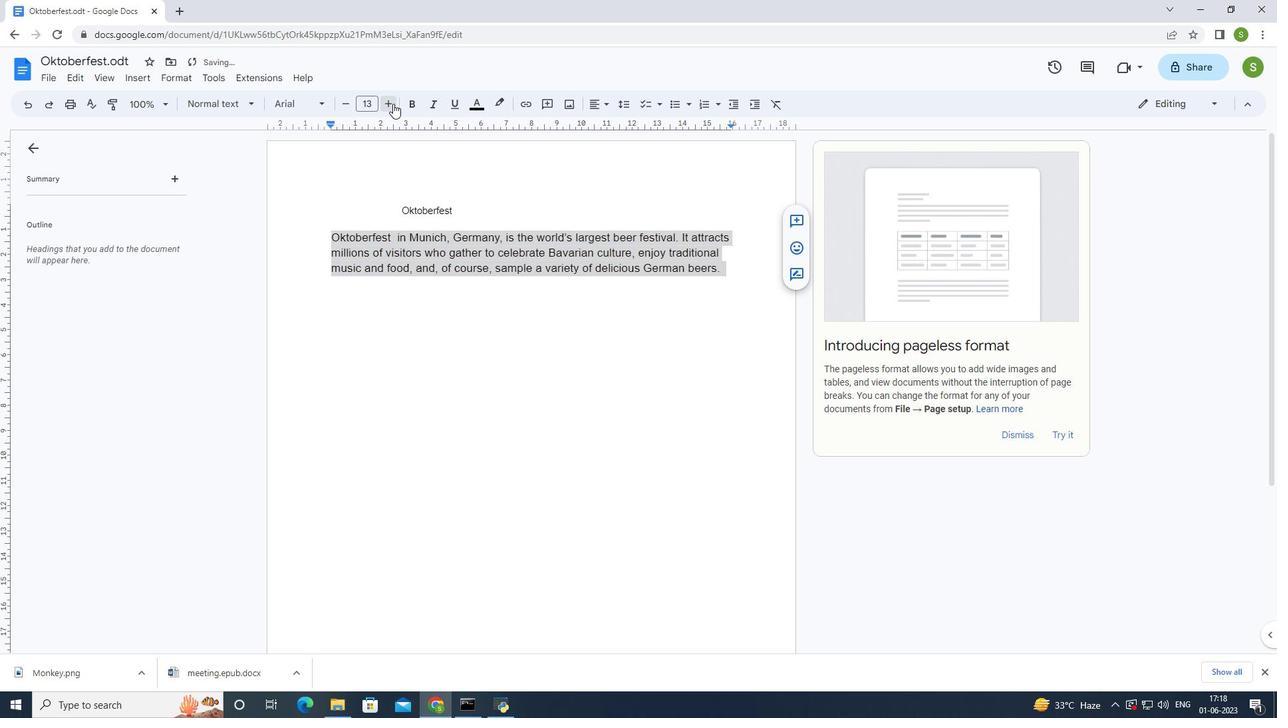 
Action: Mouse moved to (346, 107)
Screenshot: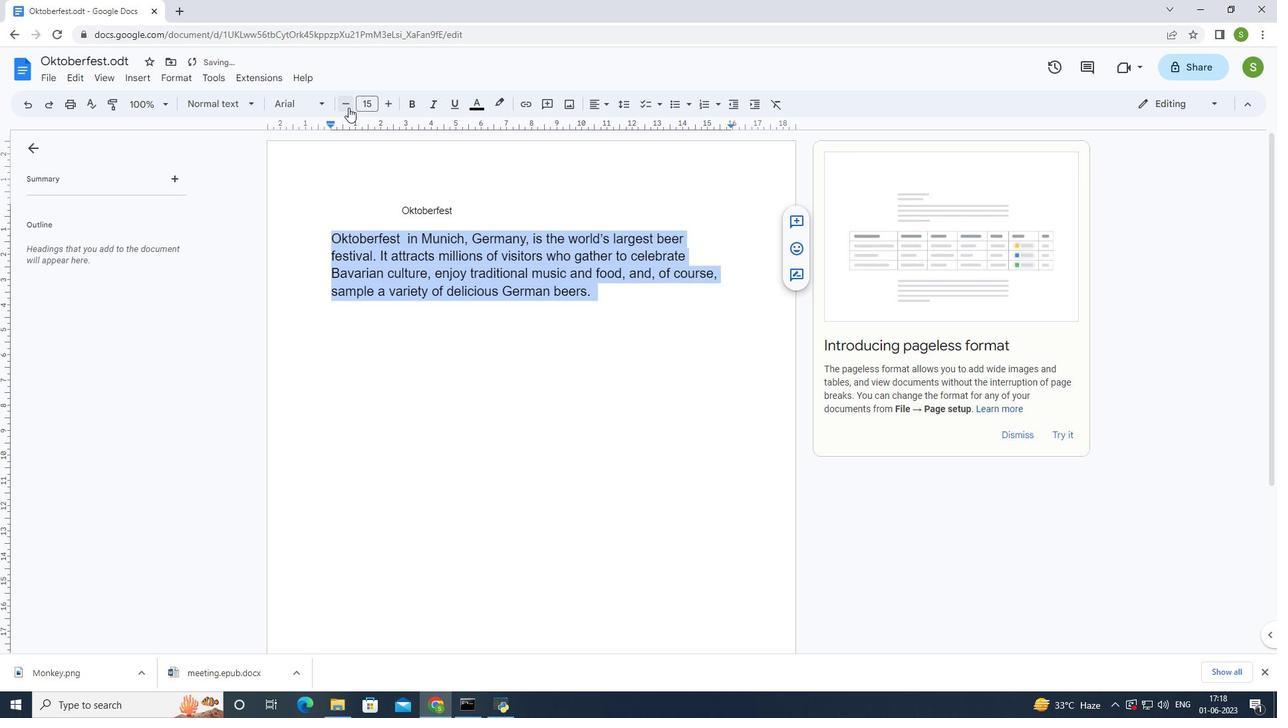 
Action: Mouse pressed left at (346, 107)
Screenshot: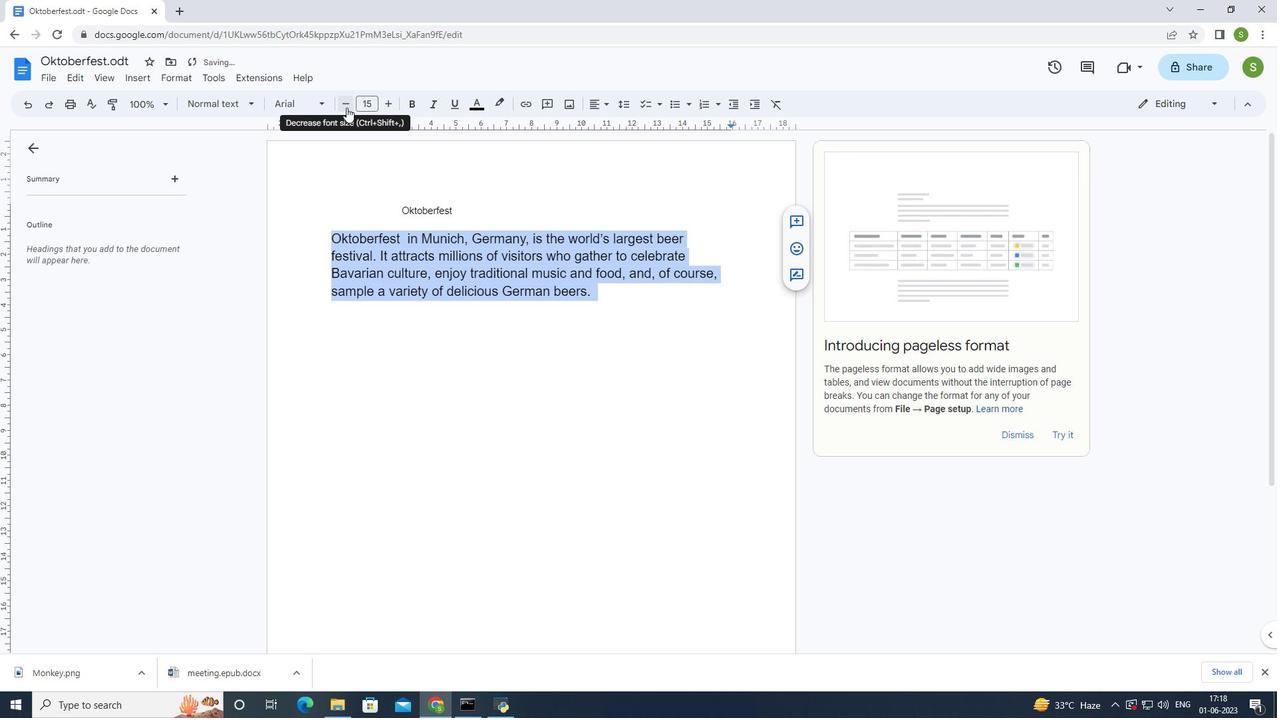 
Action: Mouse moved to (180, 81)
Screenshot: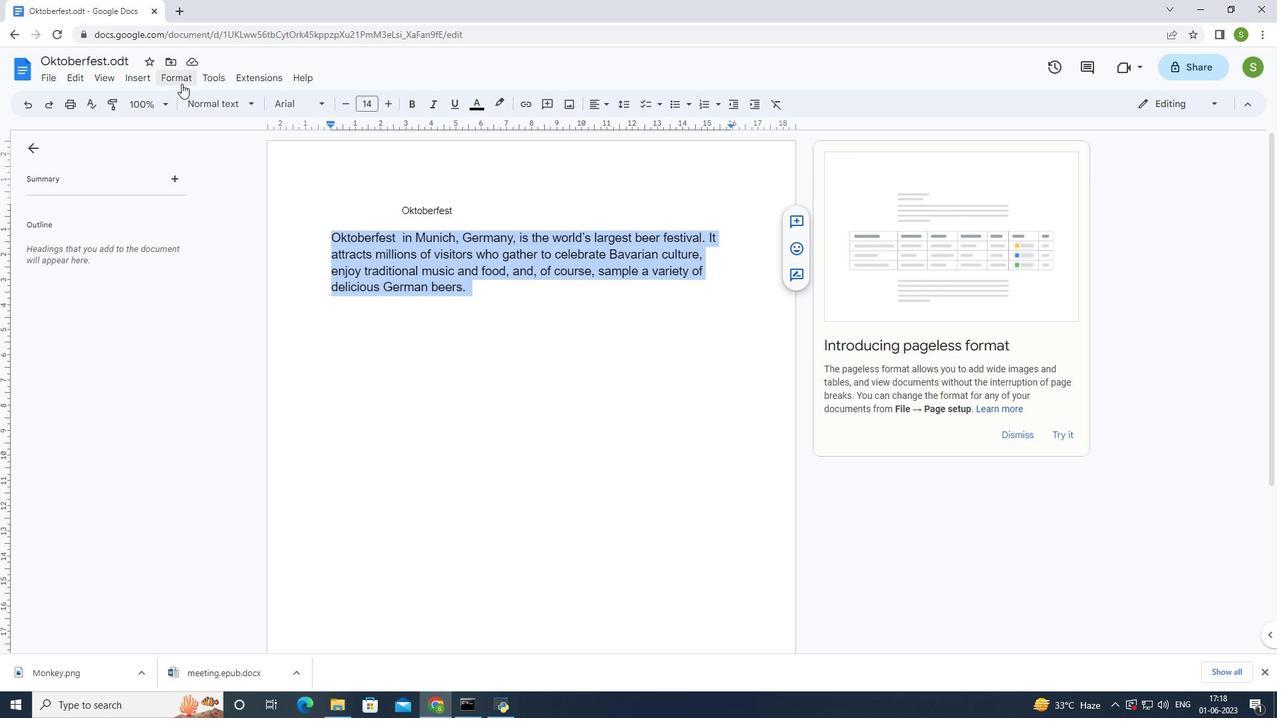 
Action: Mouse pressed left at (180, 81)
Screenshot: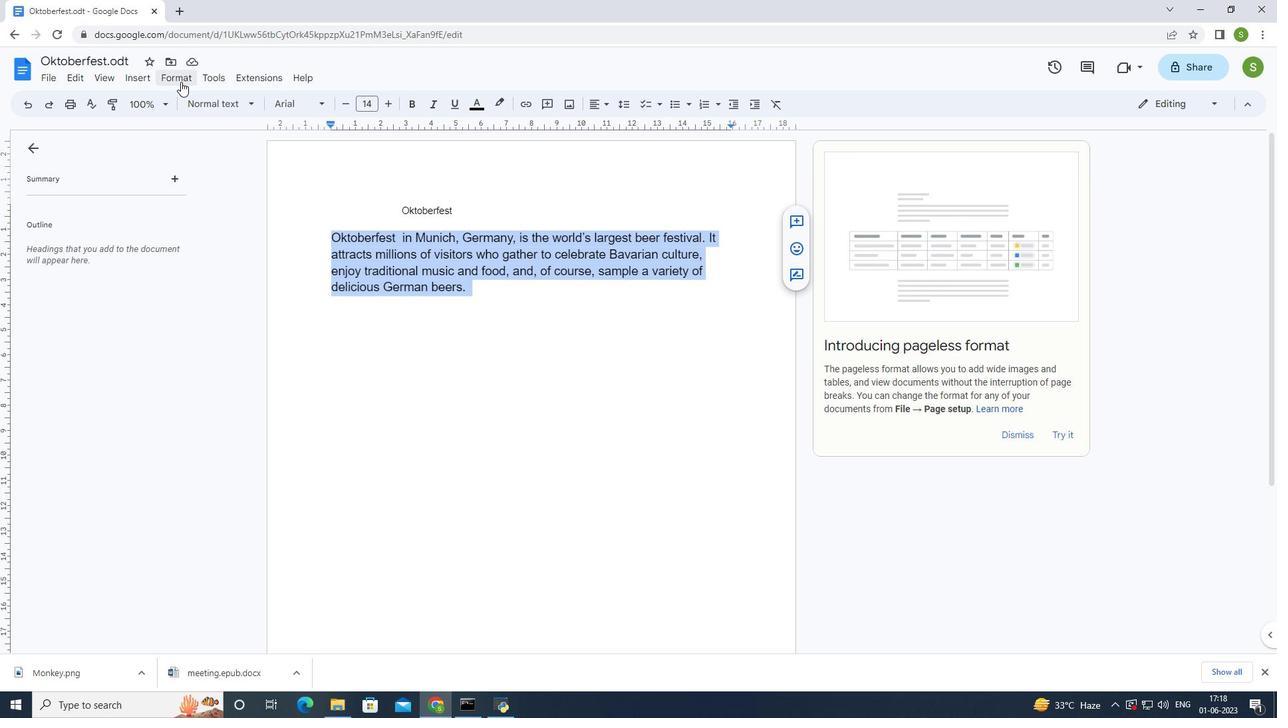 
Action: Mouse moved to (438, 164)
Screenshot: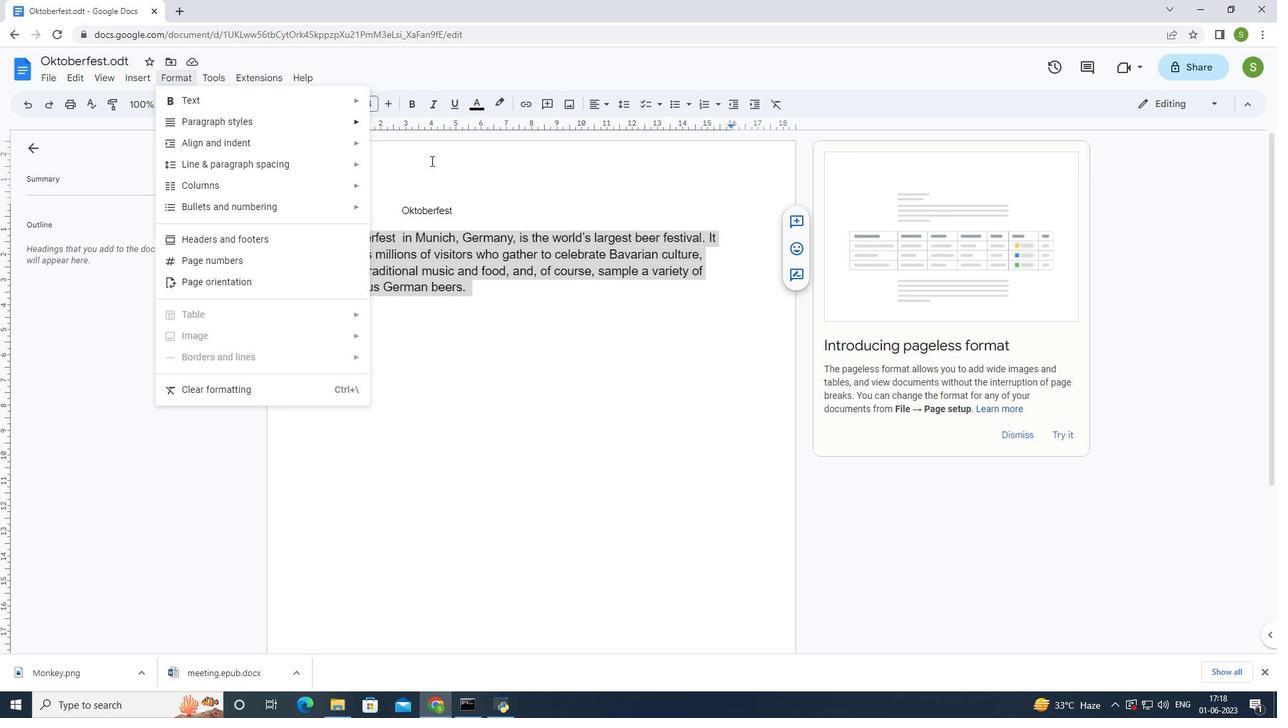 
Action: Mouse pressed left at (438, 164)
Screenshot: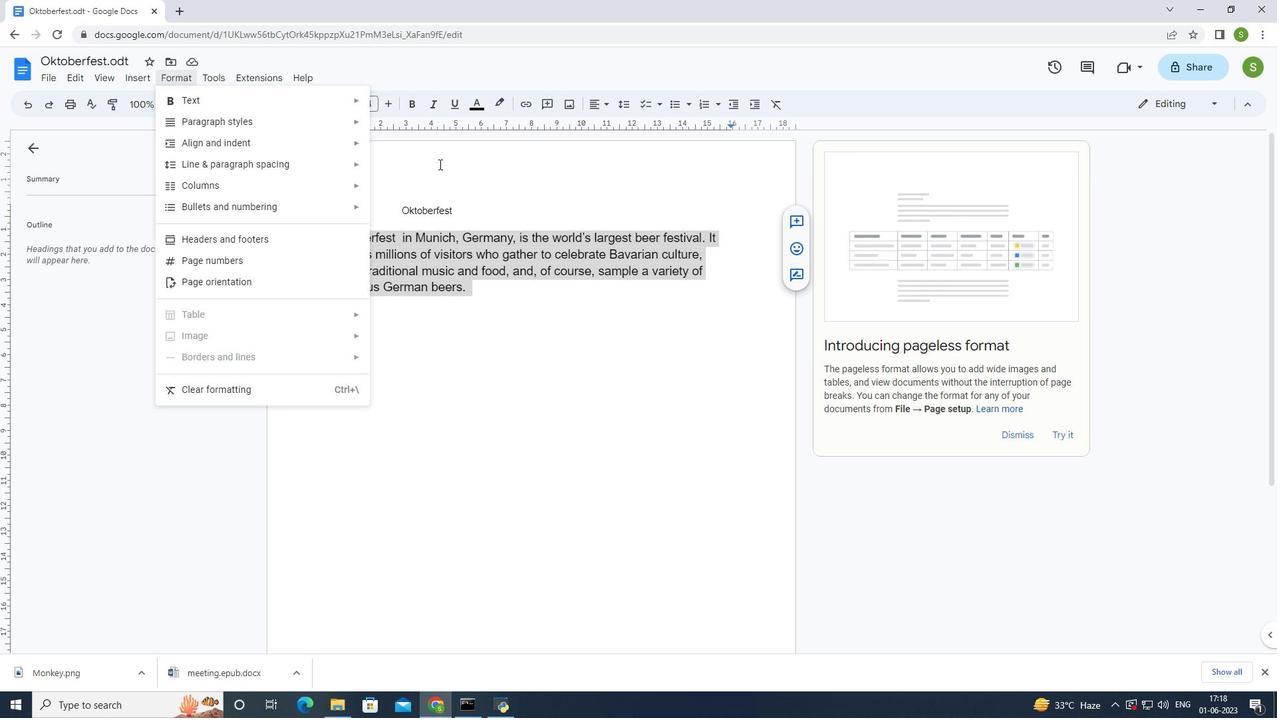 
Action: Mouse moved to (324, 231)
Screenshot: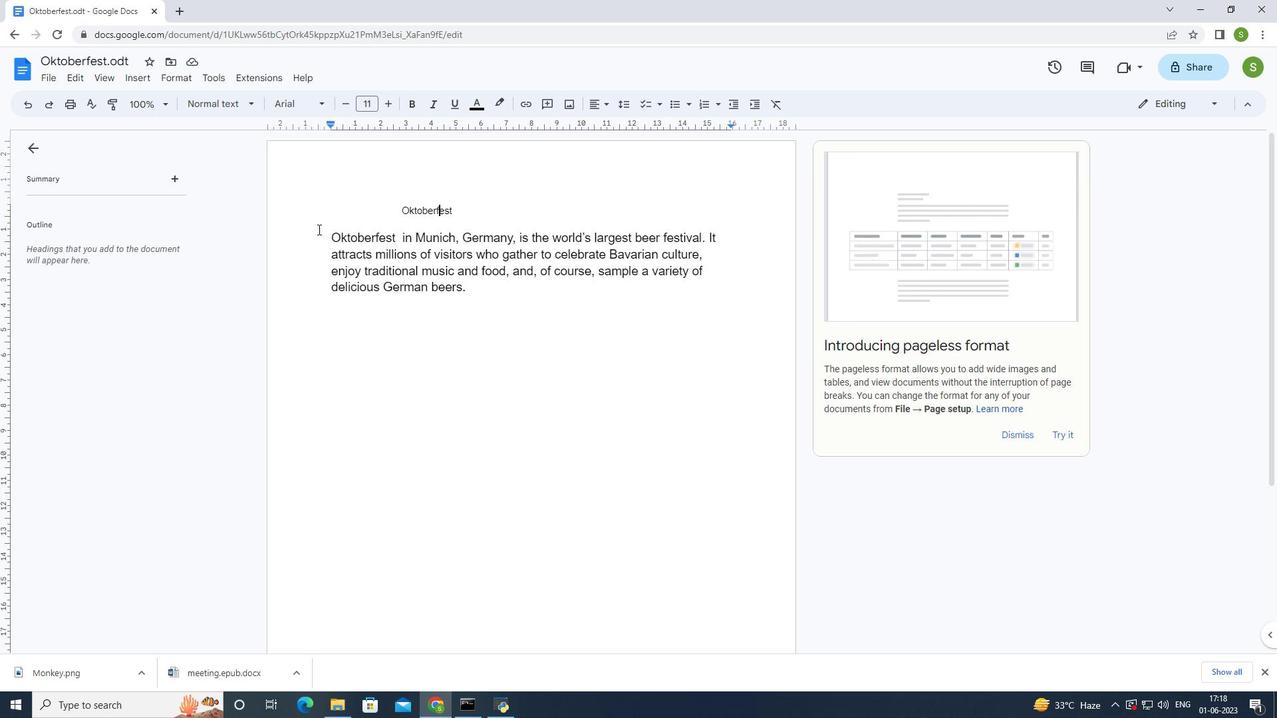
Action: Mouse pressed left at (324, 231)
Screenshot: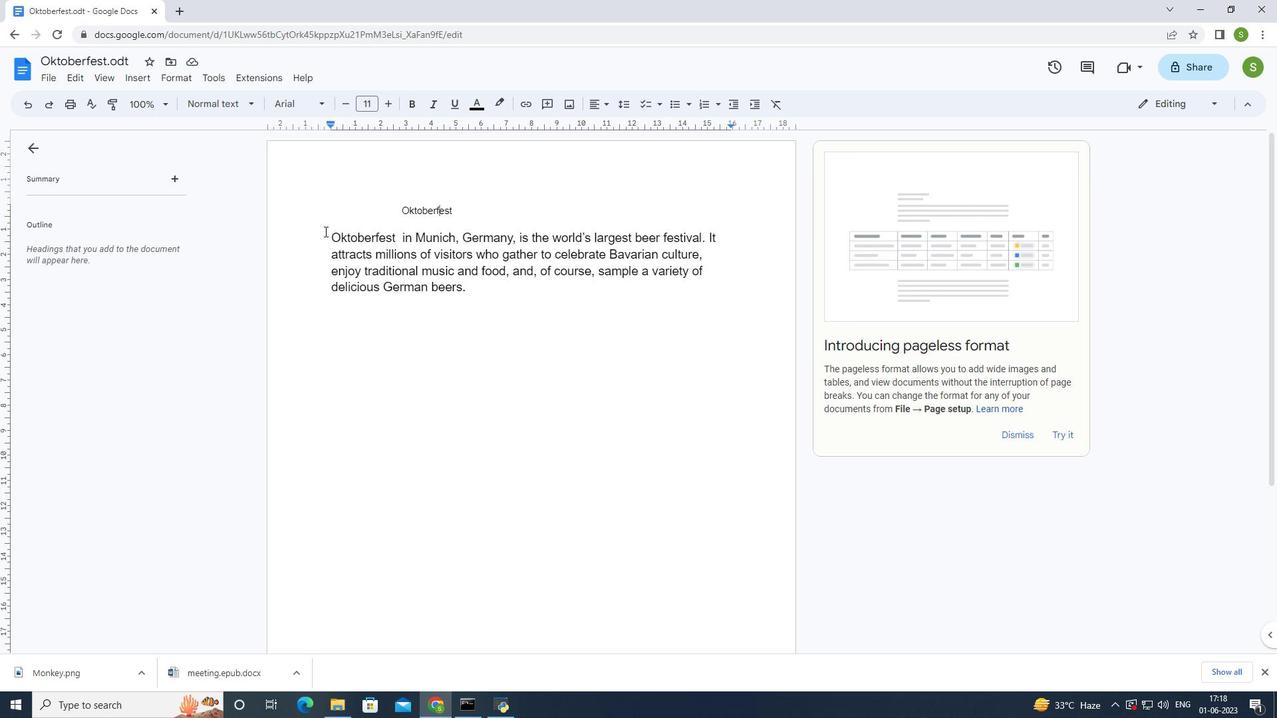 
Action: Mouse moved to (296, 108)
Screenshot: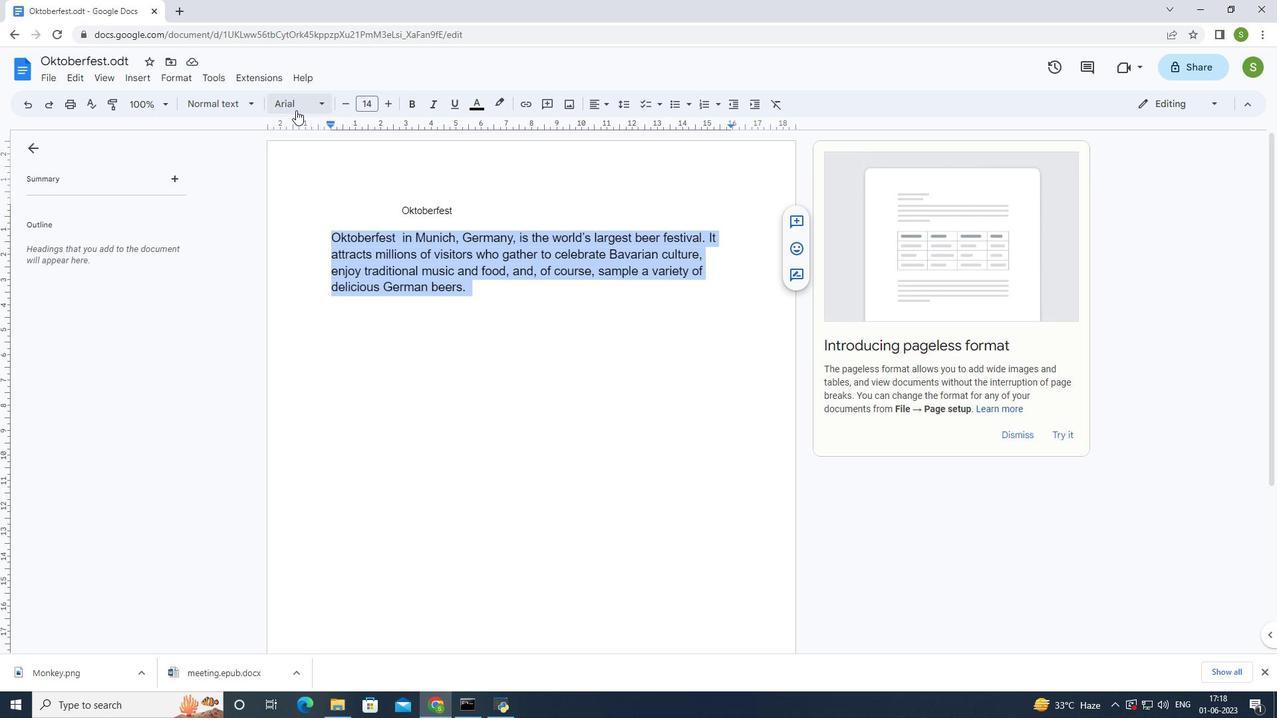 
Action: Mouse pressed left at (296, 108)
Screenshot: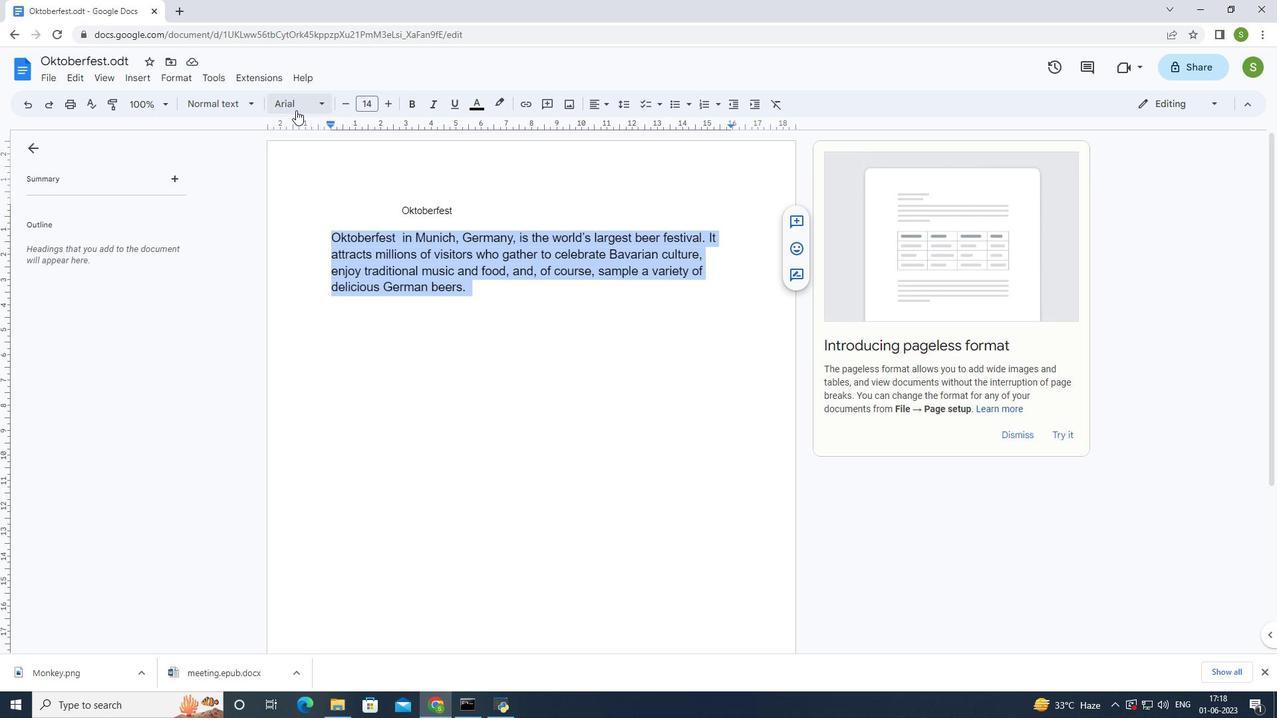 
Action: Mouse moved to (315, 129)
Screenshot: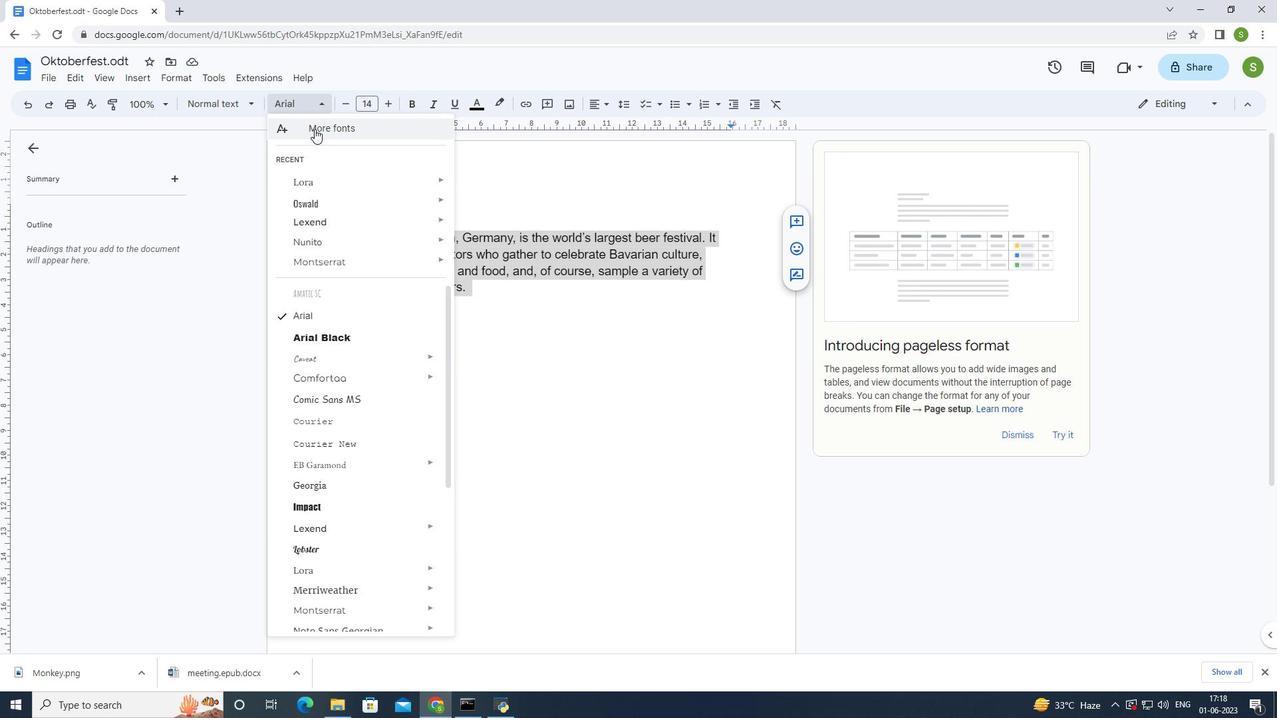 
Action: Mouse pressed left at (315, 129)
Screenshot: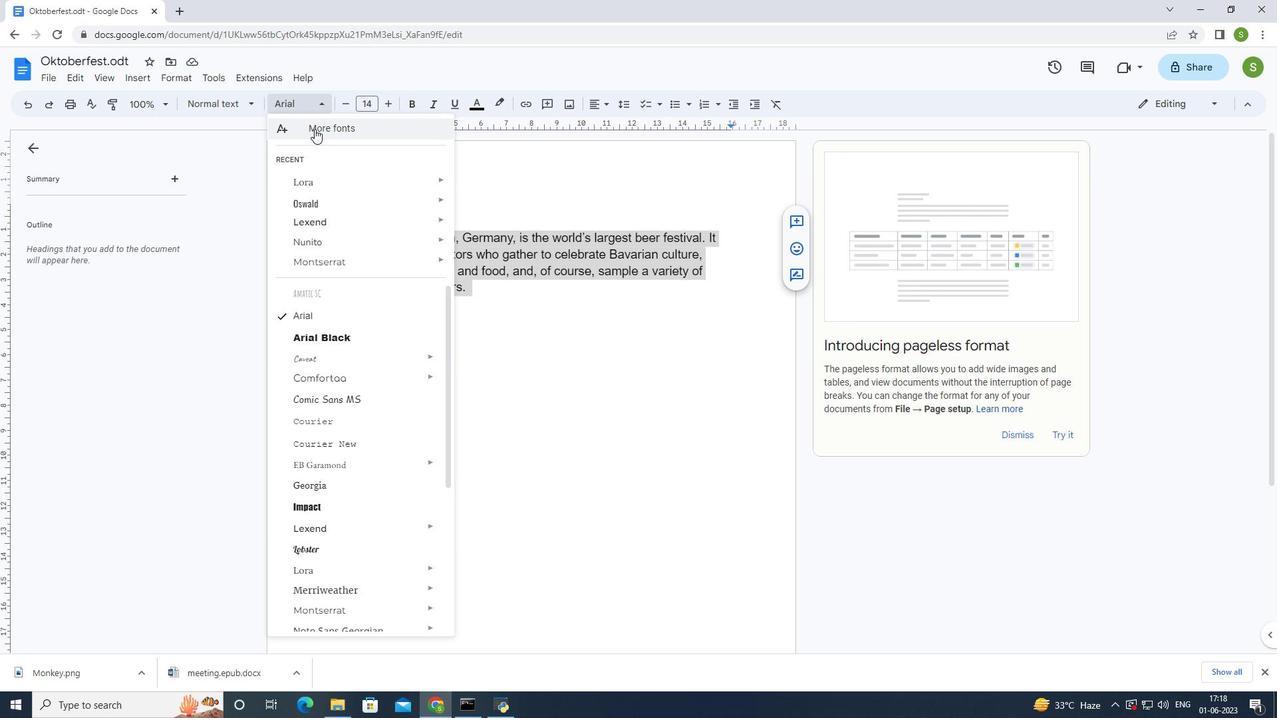
Action: Mouse moved to (416, 194)
Screenshot: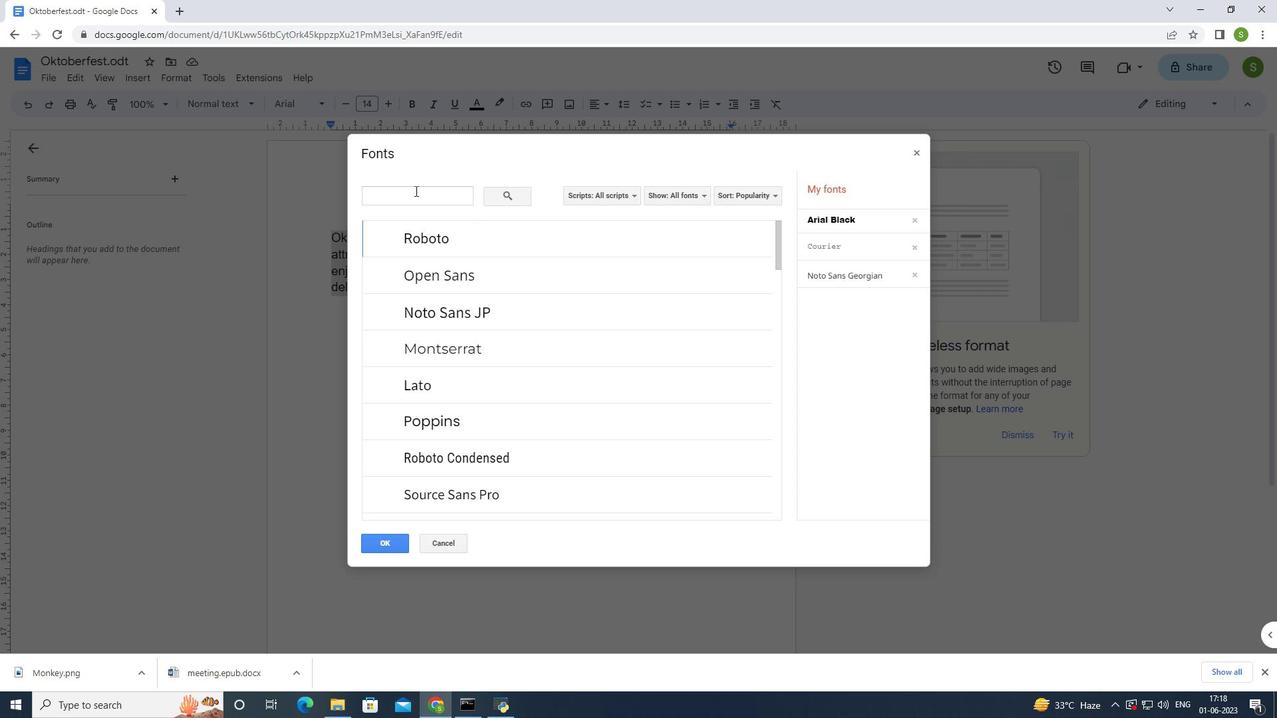 
Action: Mouse pressed left at (416, 194)
Screenshot: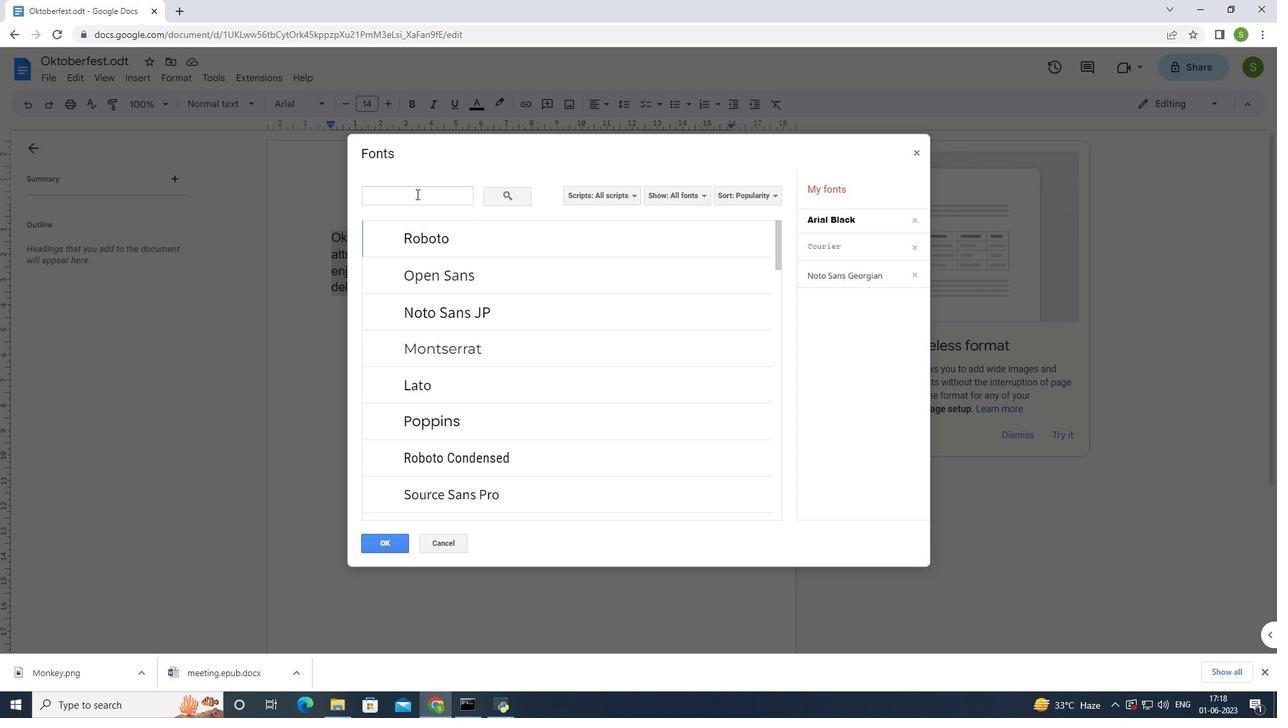 
Action: Mouse moved to (417, 198)
Screenshot: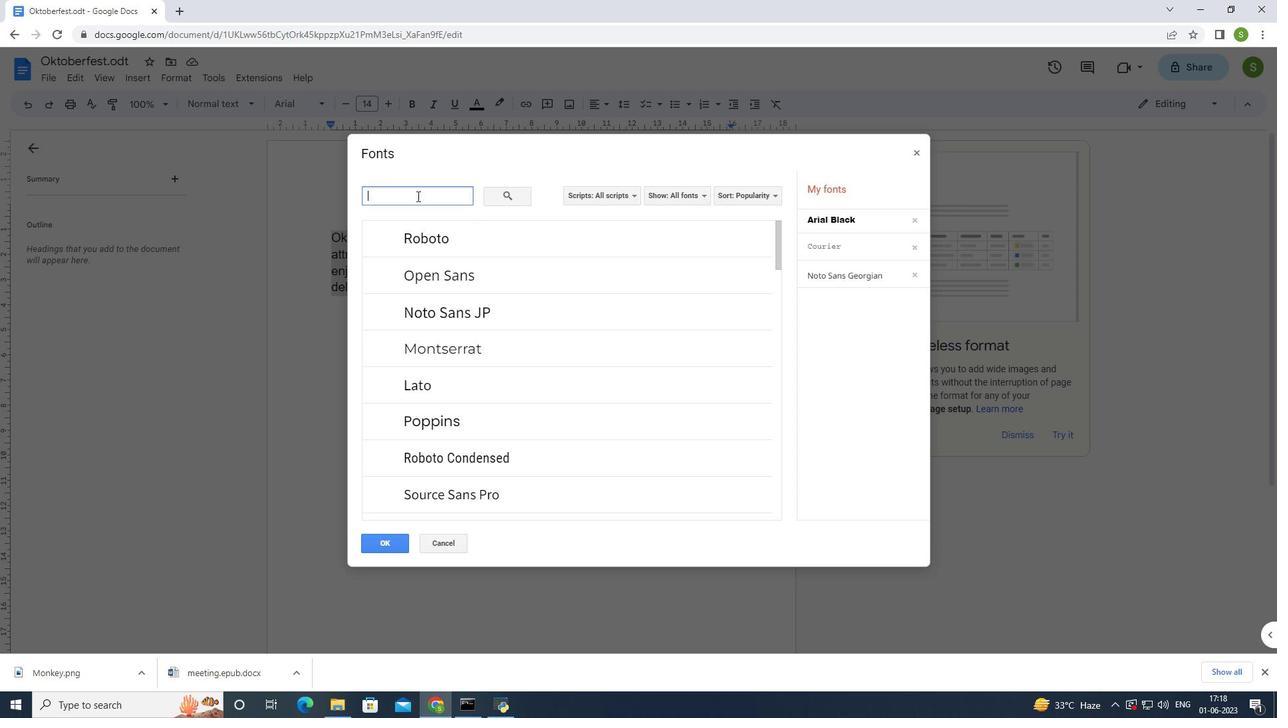 
Action: Key pressed <Key.shift>Georgia
Screenshot: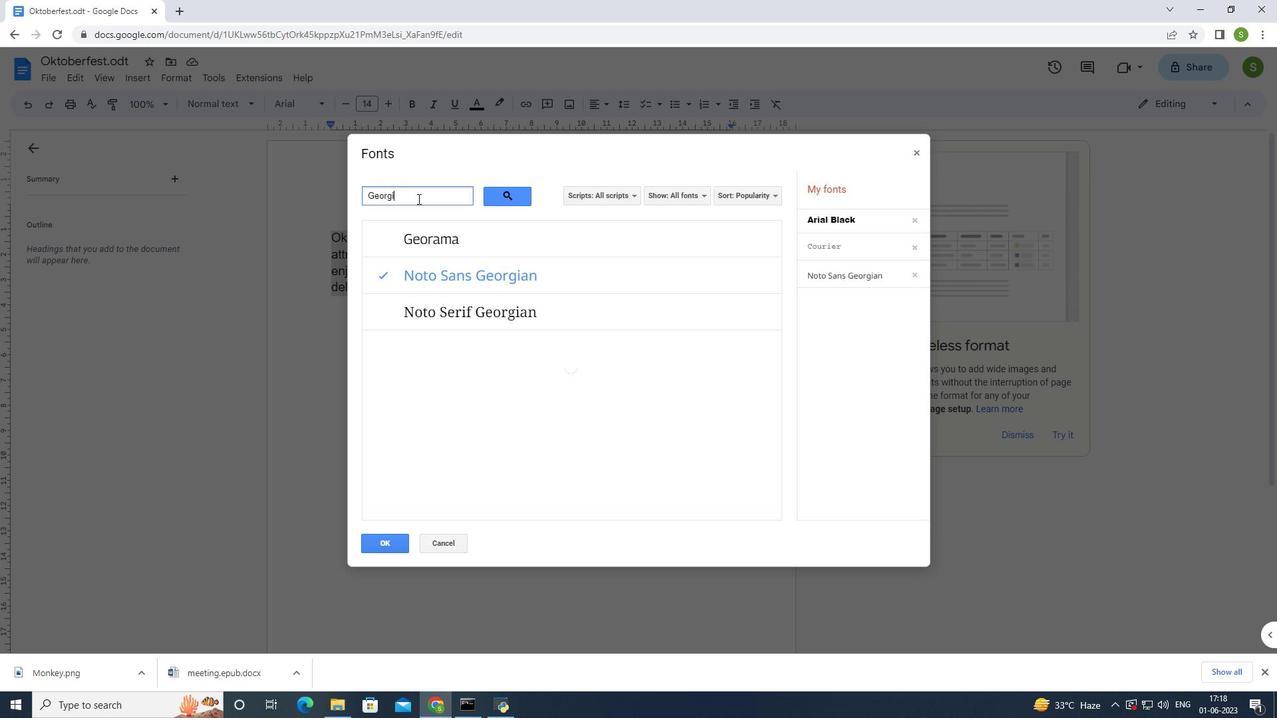 
Action: Mouse moved to (385, 548)
Screenshot: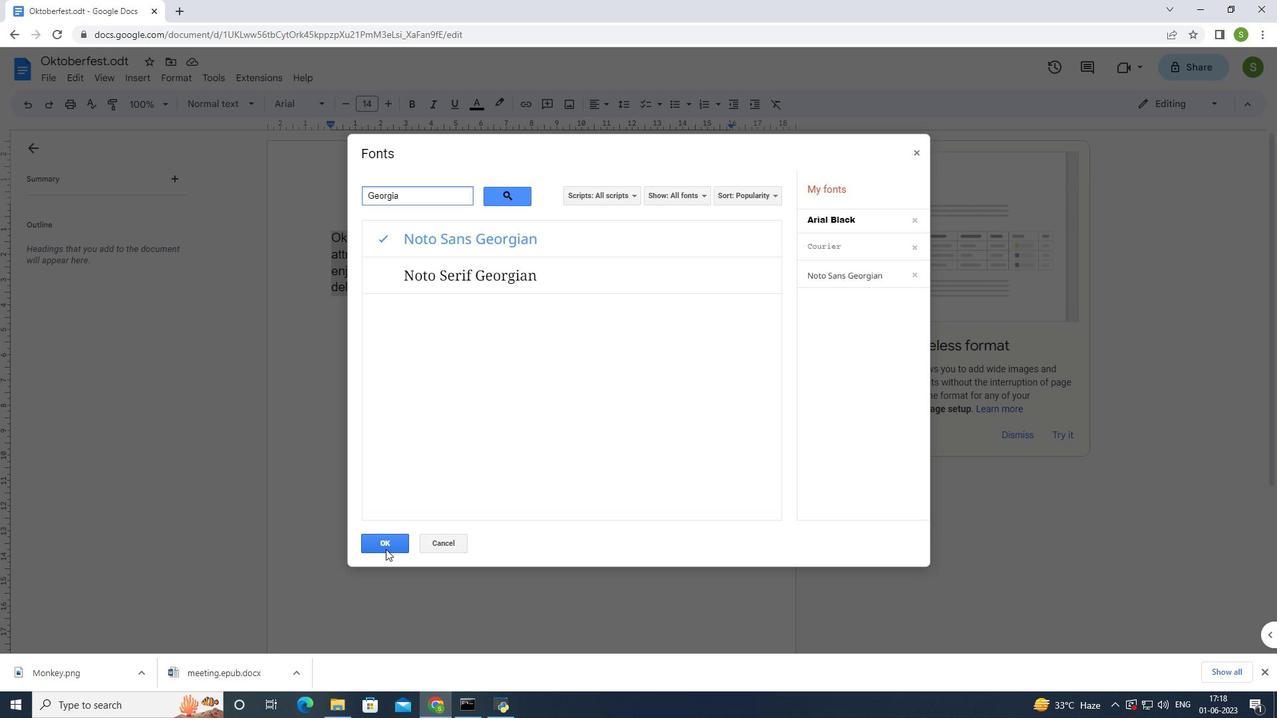 
Action: Mouse pressed left at (385, 548)
Screenshot: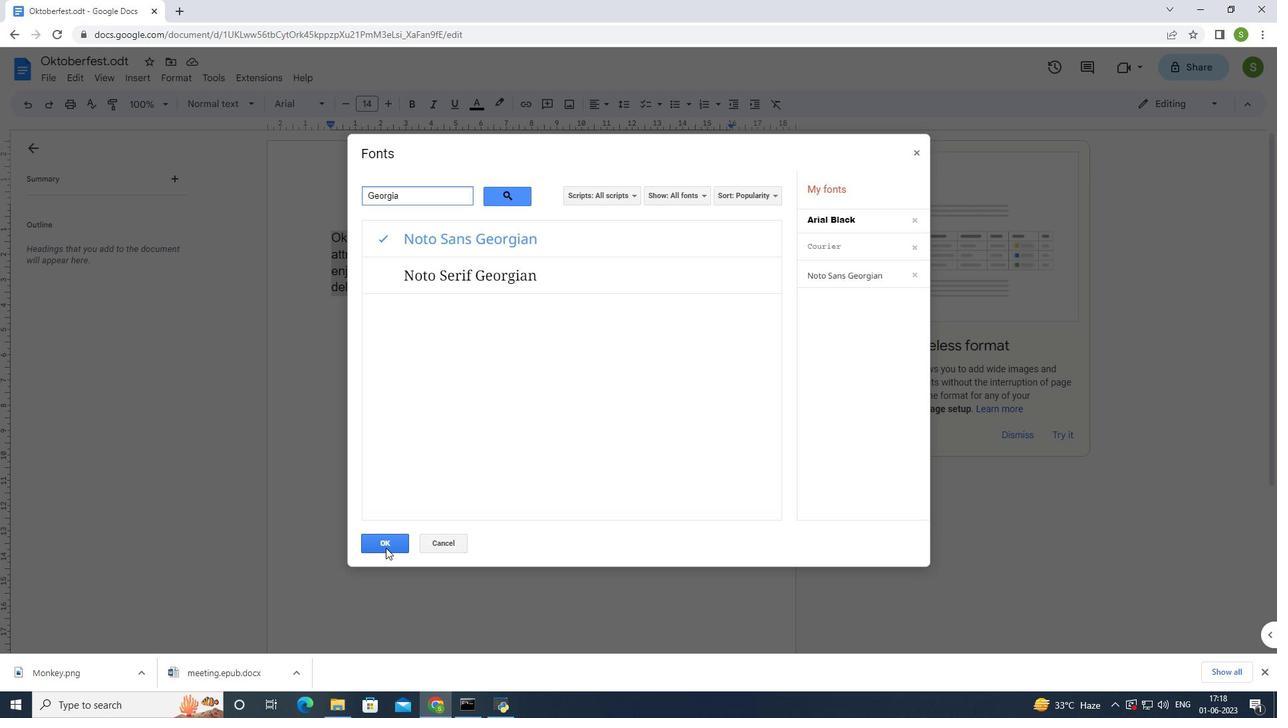 
Action: Mouse moved to (313, 107)
Screenshot: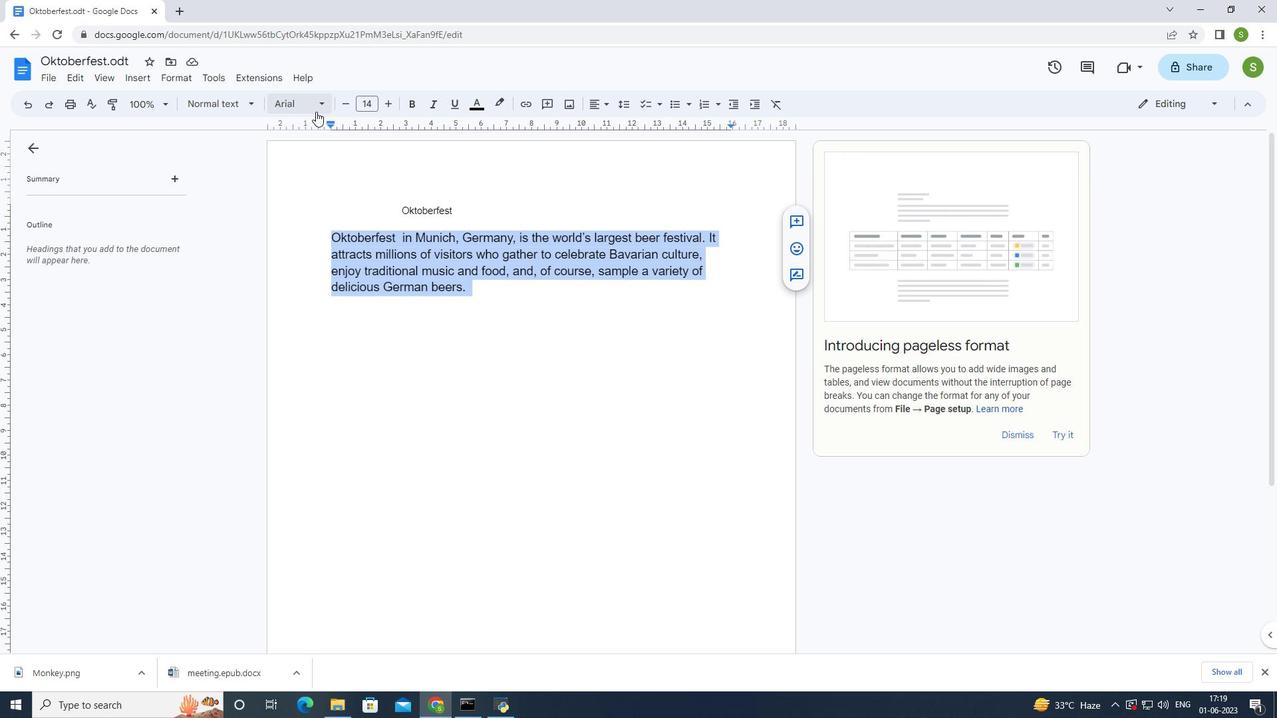 
Action: Mouse pressed left at (313, 107)
Screenshot: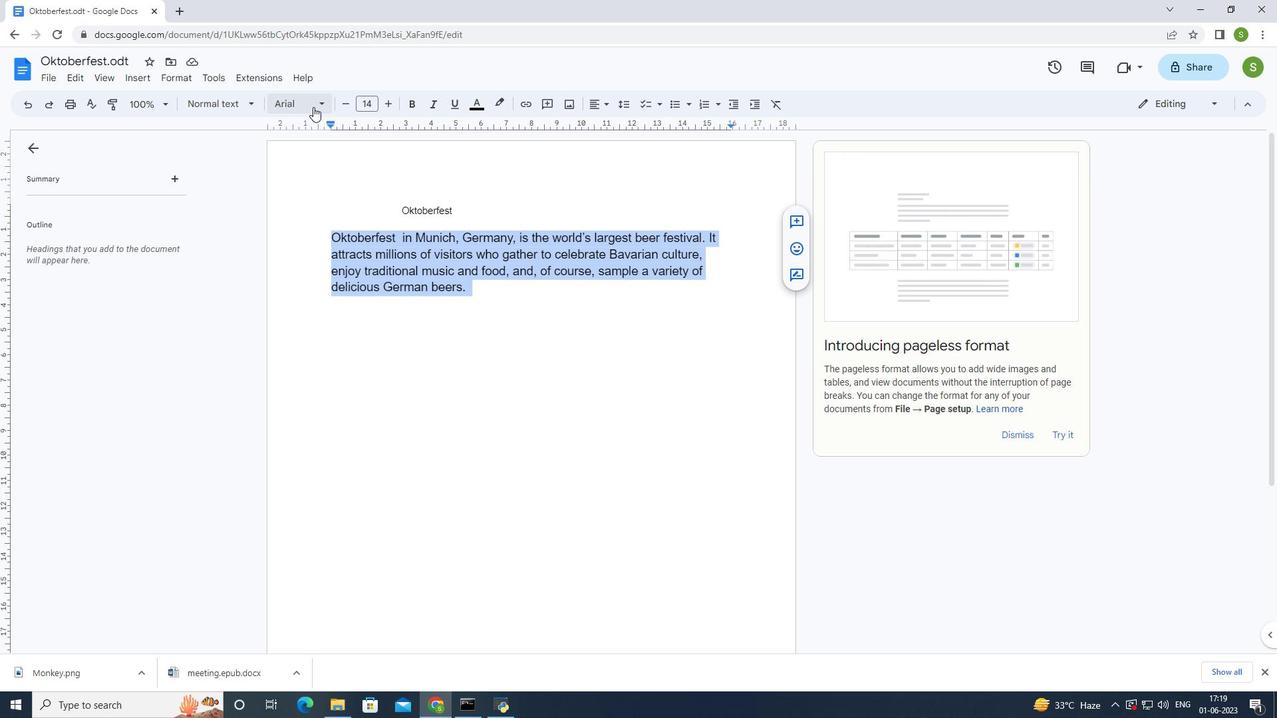 
Action: Mouse moved to (328, 135)
Screenshot: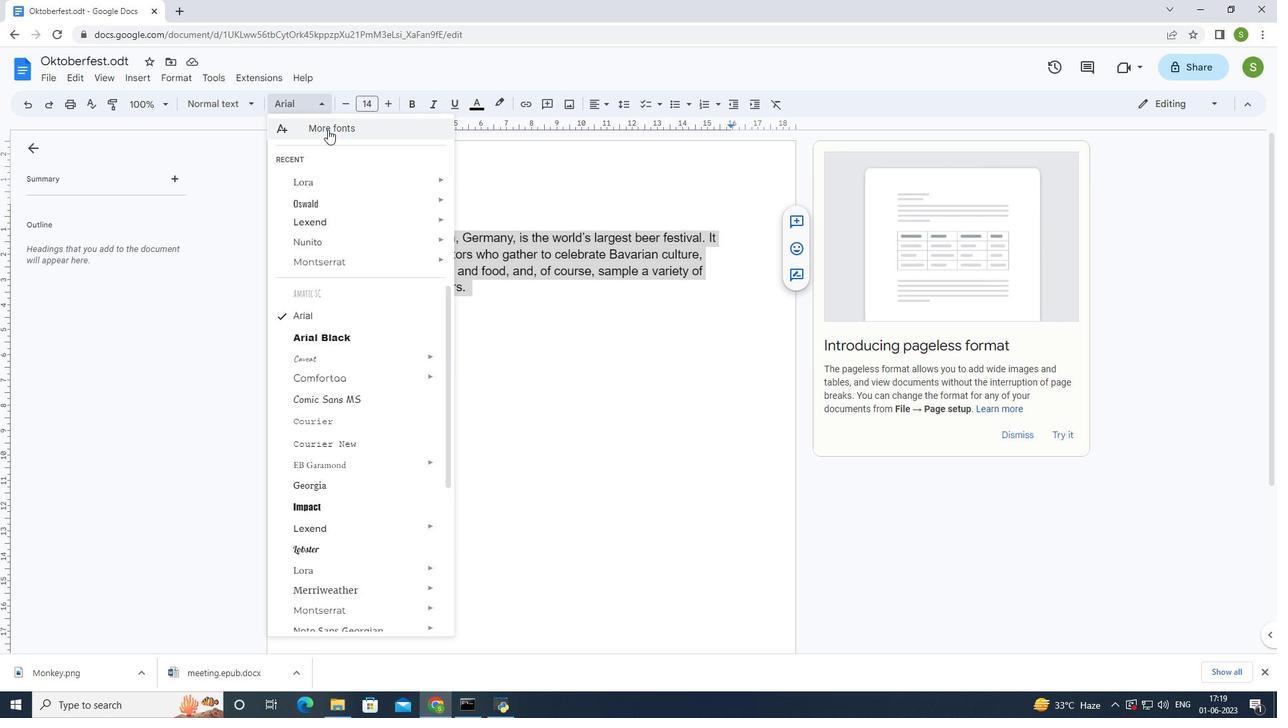
Action: Mouse pressed left at (328, 135)
Screenshot: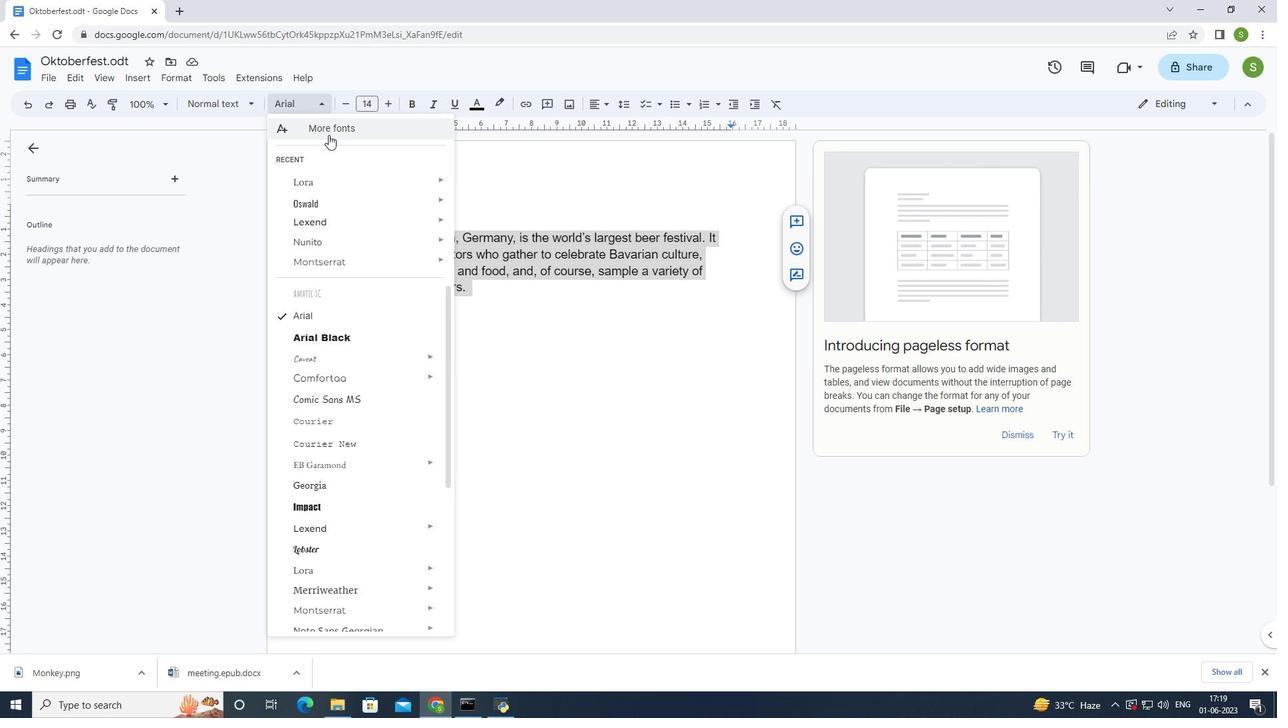 
Action: Mouse moved to (410, 194)
Screenshot: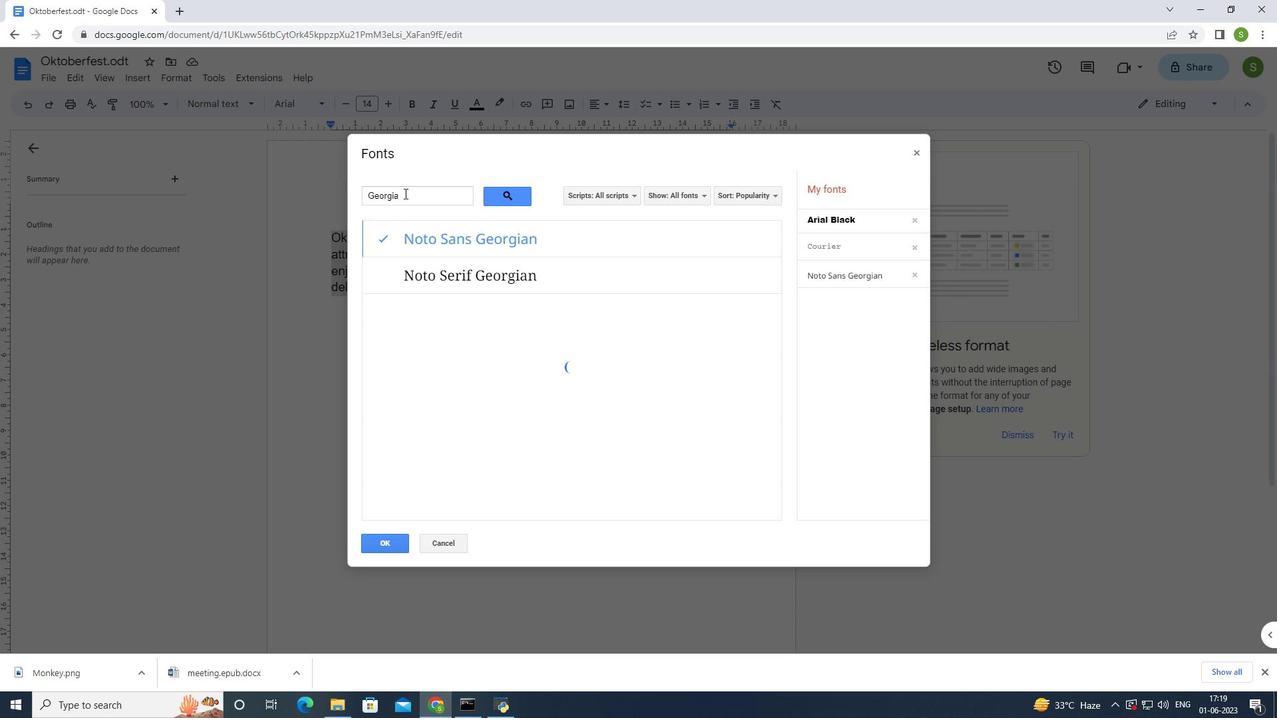 
Action: Mouse pressed left at (410, 194)
Screenshot: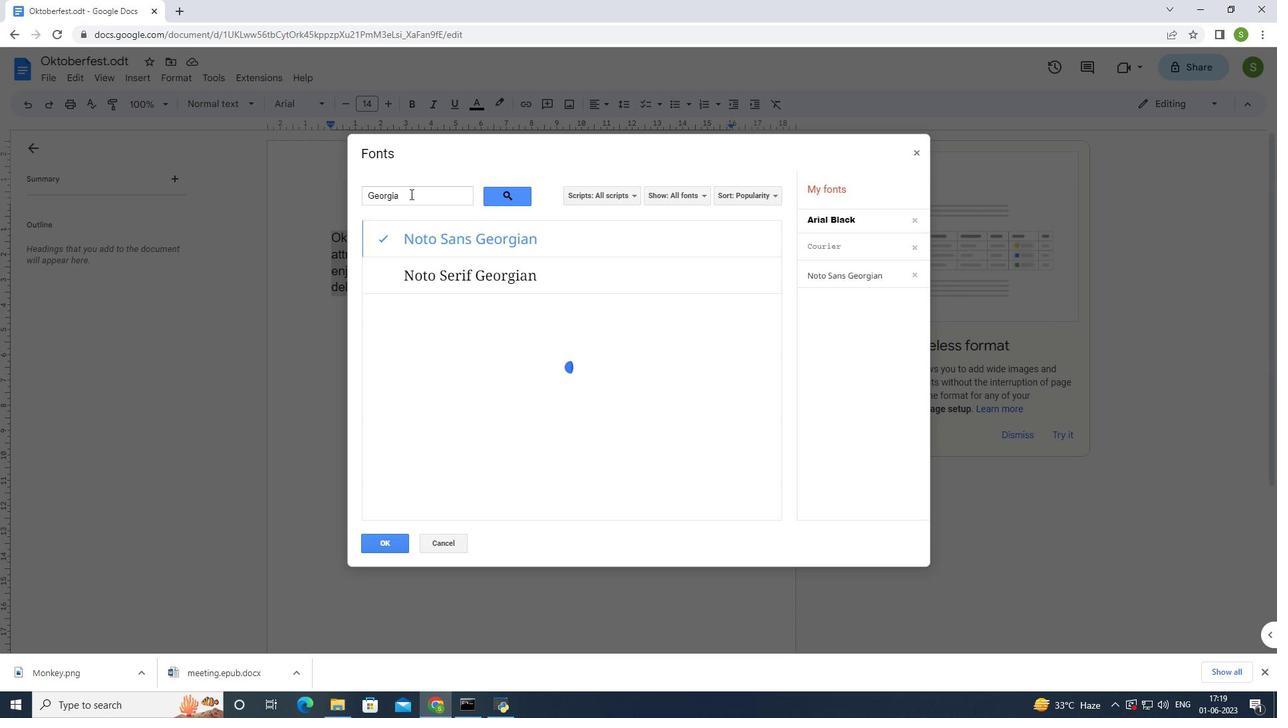 
Action: Mouse moved to (395, 188)
Screenshot: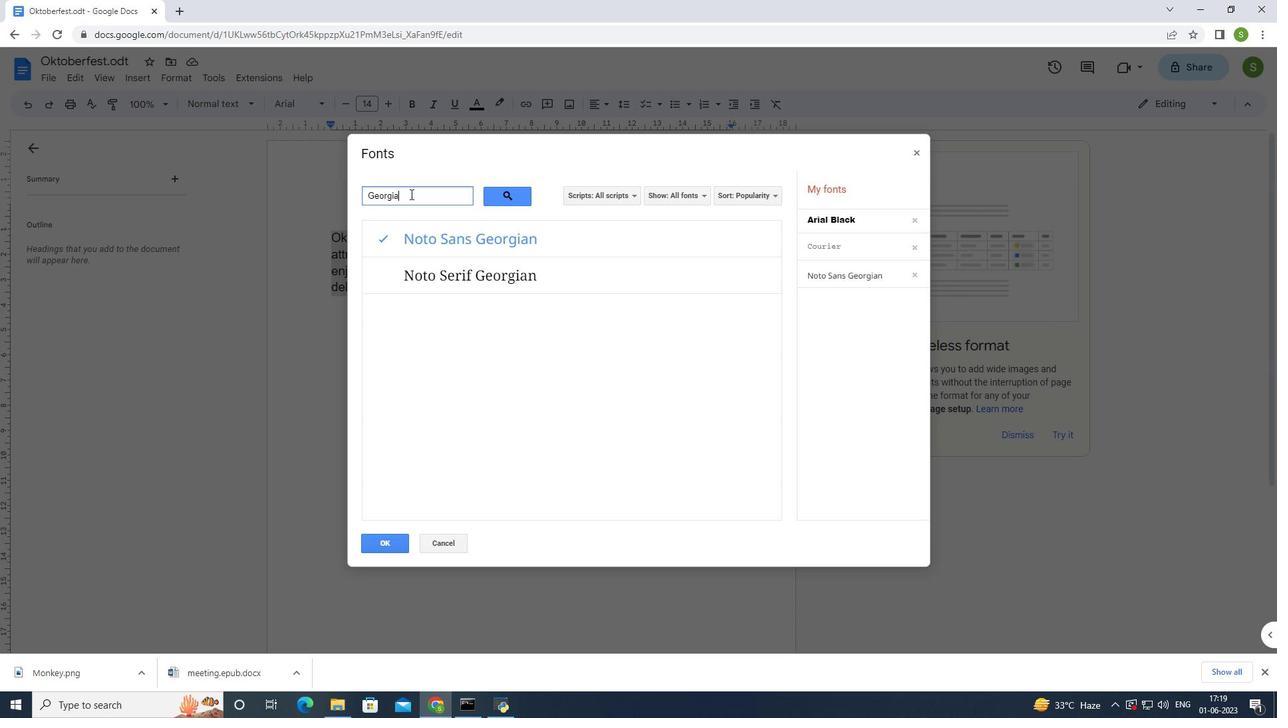 
Action: Key pressed <Key.backspace><Key.backspace><Key.backspace><Key.backspace><Key.backspace><Key.backspace><Key.backspace><Key.backspace><Key.backspace><Key.backspace><Key.backspace><Key.shift>Nunito
Screenshot: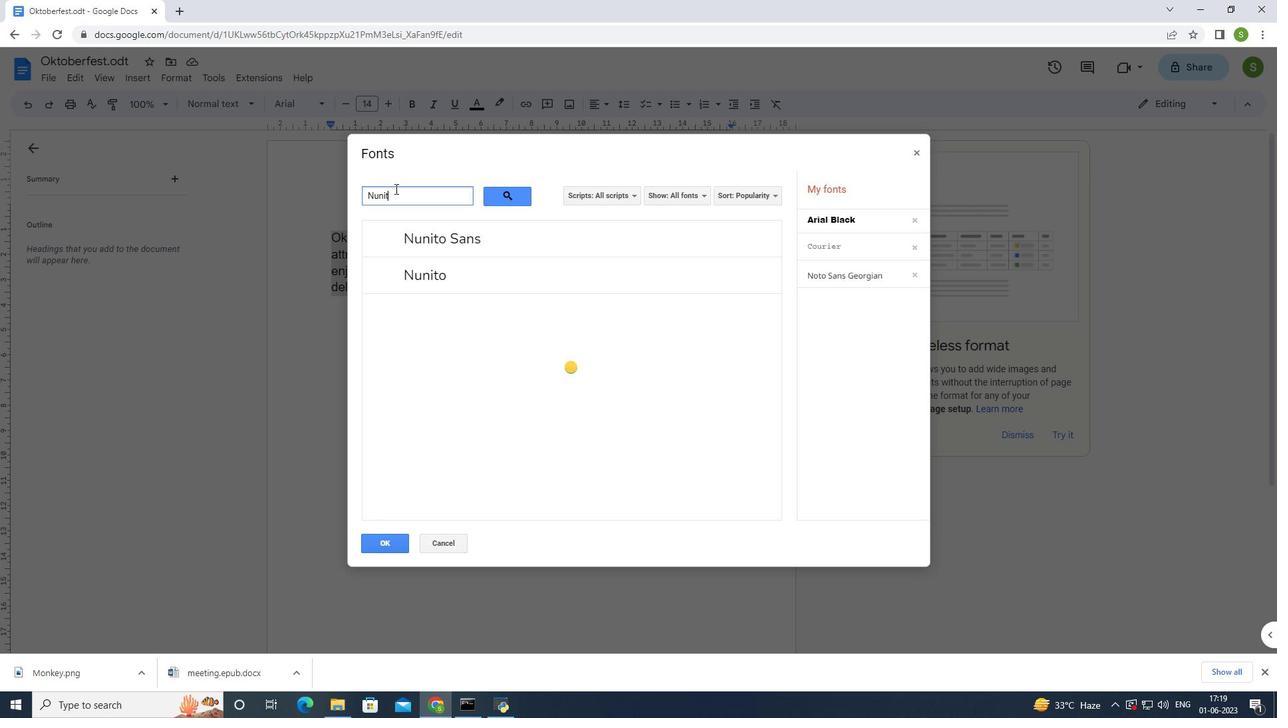 
Action: Mouse moved to (419, 284)
Screenshot: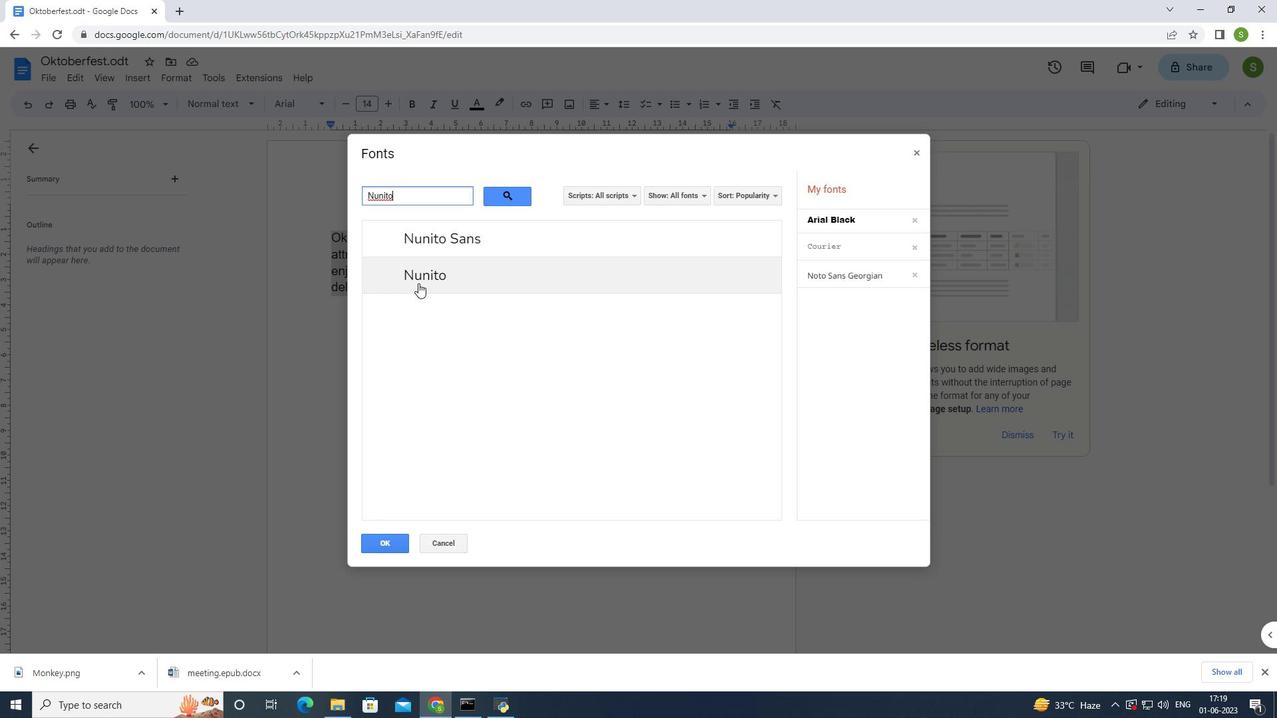 
Action: Mouse pressed left at (419, 284)
Screenshot: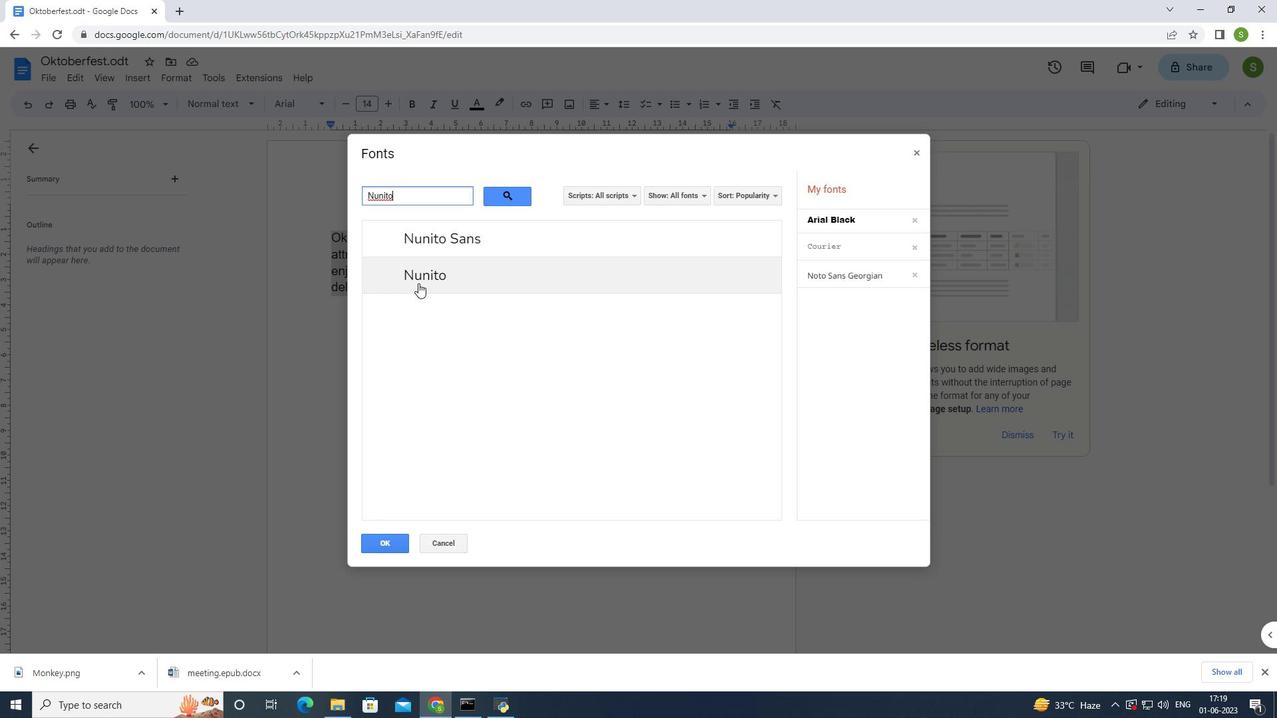 
Action: Mouse moved to (387, 545)
Screenshot: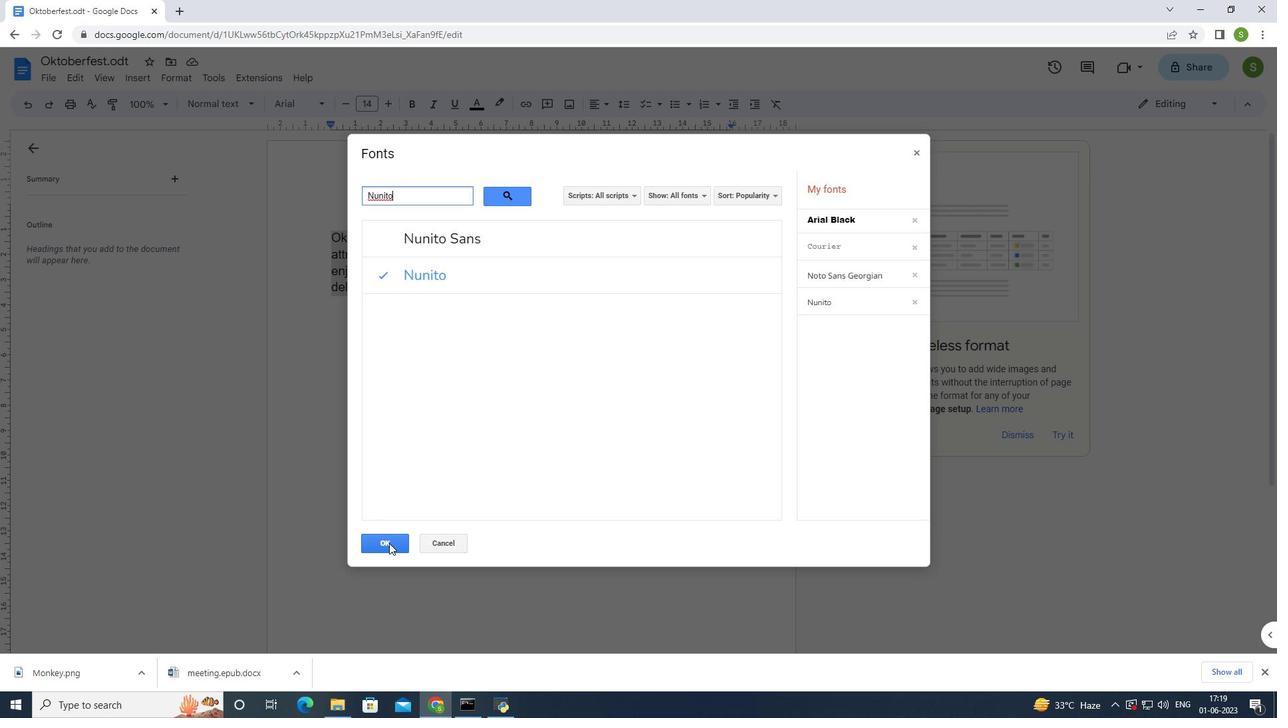 
Action: Mouse pressed left at (387, 545)
Screenshot: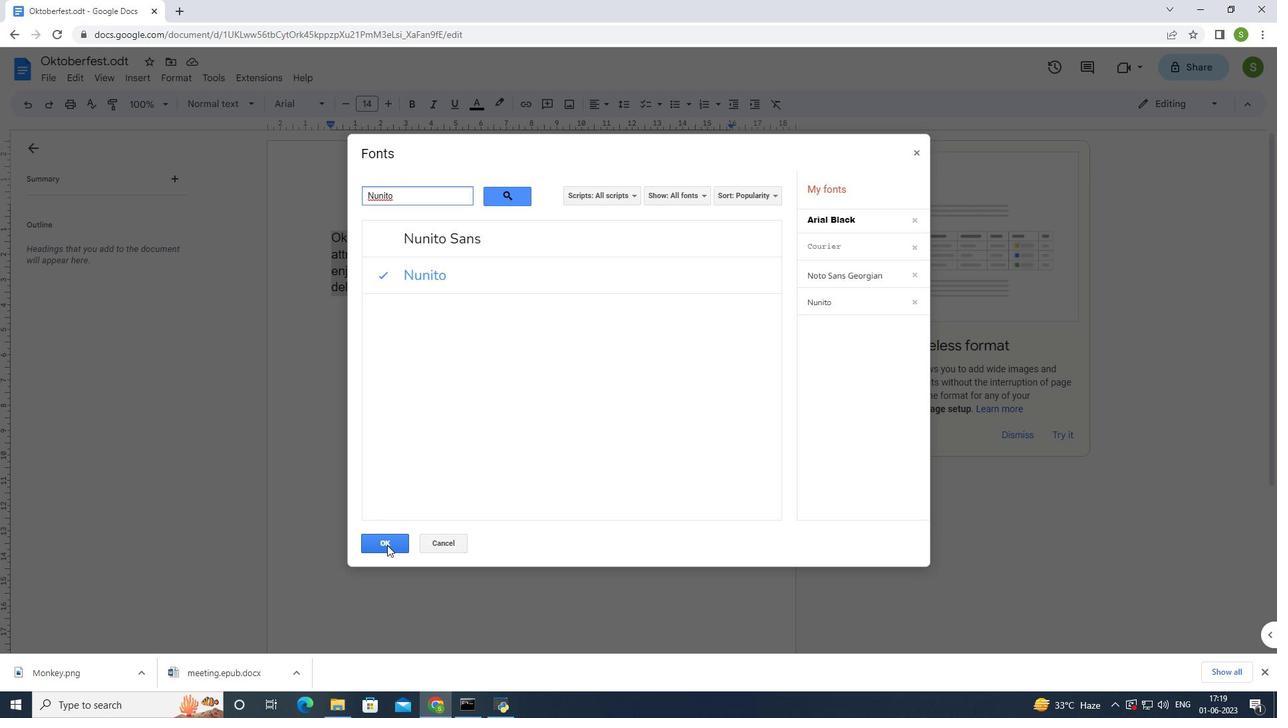 
Action: Mouse moved to (367, 367)
Screenshot: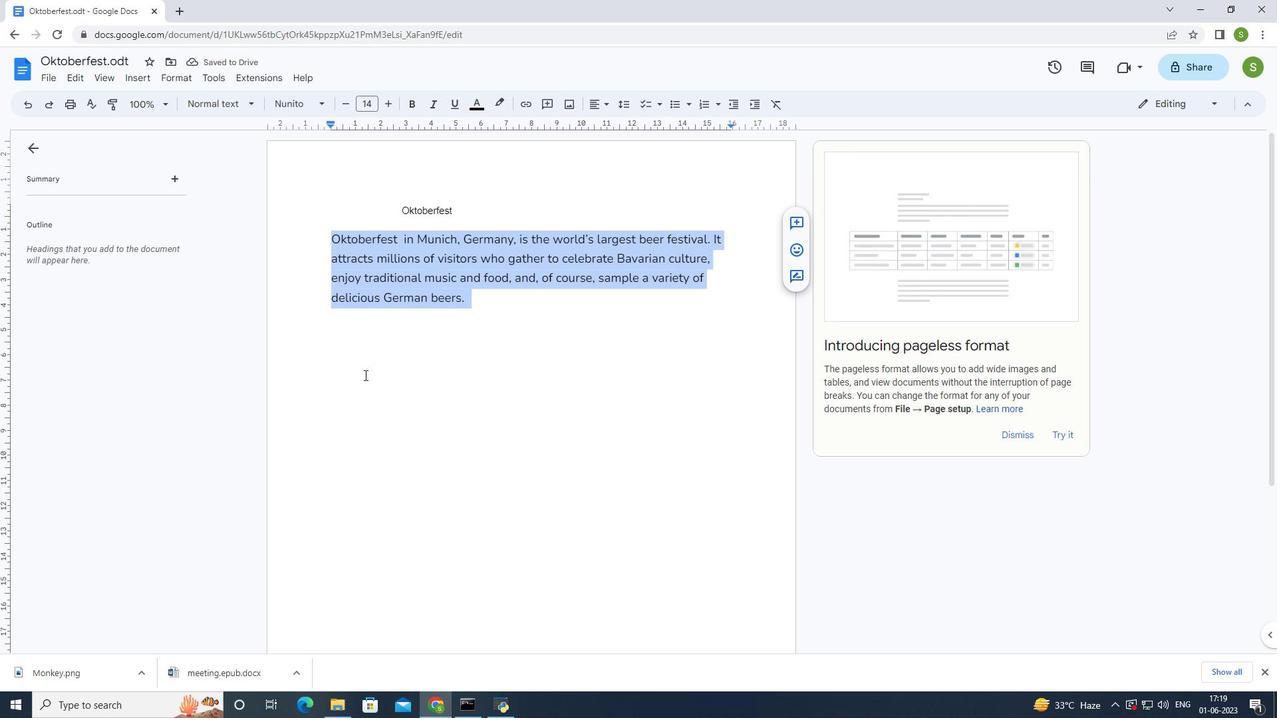 
Action: Mouse pressed left at (367, 367)
Screenshot: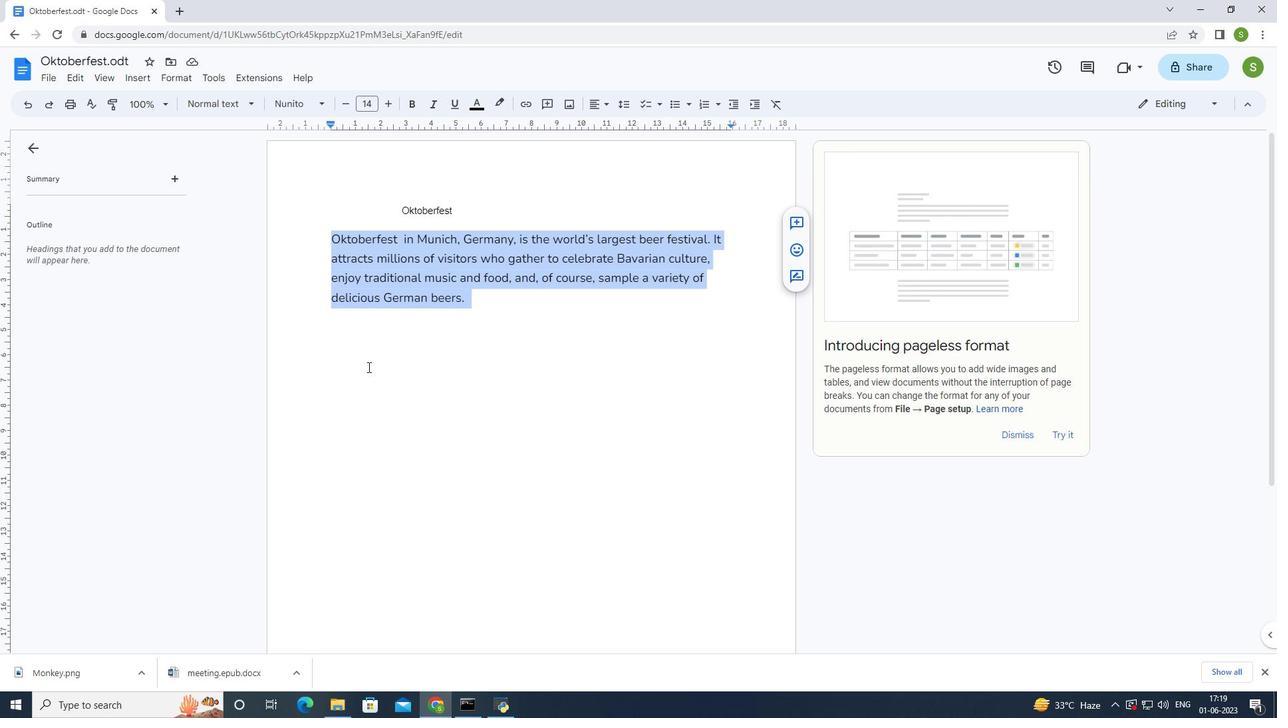 
Action: Mouse moved to (464, 212)
Screenshot: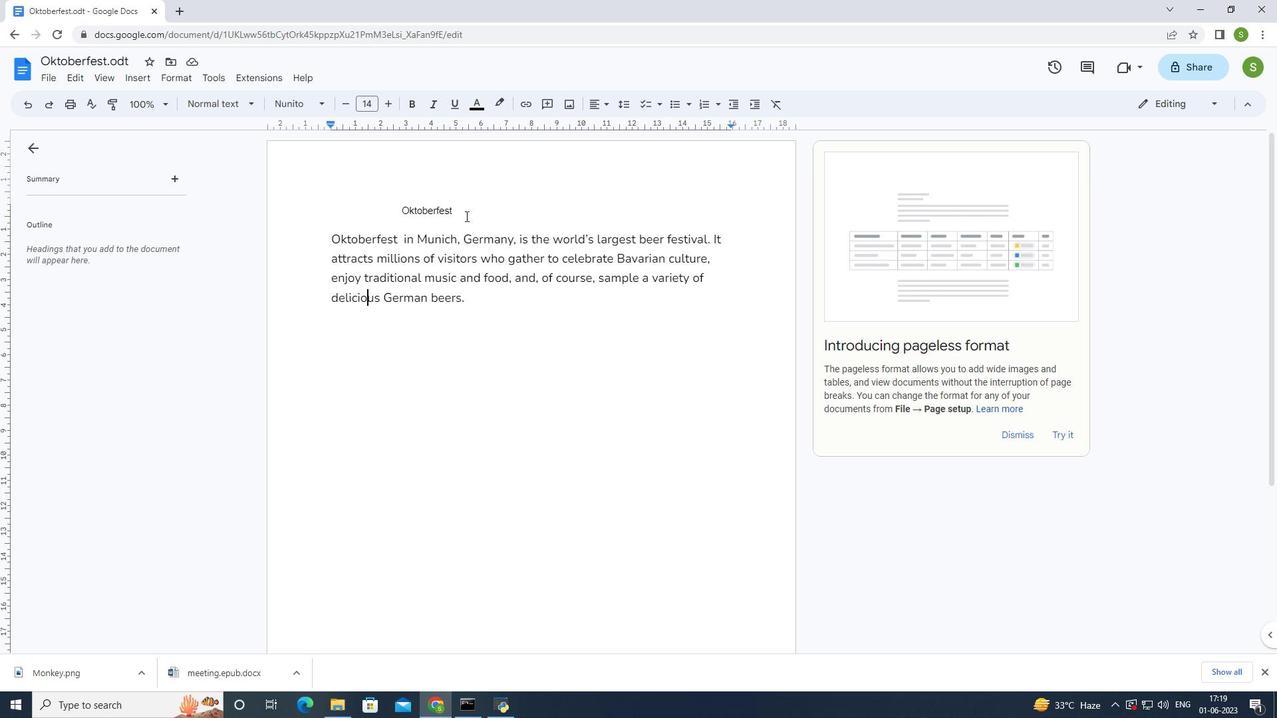 
Action: Mouse pressed left at (464, 212)
Screenshot: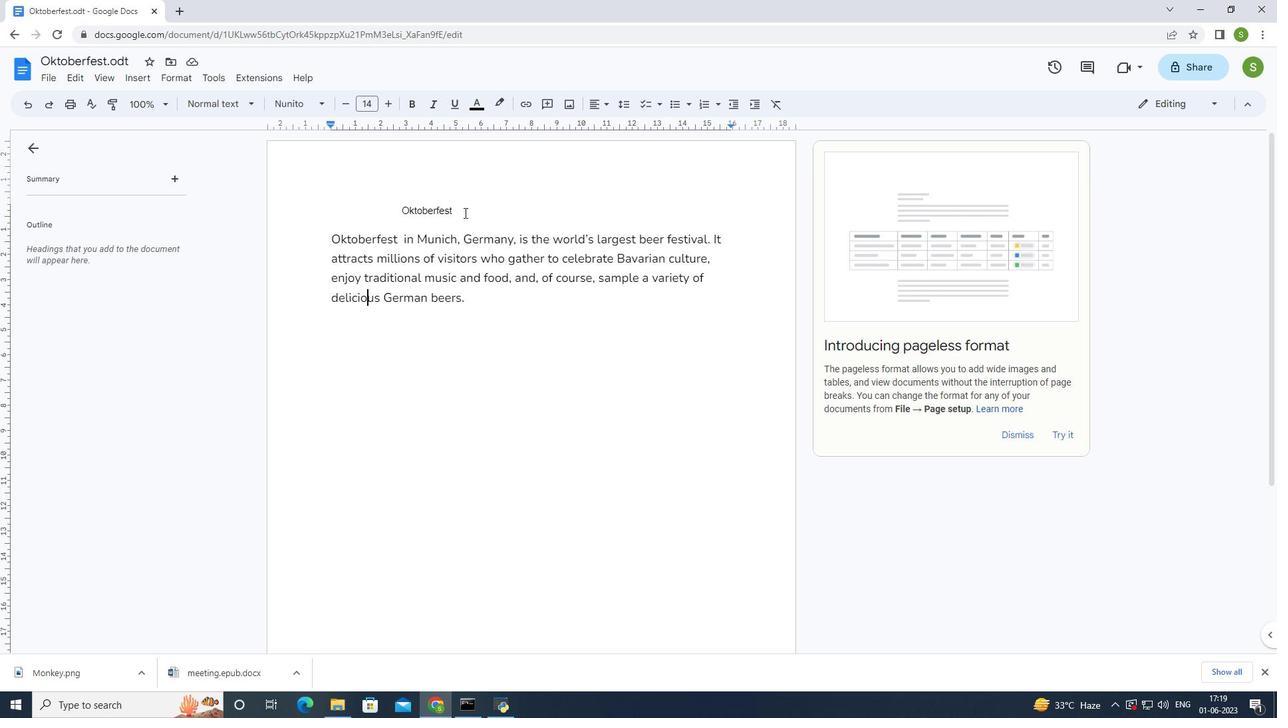 
Action: Mouse moved to (307, 104)
Screenshot: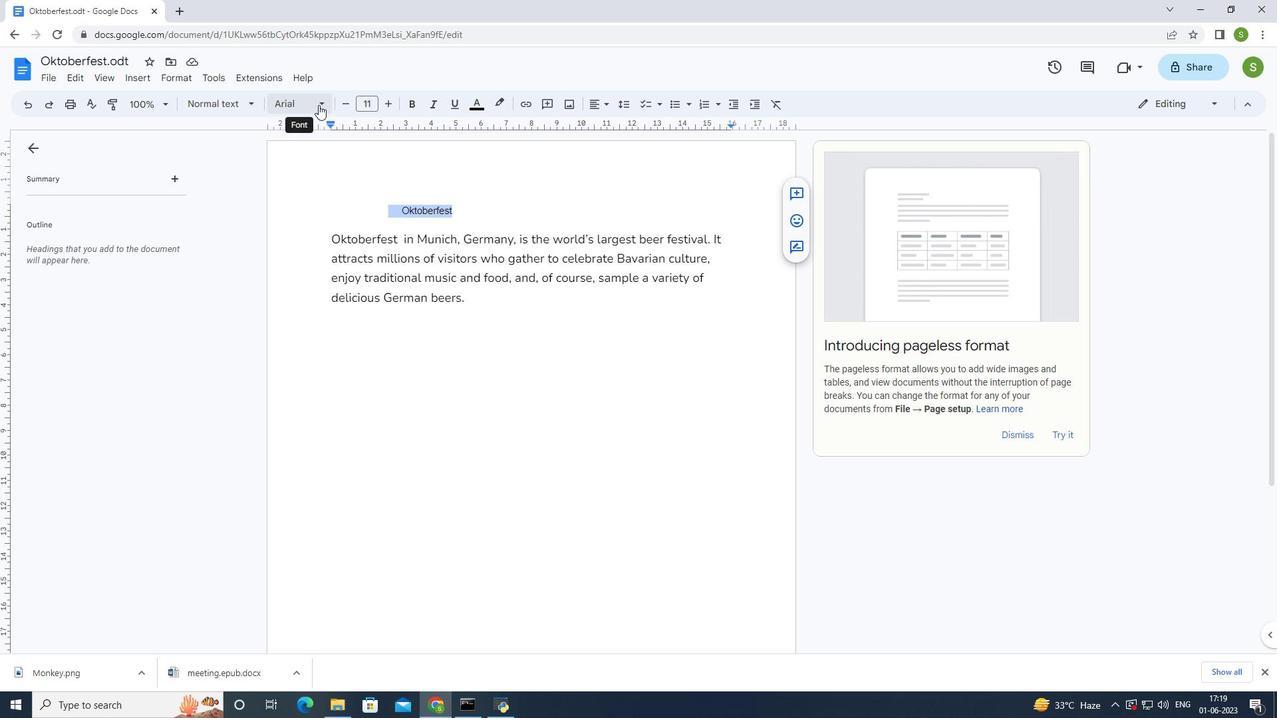 
Action: Mouse pressed left at (307, 104)
Screenshot: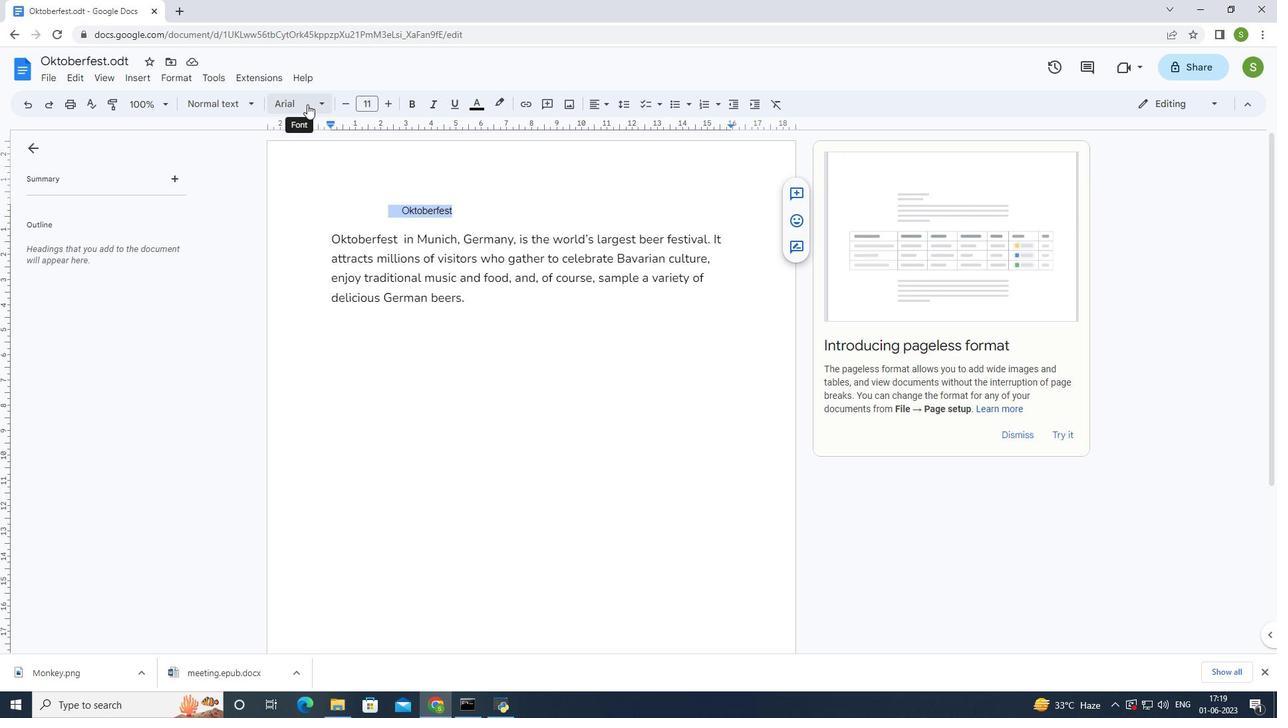 
Action: Mouse moved to (331, 122)
Screenshot: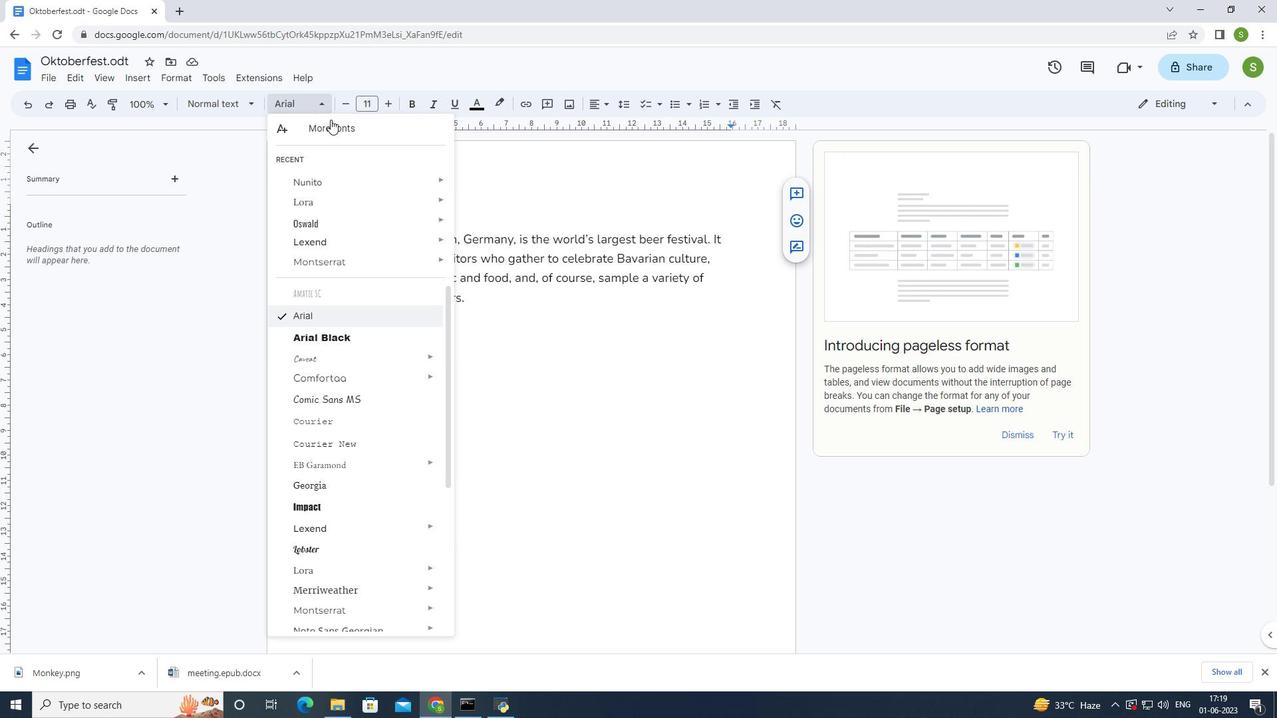 
Action: Mouse pressed left at (331, 122)
Screenshot: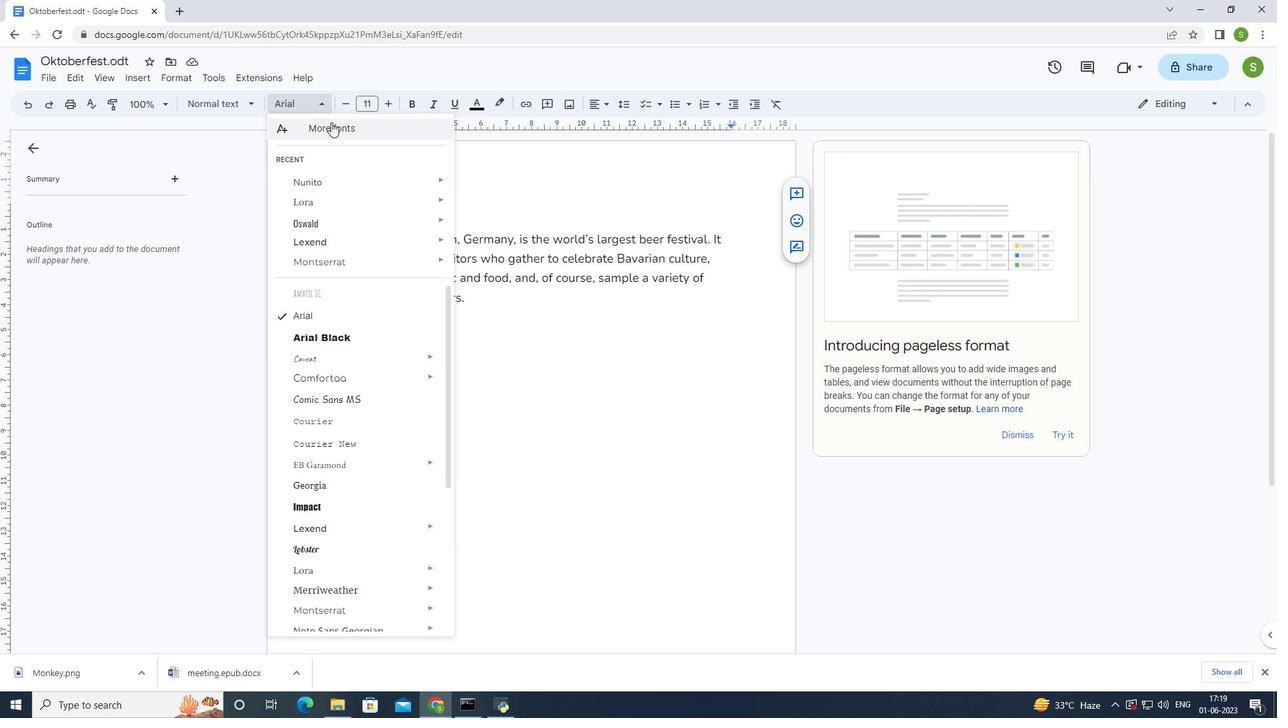 
Action: Mouse moved to (423, 197)
Screenshot: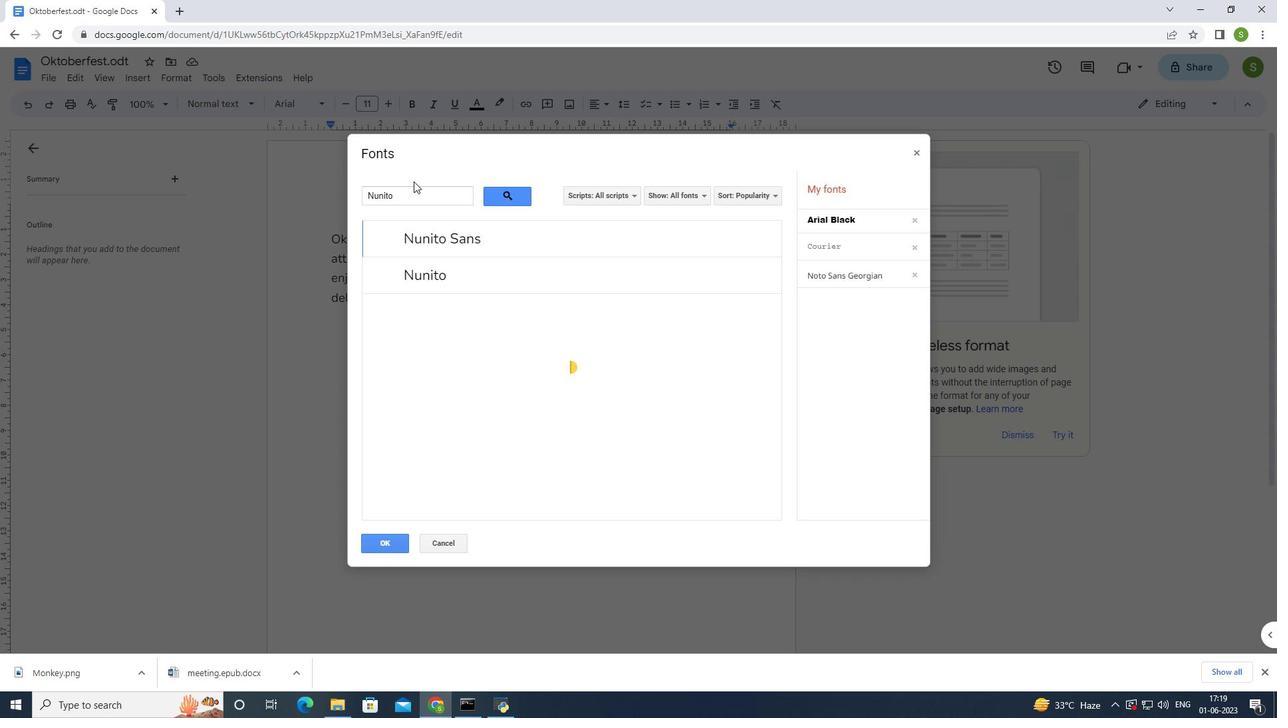 
Action: Mouse pressed left at (423, 197)
Screenshot: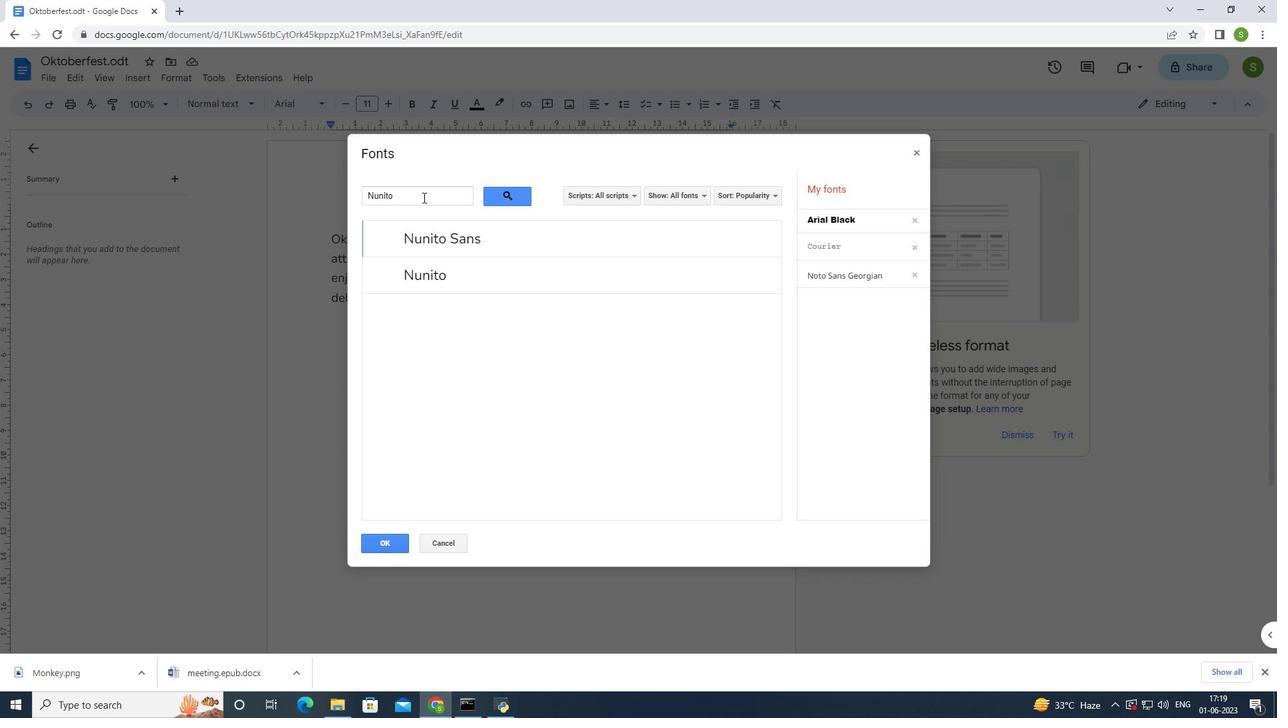 
Action: Mouse moved to (413, 203)
Screenshot: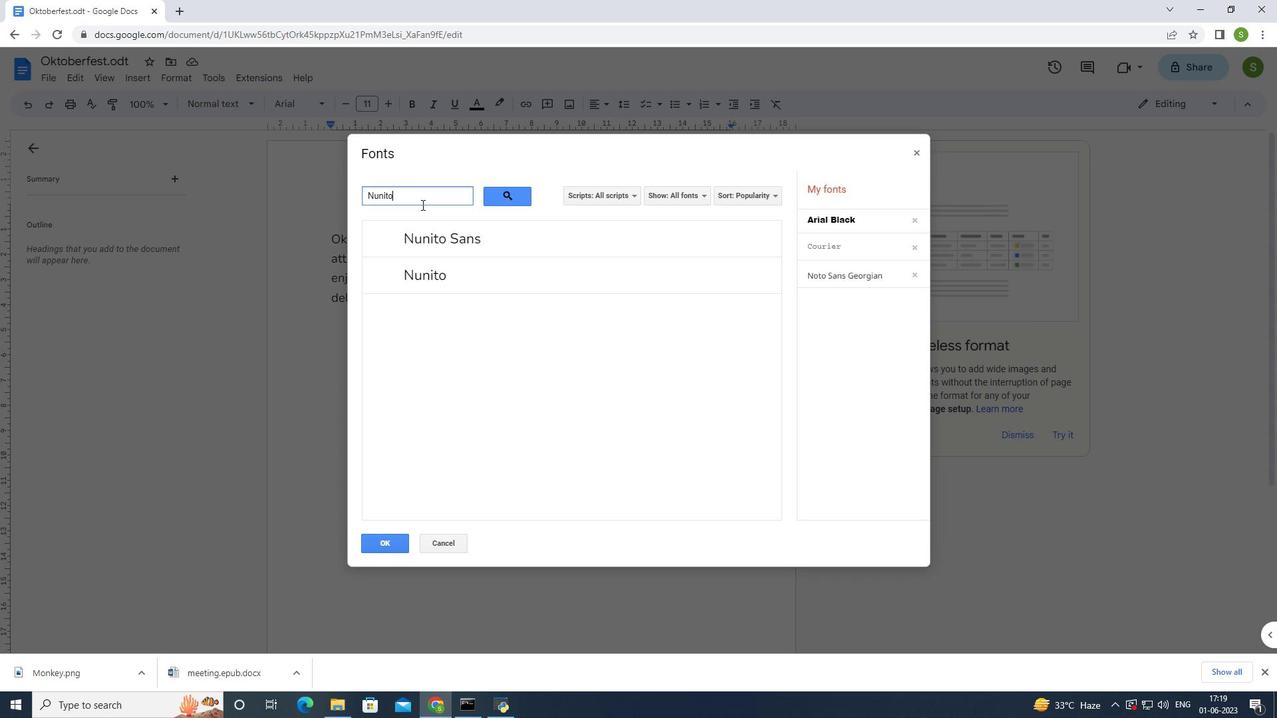 
Action: Key pressed <Key.backspace><Key.backspace><Key.backspace><Key.backspace><Key.backspace><Key.backspace><Key.backspace><Key.backspace><Key.backspace><Key.shift>Georgia<Key.enter>
Screenshot: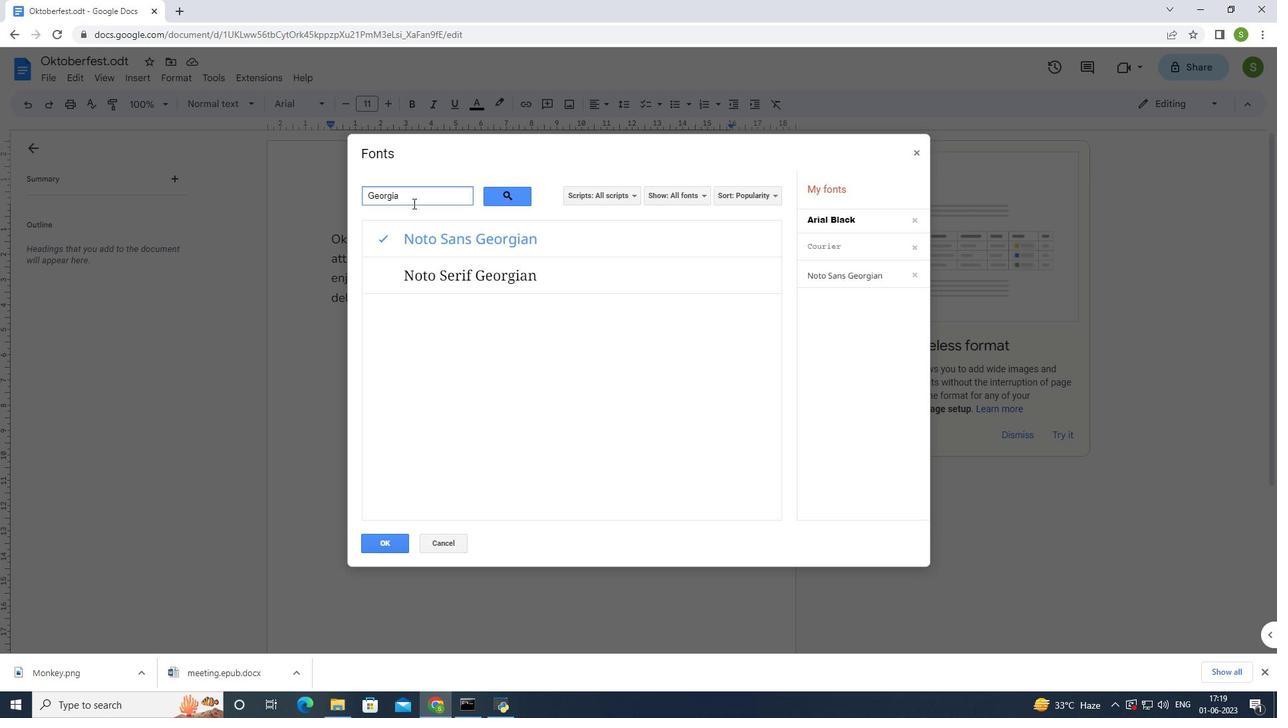 
Action: Mouse moved to (392, 546)
Screenshot: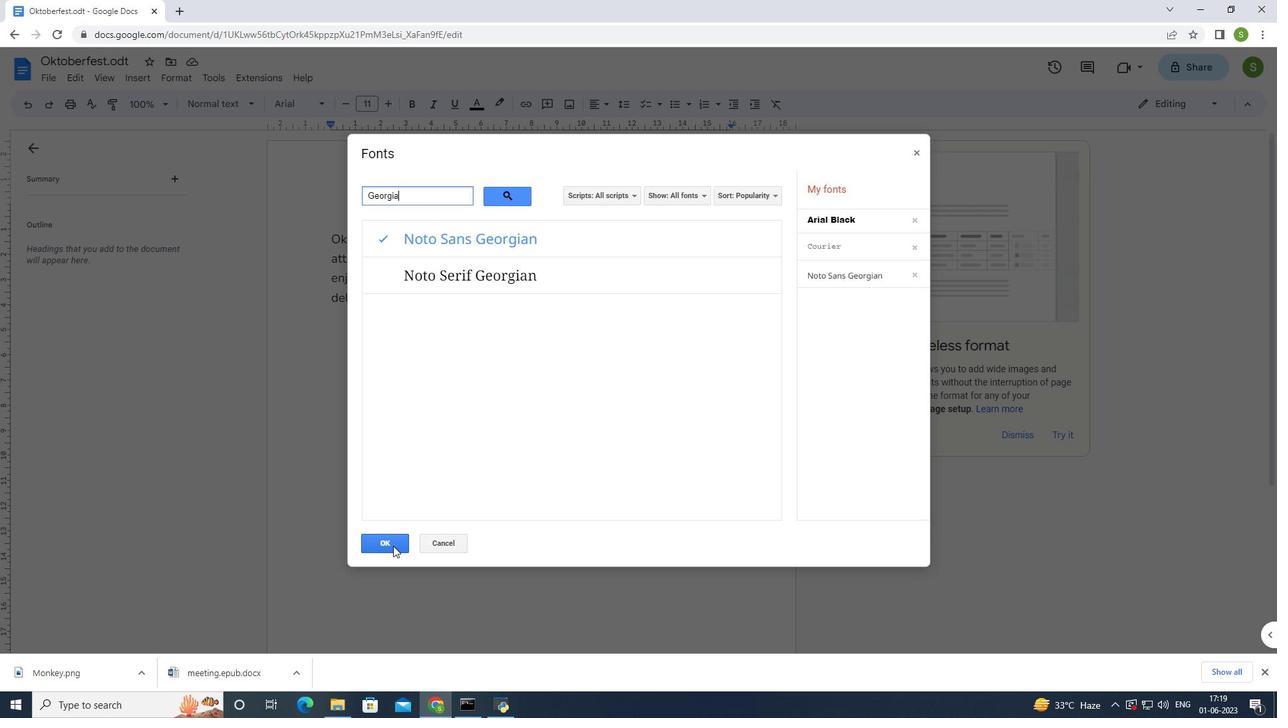 
Action: Mouse pressed left at (392, 546)
Screenshot: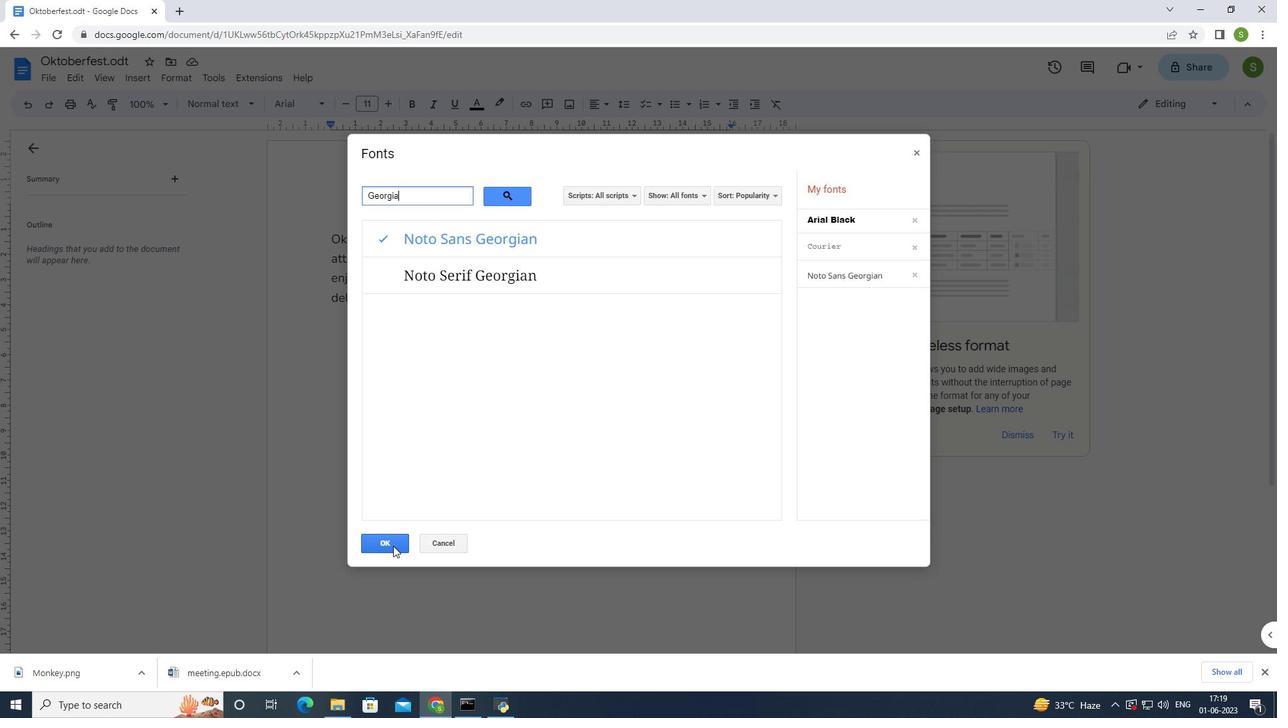 
Action: Mouse moved to (390, 105)
Screenshot: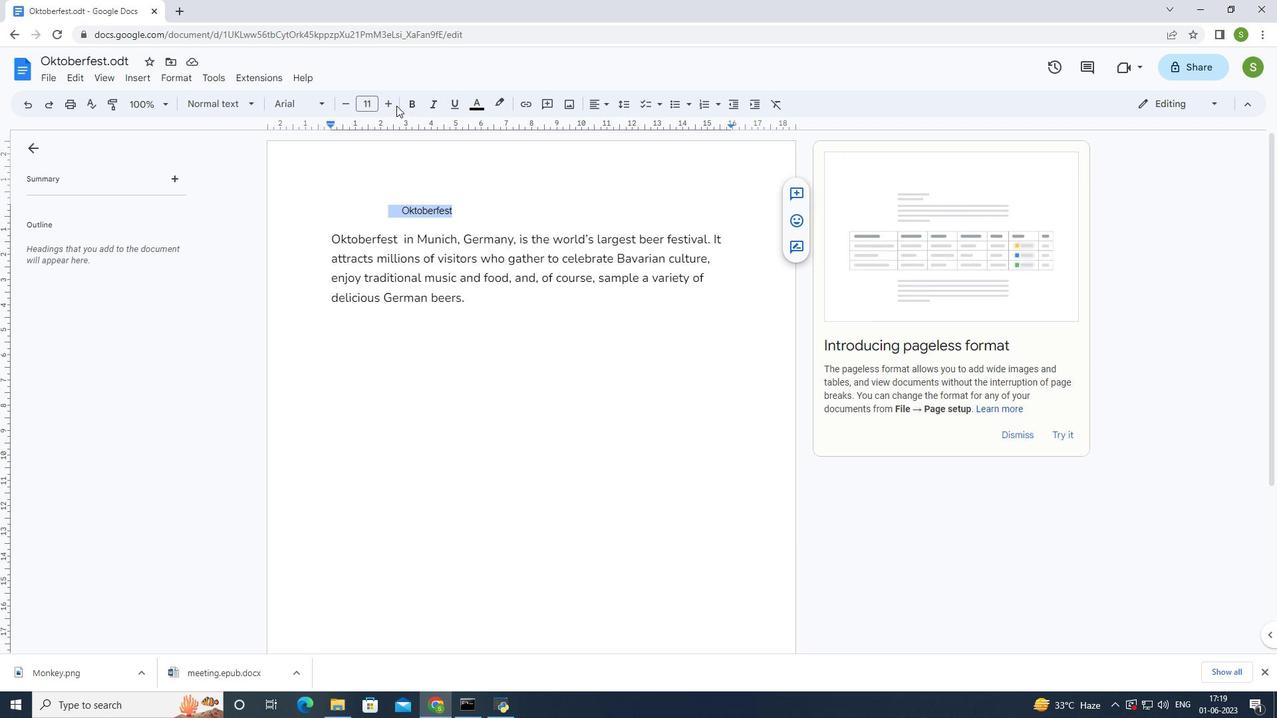 
Action: Mouse pressed left at (390, 105)
Screenshot: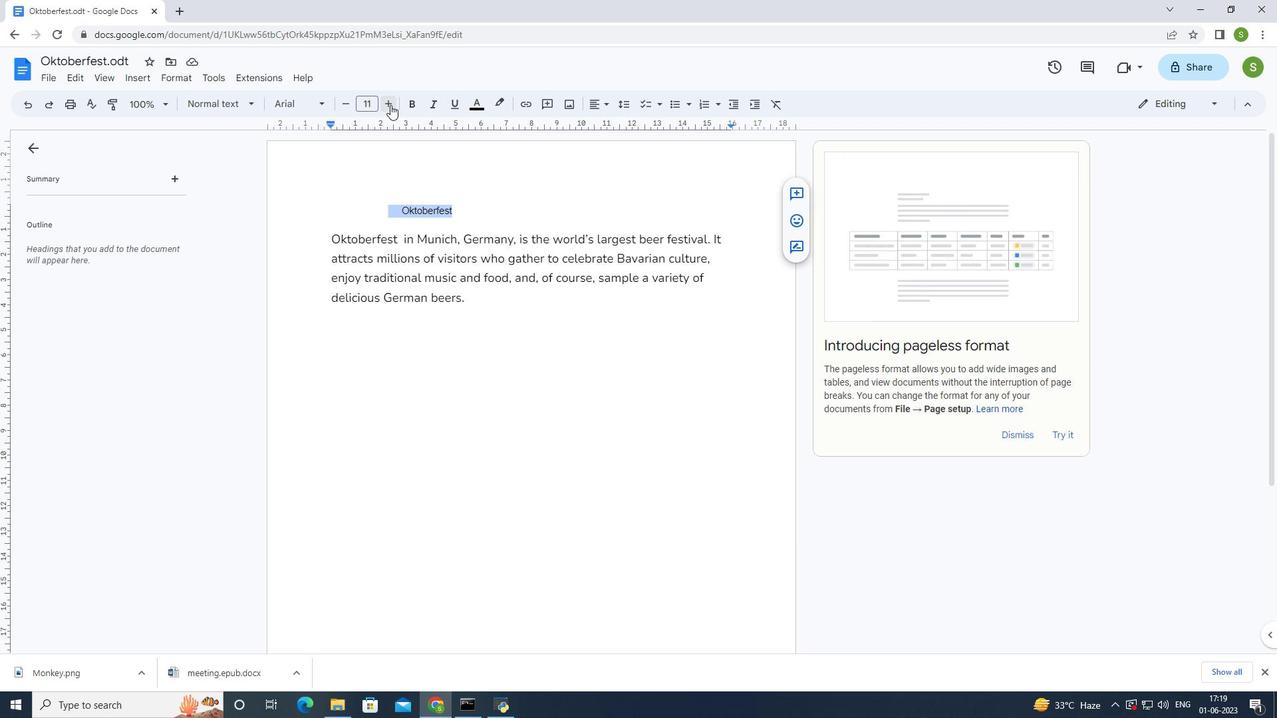 
Action: Mouse pressed left at (390, 105)
Screenshot: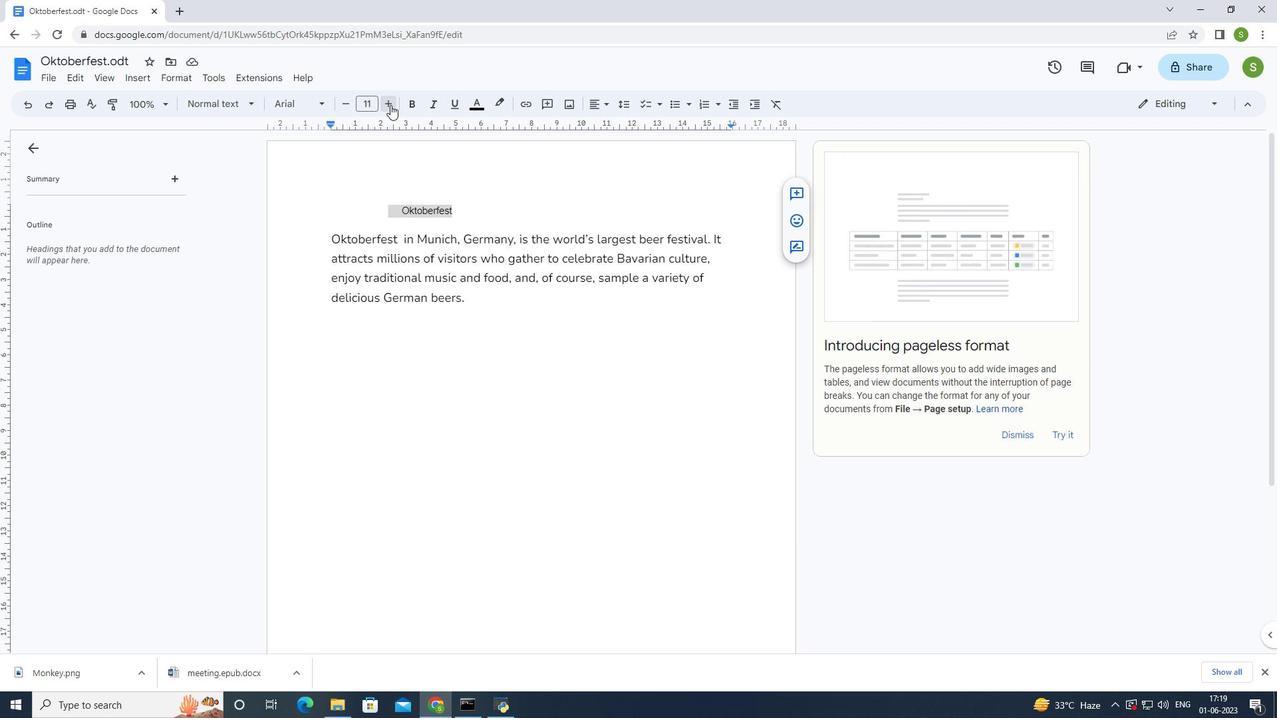 
Action: Mouse pressed left at (390, 105)
Screenshot: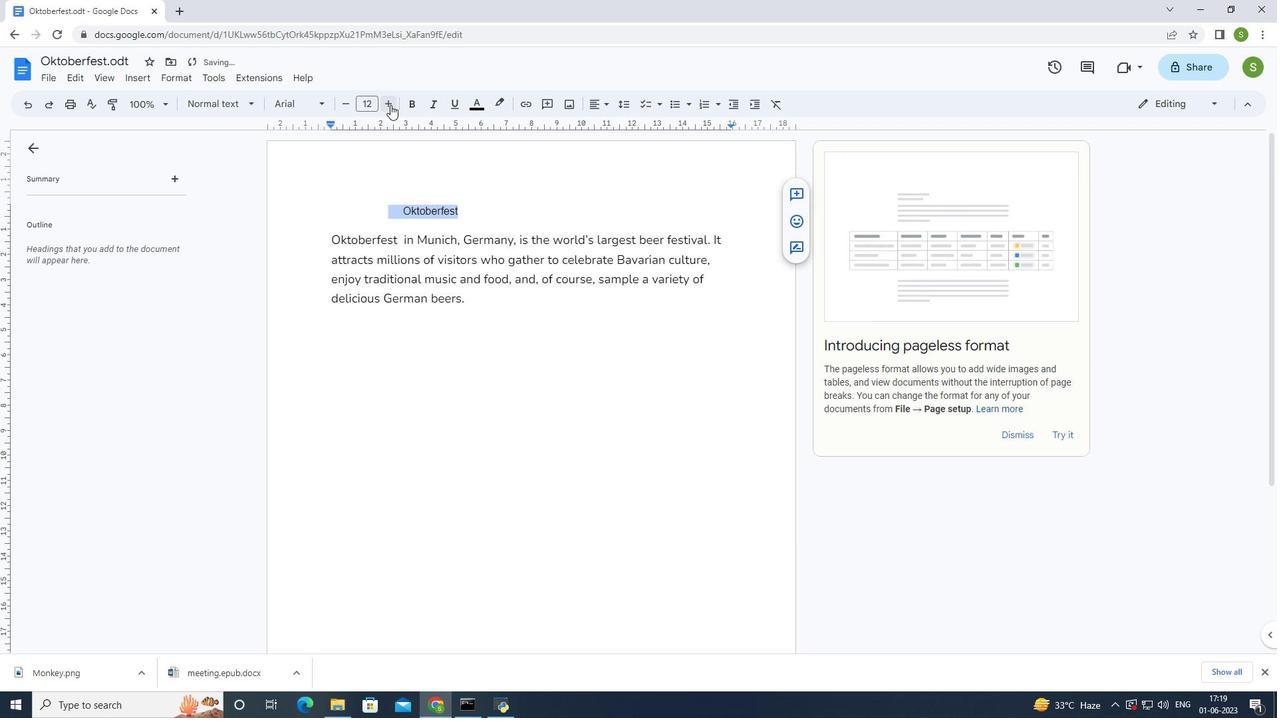 
Action: Mouse pressed left at (390, 105)
Screenshot: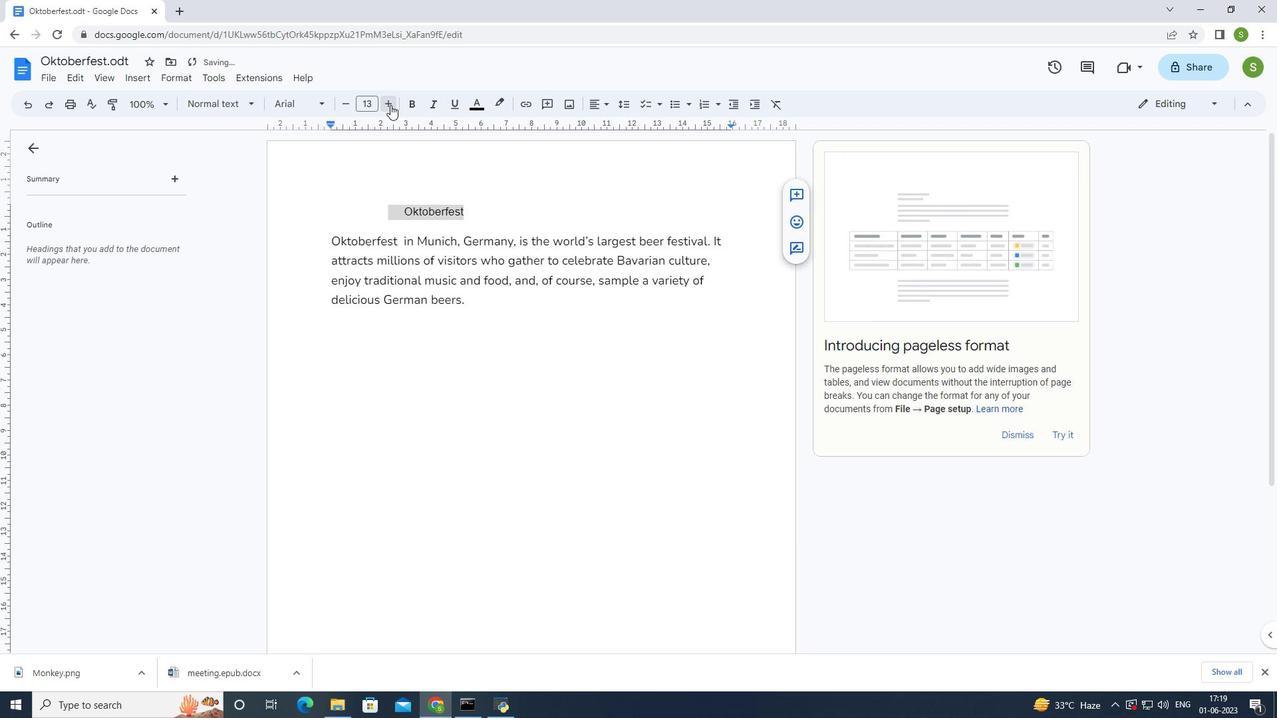 
Action: Mouse pressed left at (390, 105)
Screenshot: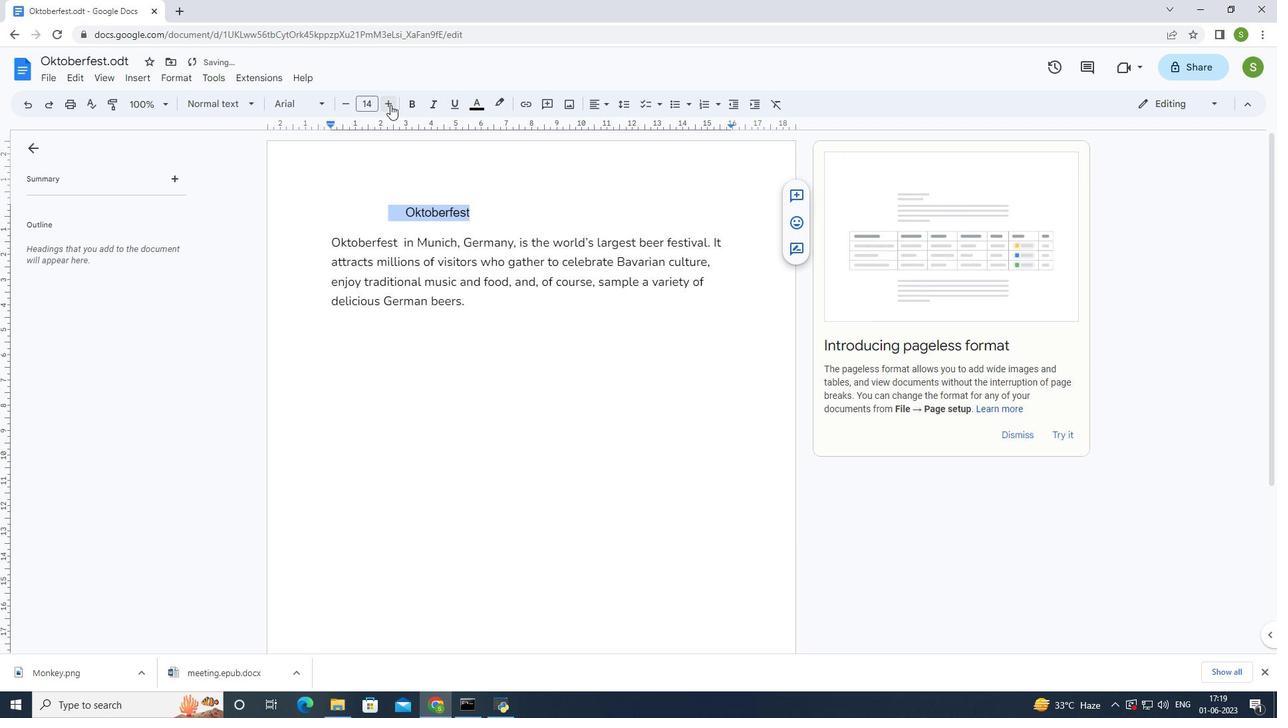 
Action: Mouse pressed left at (390, 105)
Screenshot: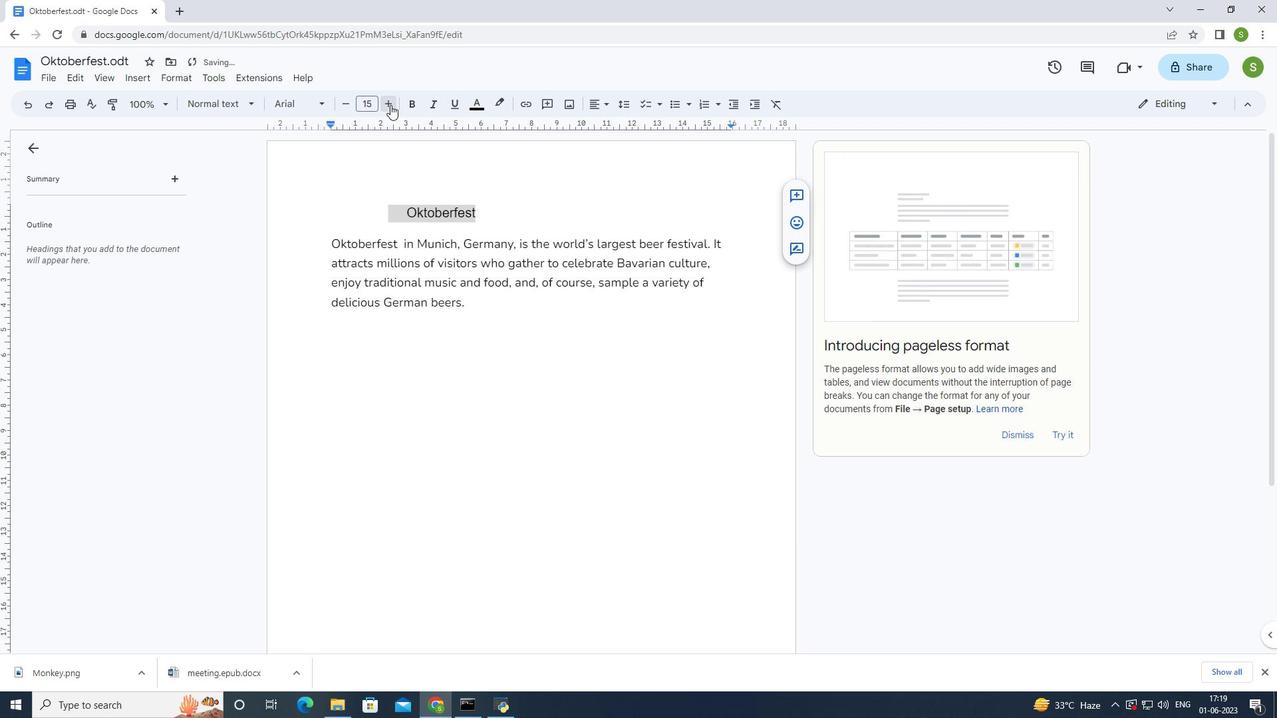 
Action: Mouse pressed left at (390, 105)
Screenshot: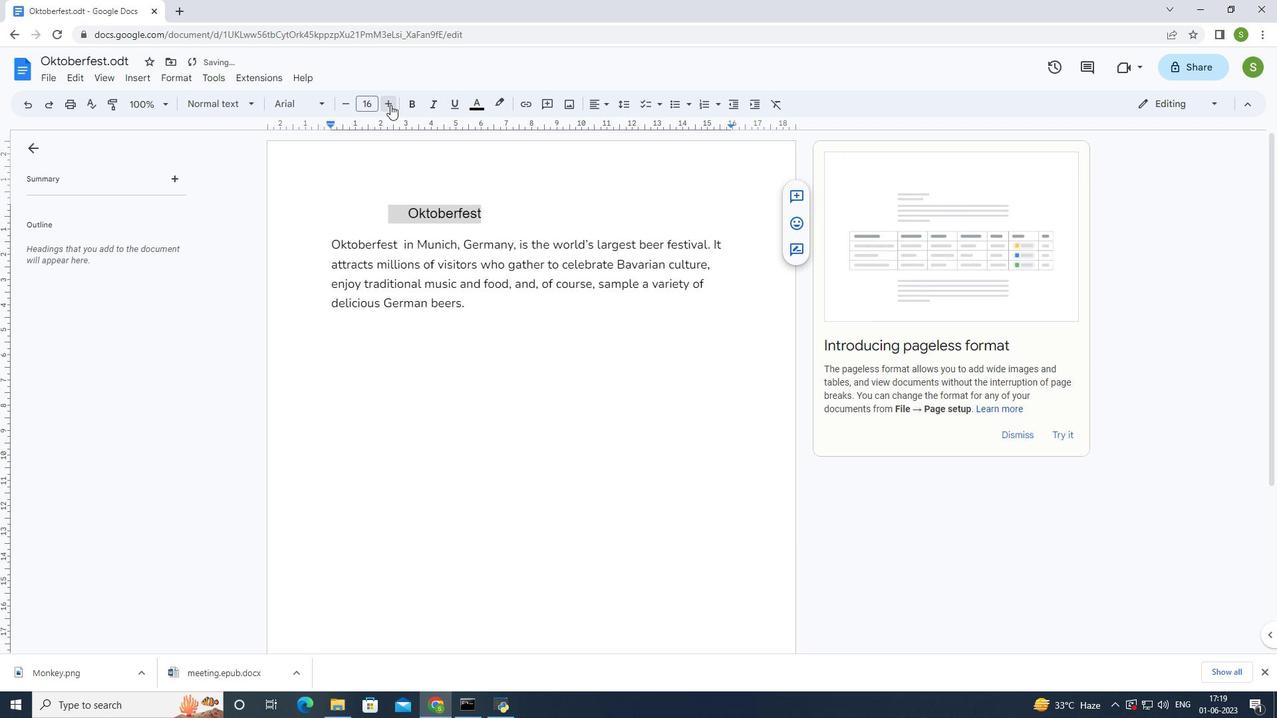 
Action: Mouse moved to (597, 97)
Screenshot: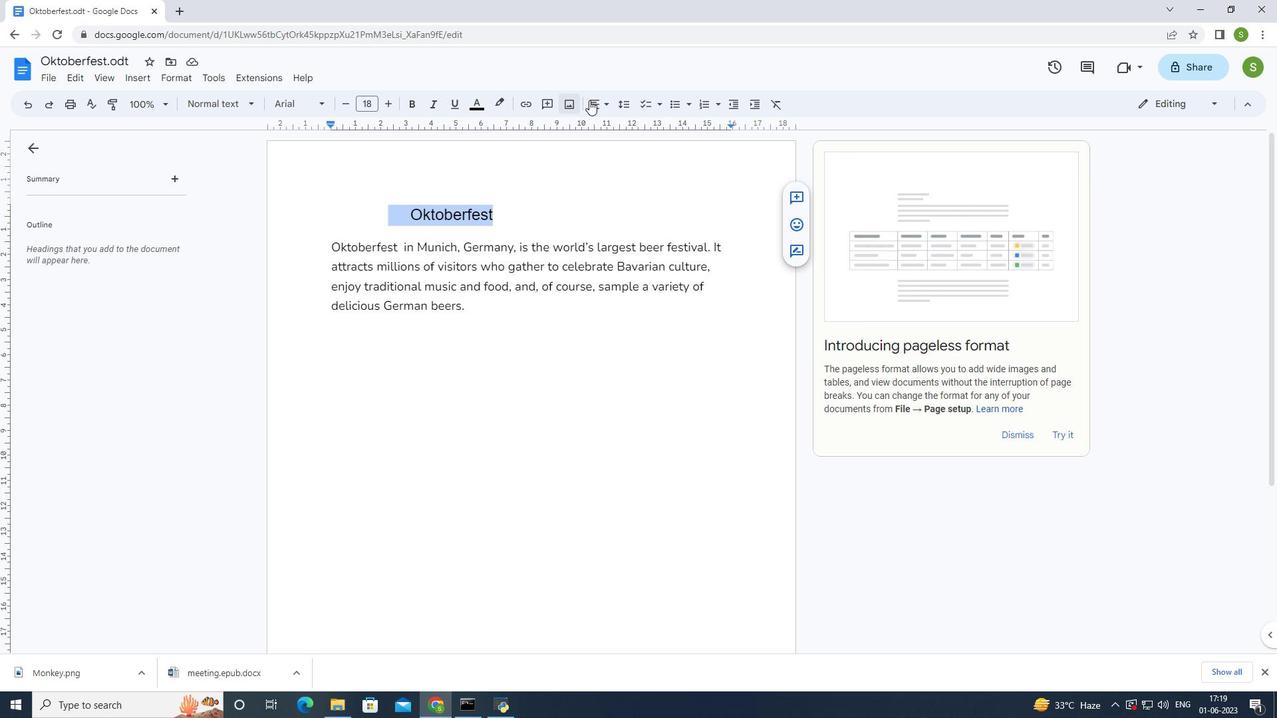 
Action: Mouse pressed left at (597, 97)
Screenshot: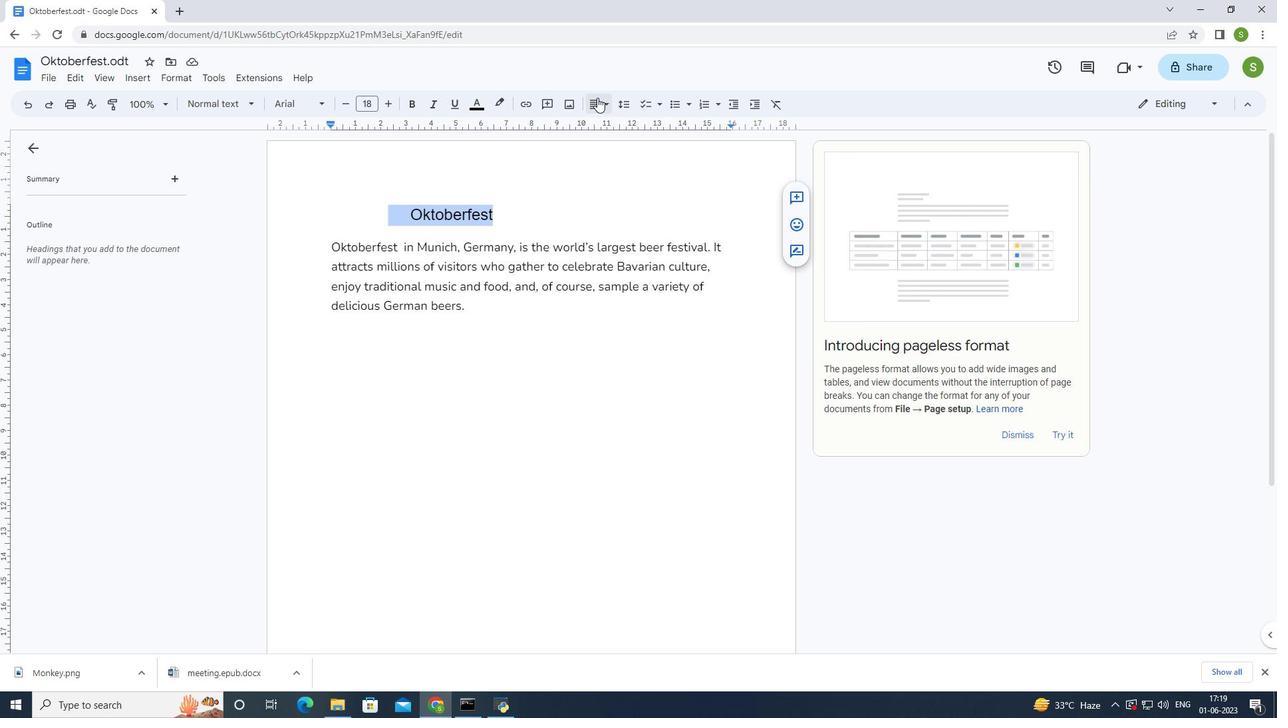
Action: Mouse moved to (613, 131)
Screenshot: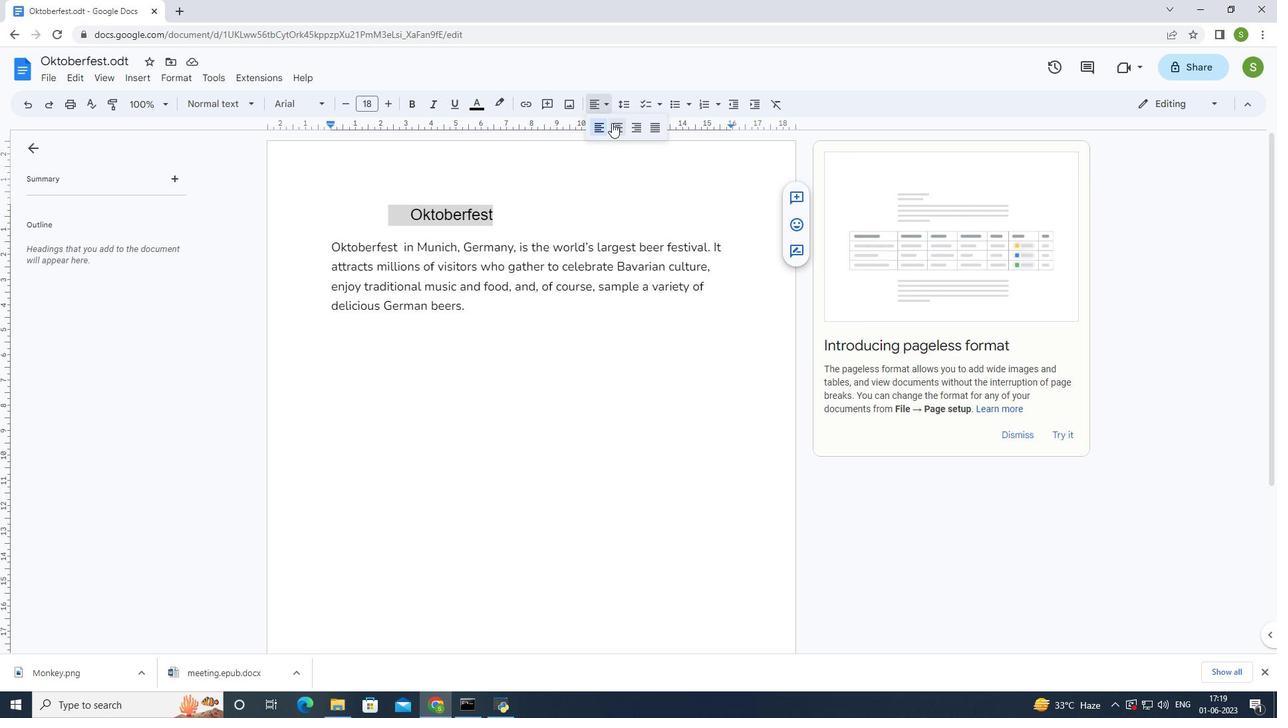 
Action: Mouse pressed left at (613, 131)
Screenshot: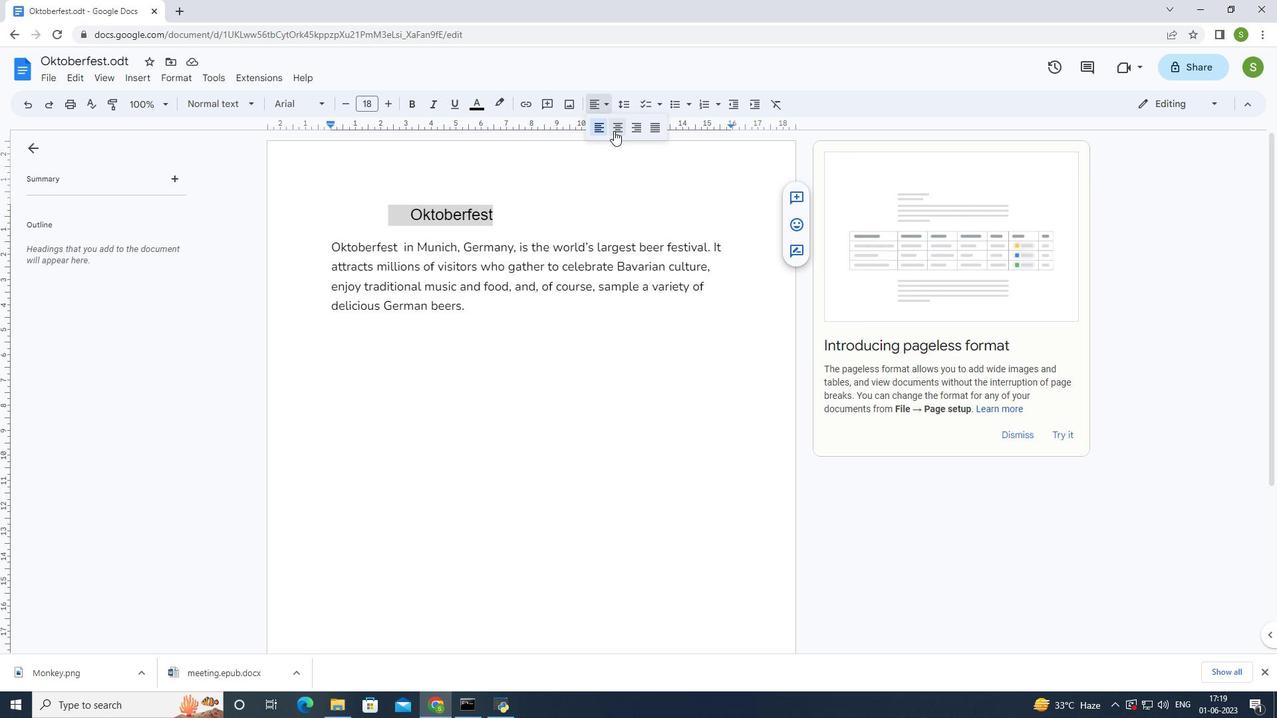 
Action: Mouse moved to (536, 382)
Screenshot: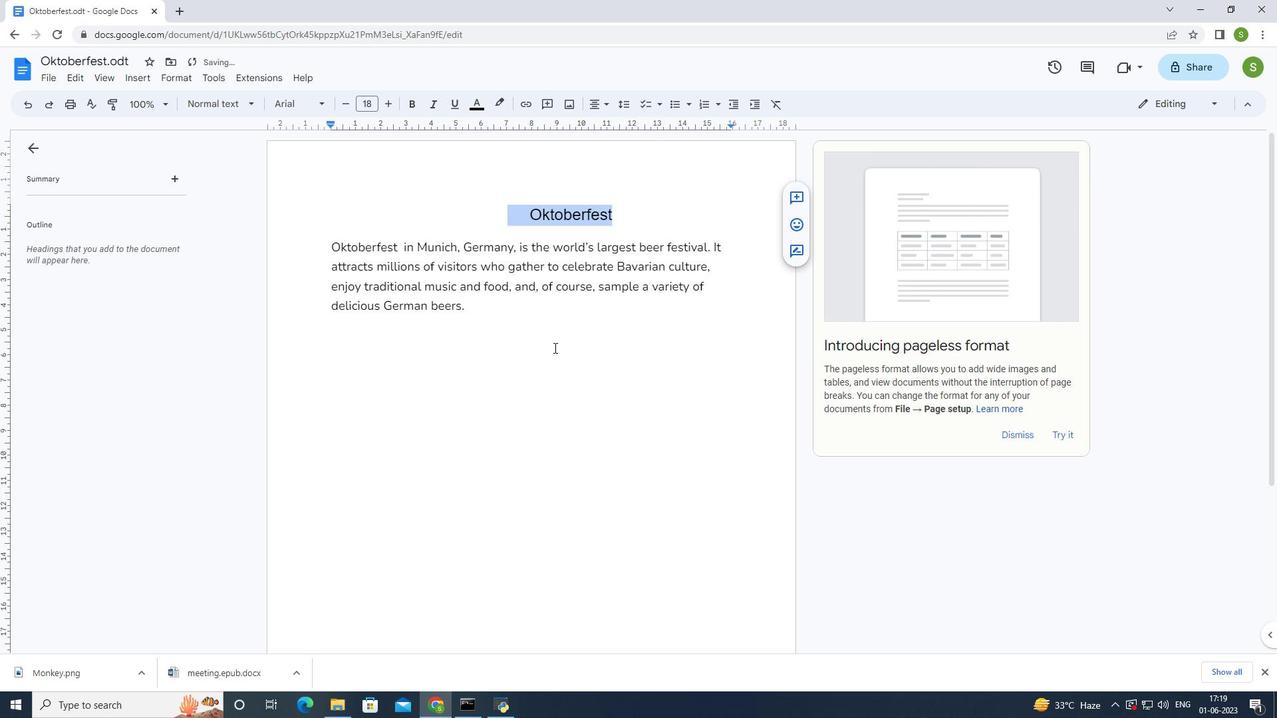 
Action: Mouse pressed left at (536, 382)
Screenshot: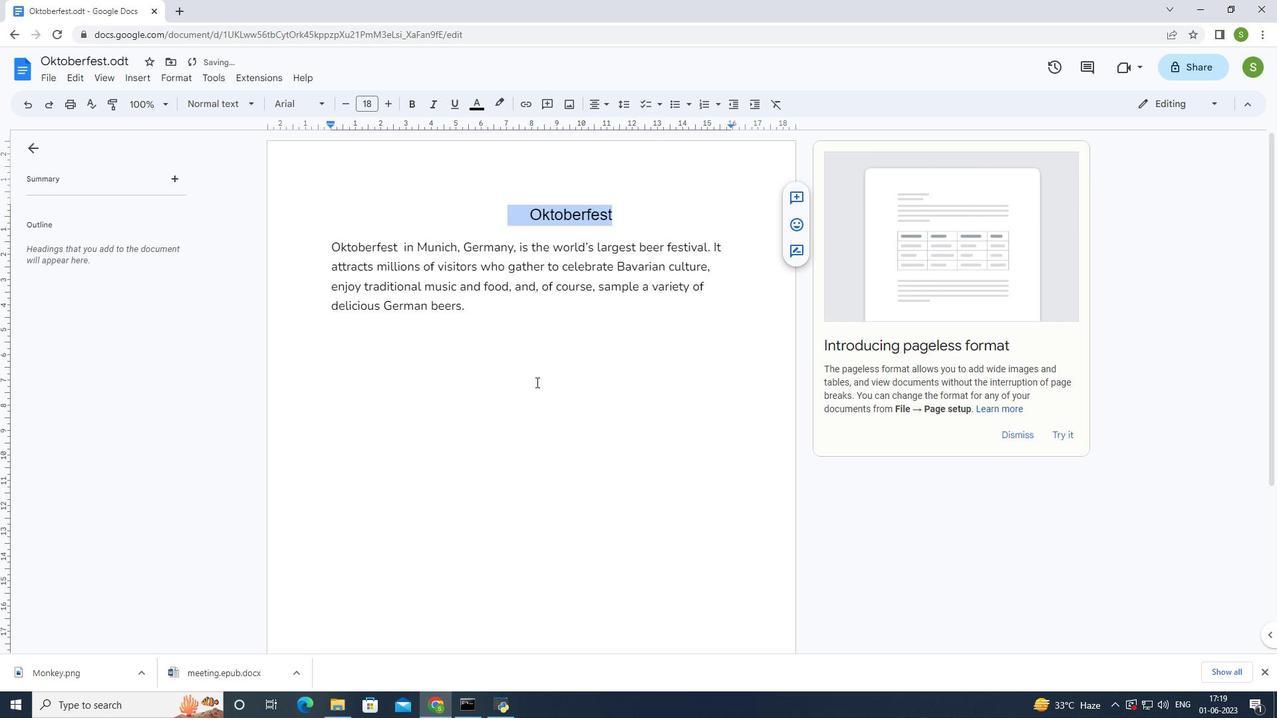 
Action: Mouse moved to (498, 373)
Screenshot: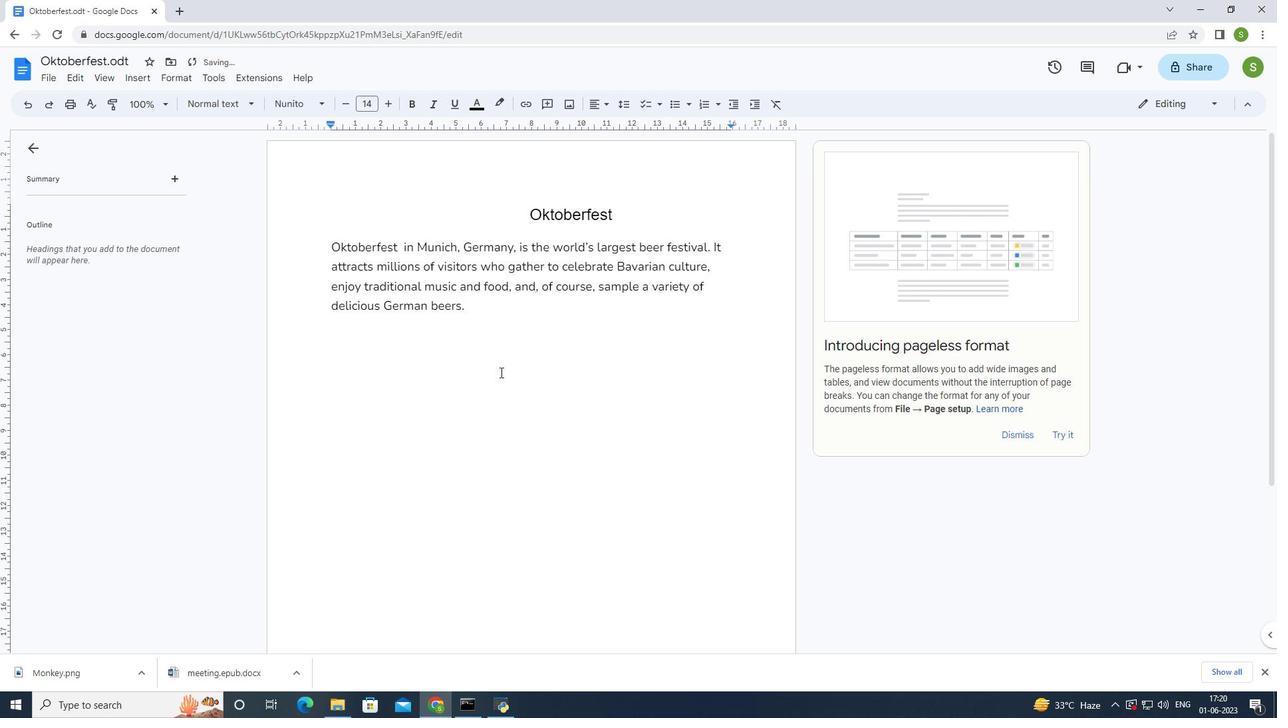 
